 Task: Design a complex, multi-material steampunk-inspired time machine.
Action: Mouse moved to (212, 163)
Screenshot: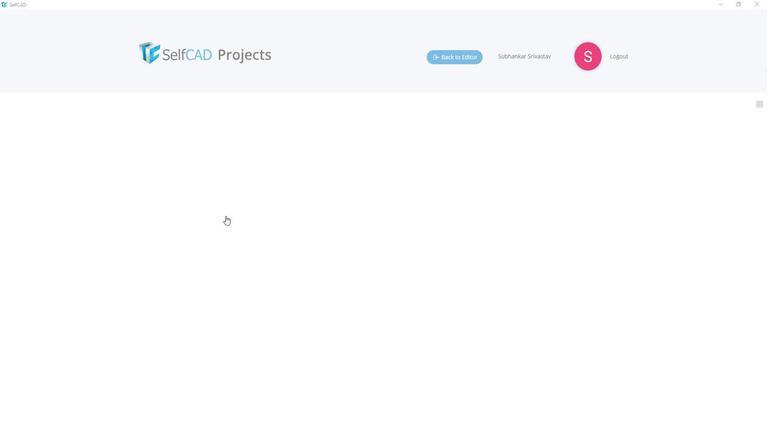 
Action: Mouse pressed left at (212, 163)
Screenshot: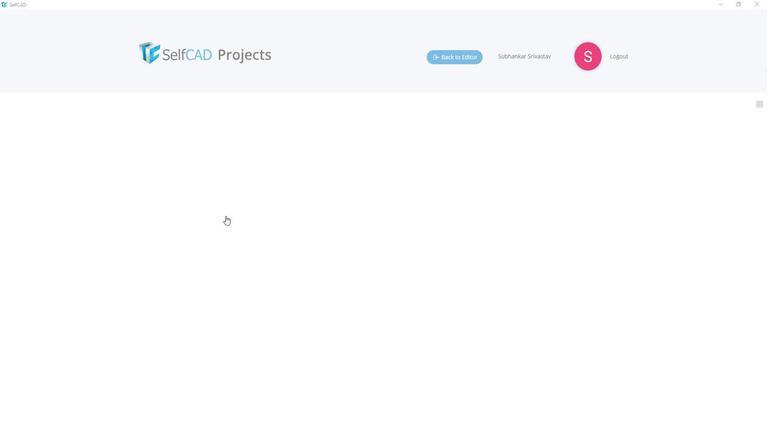 
Action: Mouse moved to (394, 181)
Screenshot: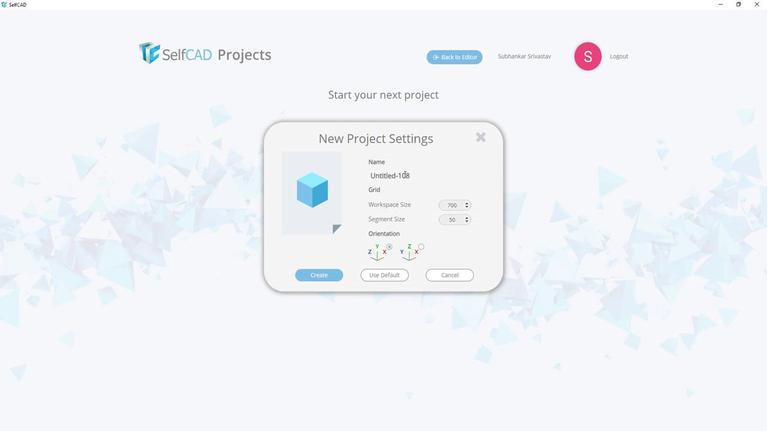 
Action: Mouse pressed left at (394, 181)
Screenshot: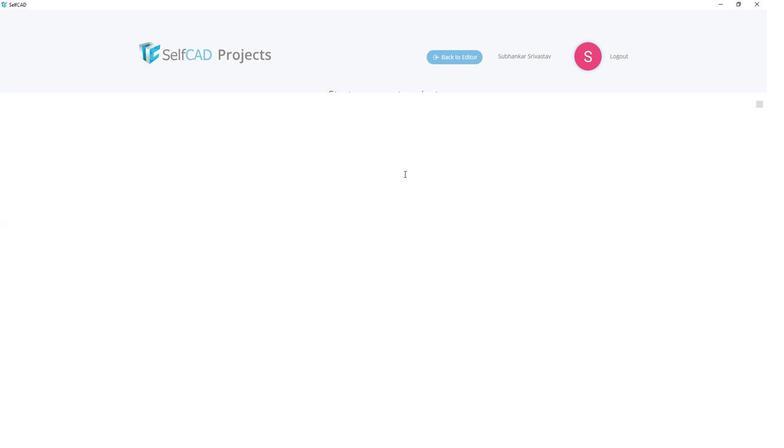 
Action: Key pressed <Key.shift>Steampunk<Key.space>-<Key.space><Key.shift>inspired<Key.space>time<Key.space><Key.shift>Machine
Screenshot: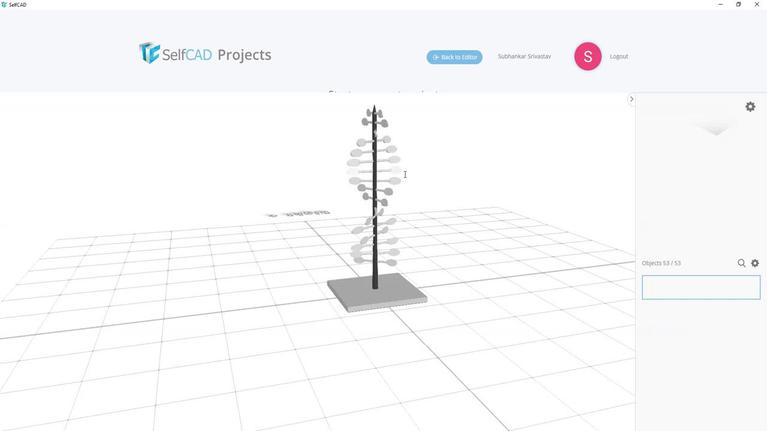 
Action: Mouse moved to (323, 274)
Screenshot: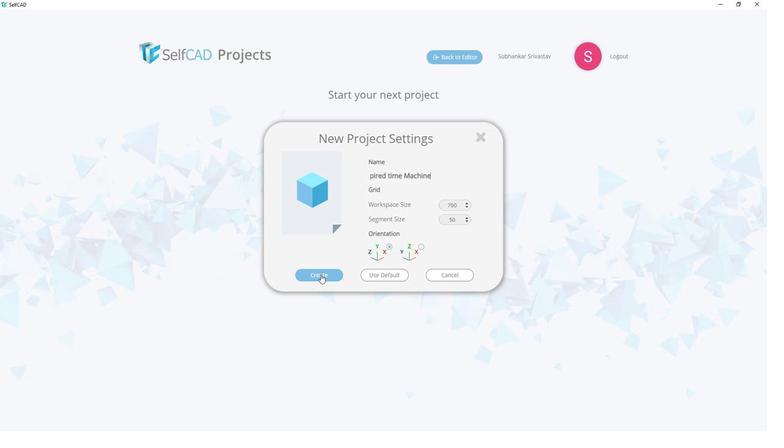 
Action: Mouse pressed left at (323, 274)
Screenshot: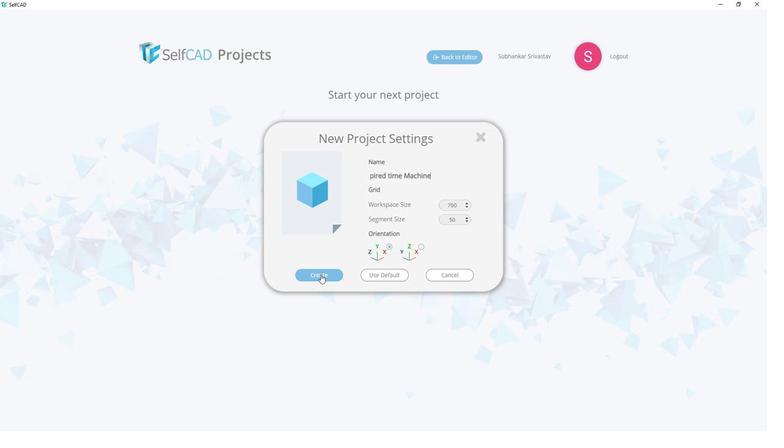 
Action: Mouse moved to (73, 117)
Screenshot: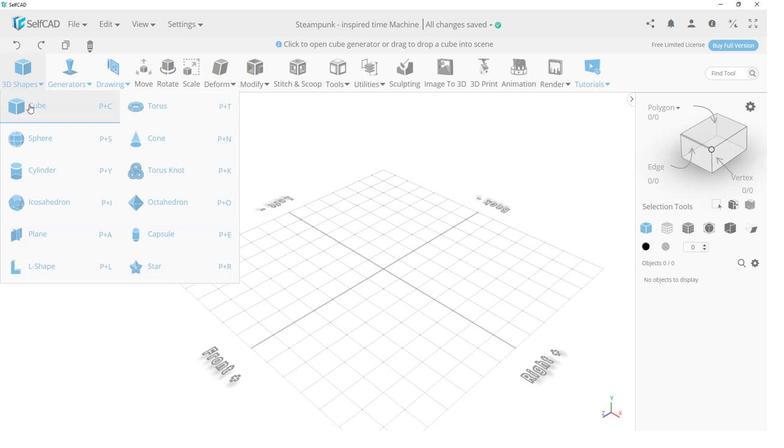 
Action: Mouse pressed left at (73, 117)
Screenshot: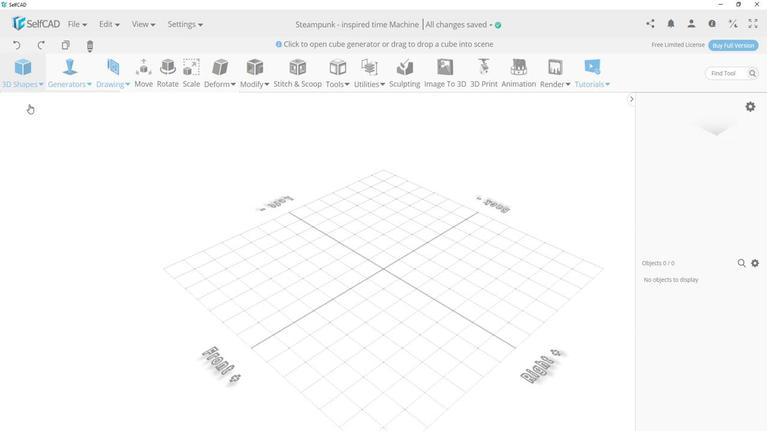 
Action: Mouse moved to (59, 188)
Screenshot: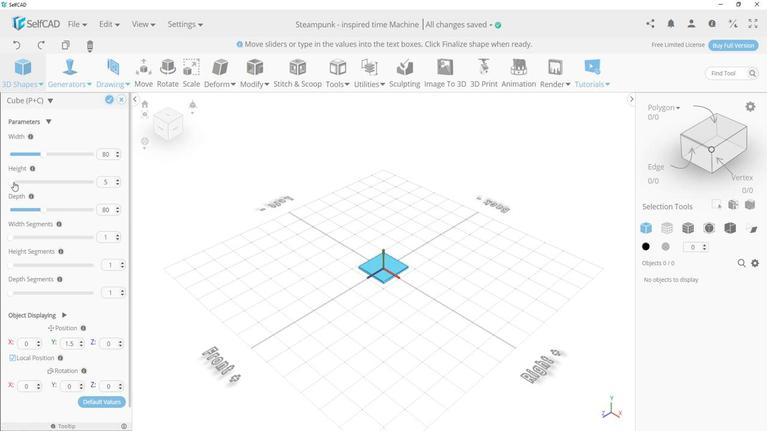 
Action: Mouse pressed left at (59, 188)
Screenshot: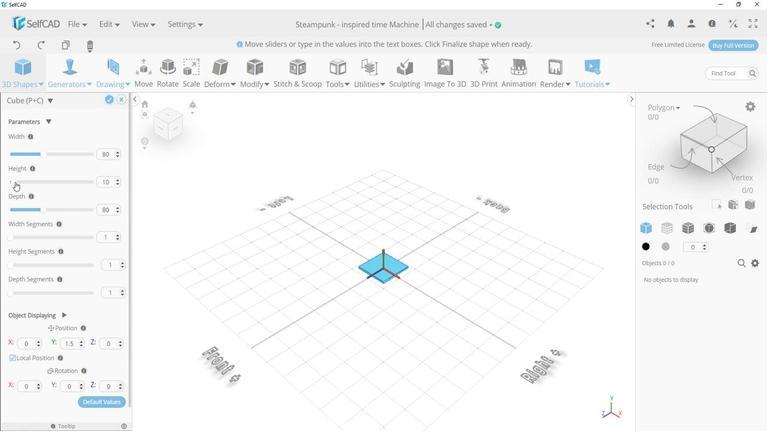 
Action: Mouse moved to (85, 162)
Screenshot: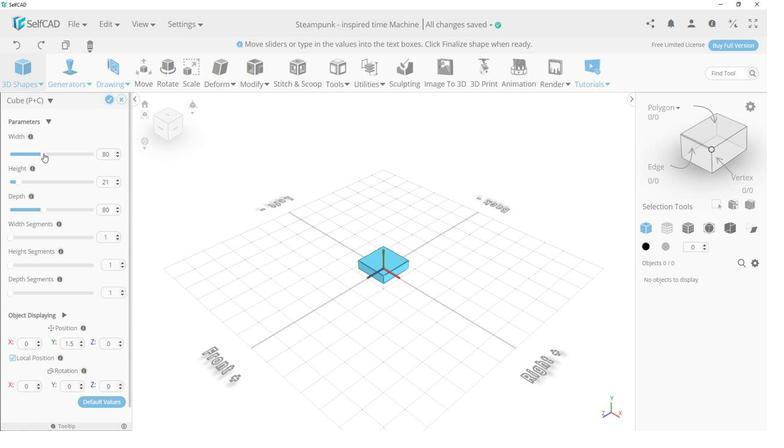 
Action: Mouse pressed left at (85, 162)
Screenshot: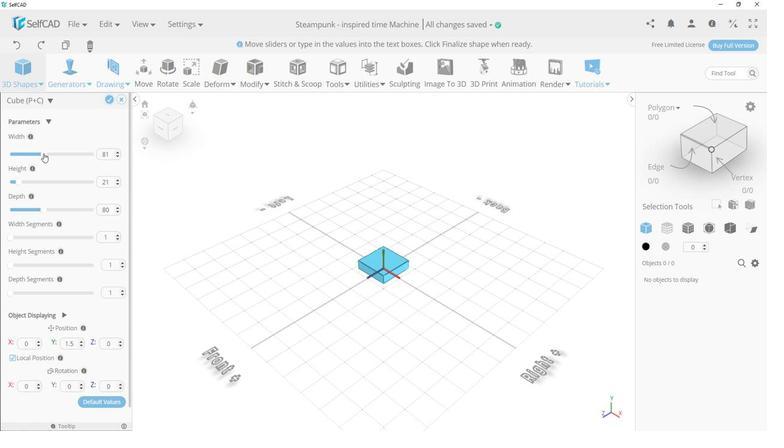 
Action: Mouse moved to (149, 166)
Screenshot: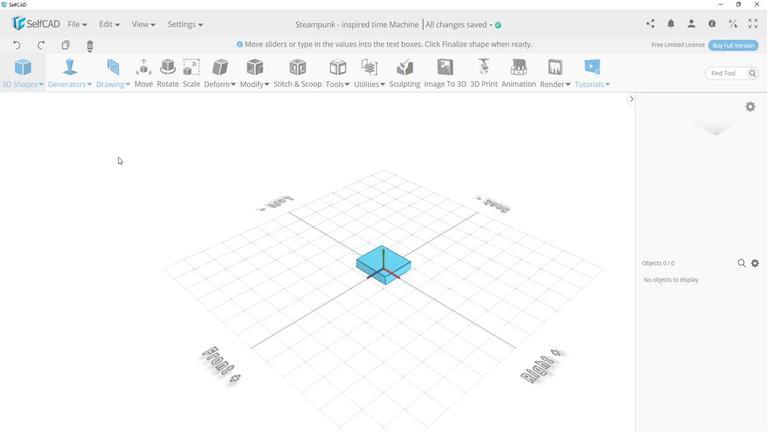 
Action: Mouse pressed left at (149, 166)
Screenshot: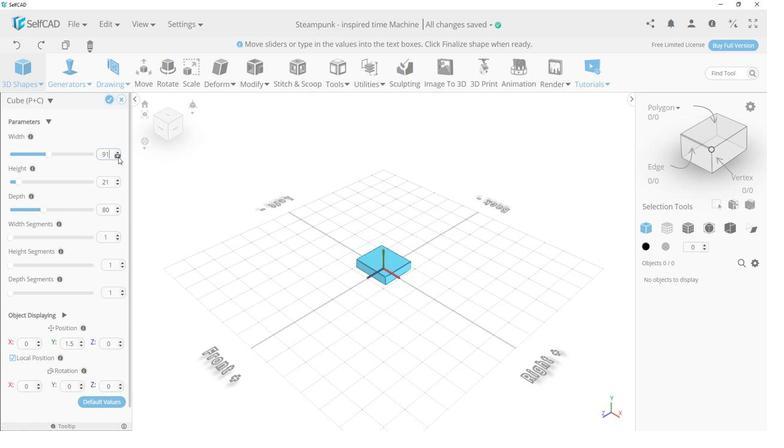 
Action: Mouse pressed left at (149, 166)
Screenshot: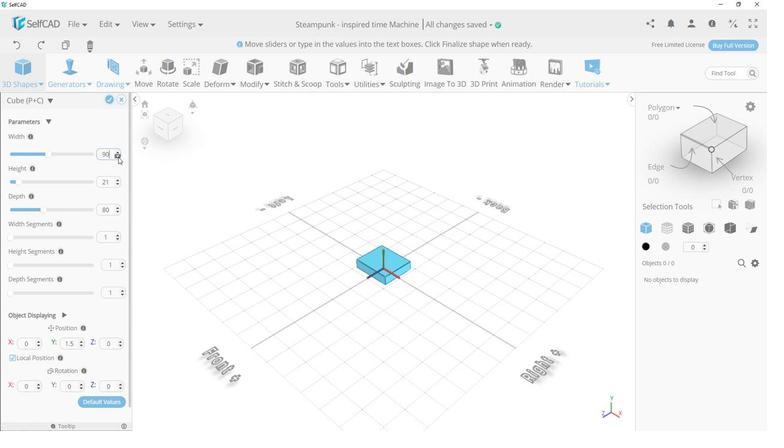 
Action: Mouse moved to (83, 214)
Screenshot: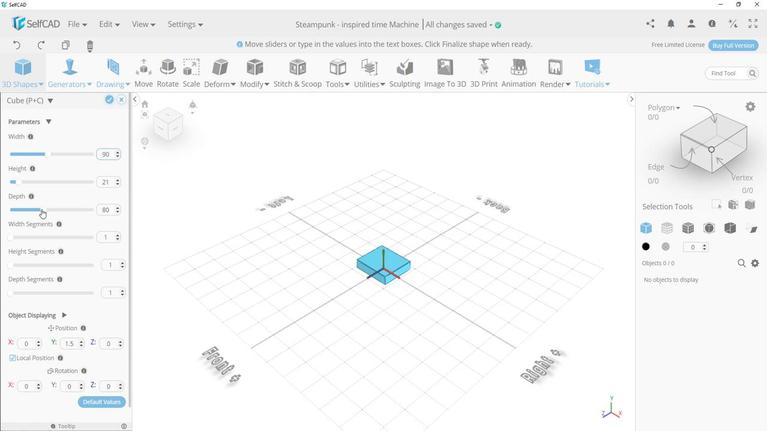 
Action: Mouse pressed left at (83, 214)
Screenshot: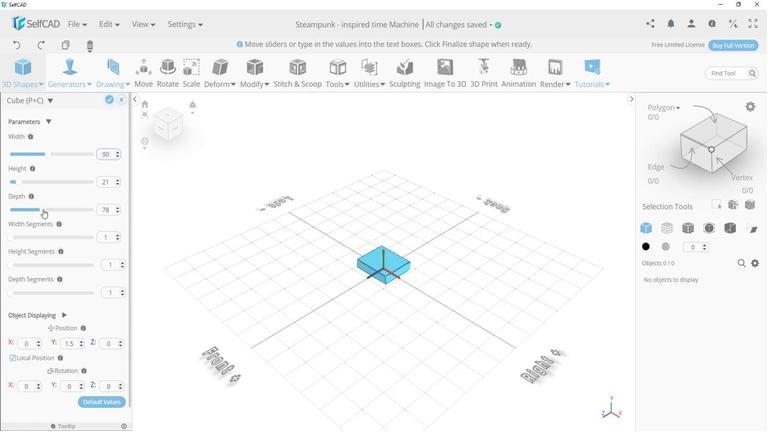 
Action: Mouse moved to (149, 213)
Screenshot: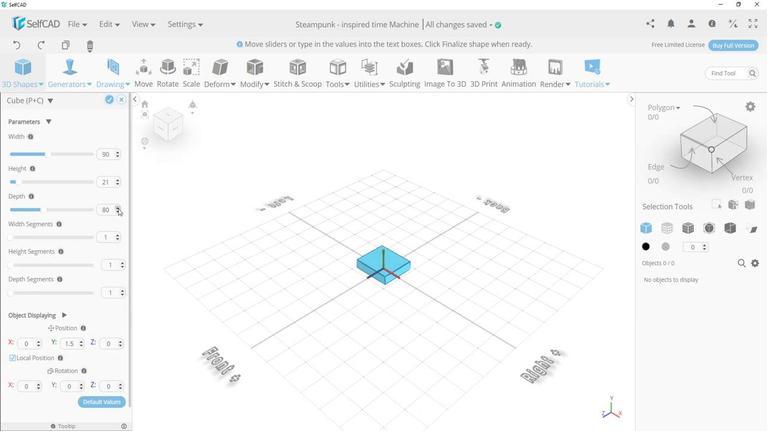 
Action: Mouse pressed left at (149, 213)
Screenshot: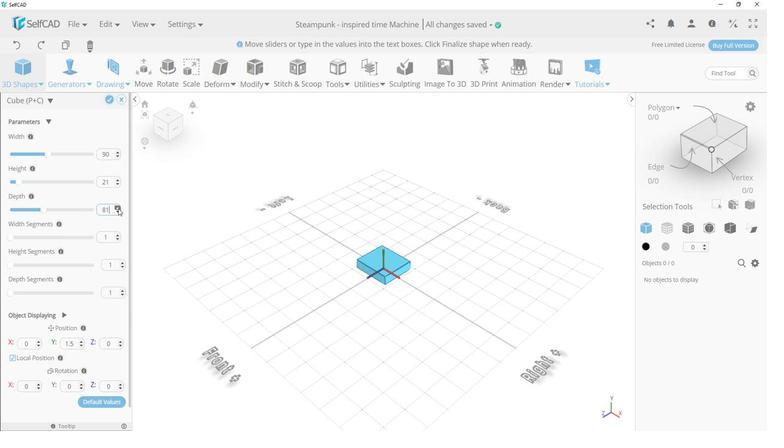 
Action: Mouse pressed left at (149, 213)
Screenshot: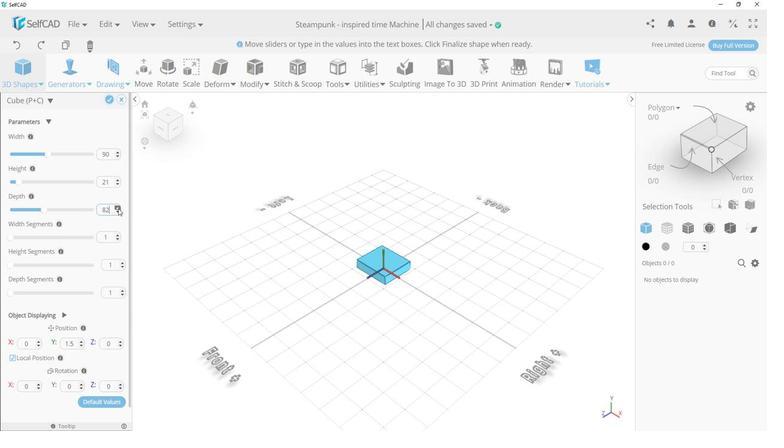 
Action: Mouse pressed left at (149, 213)
Screenshot: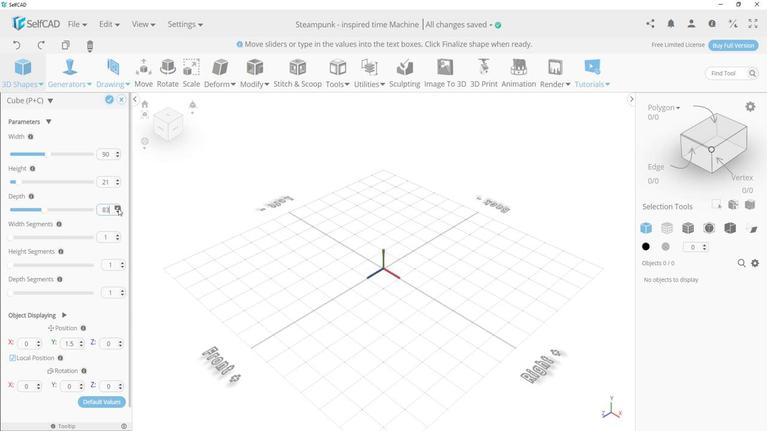 
Action: Mouse pressed left at (149, 213)
Screenshot: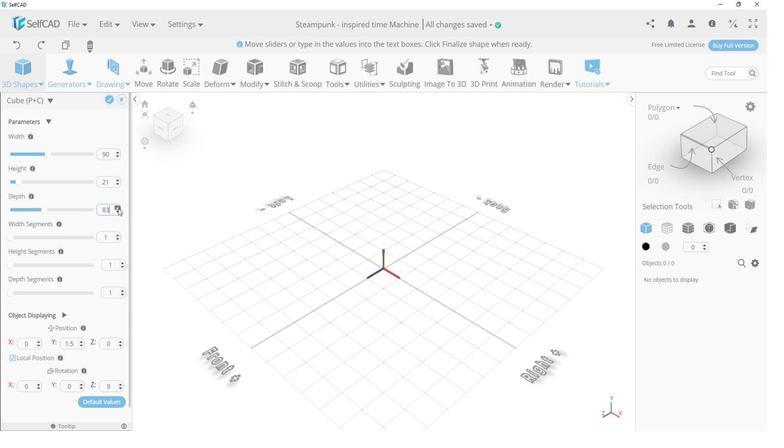
Action: Mouse pressed left at (149, 213)
Screenshot: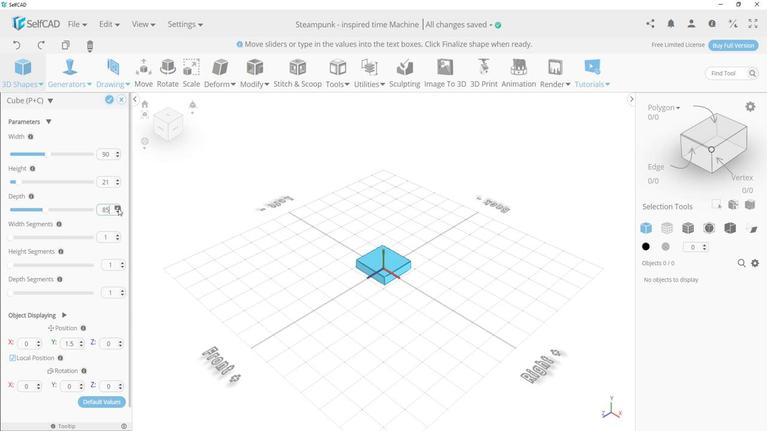 
Action: Mouse pressed left at (149, 213)
Screenshot: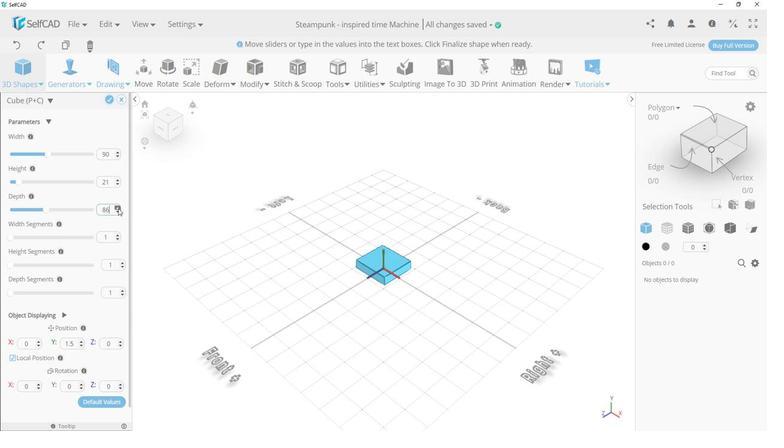
Action: Mouse pressed left at (149, 213)
Screenshot: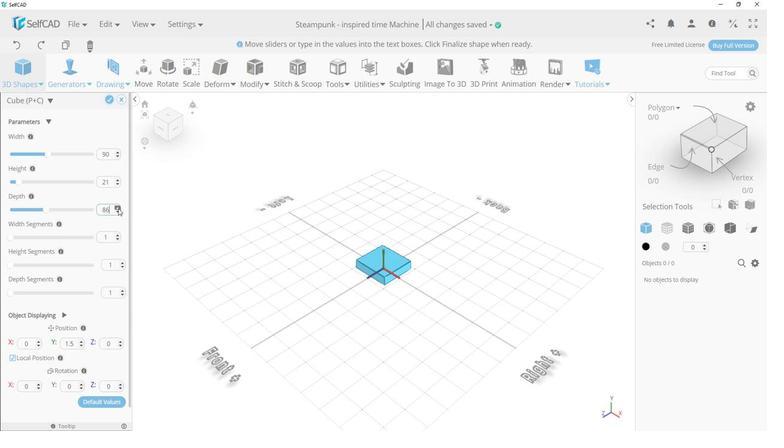 
Action: Mouse pressed left at (149, 213)
Screenshot: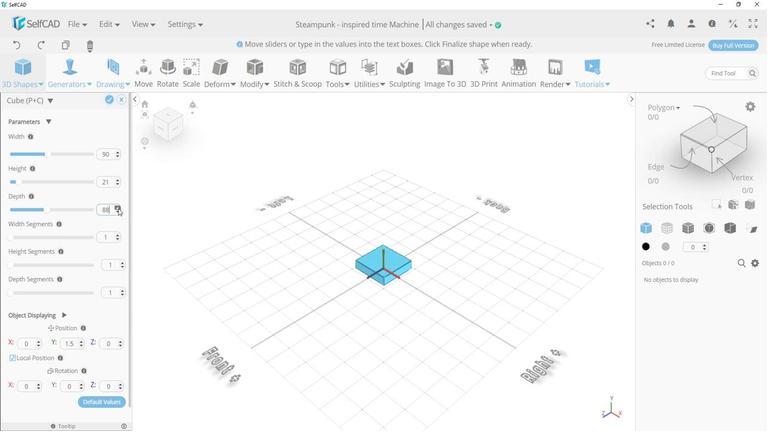 
Action: Mouse pressed left at (149, 213)
Screenshot: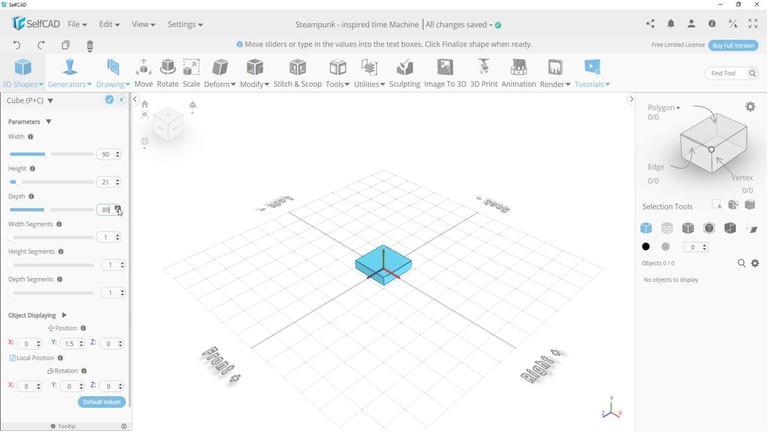 
Action: Mouse pressed left at (149, 213)
Screenshot: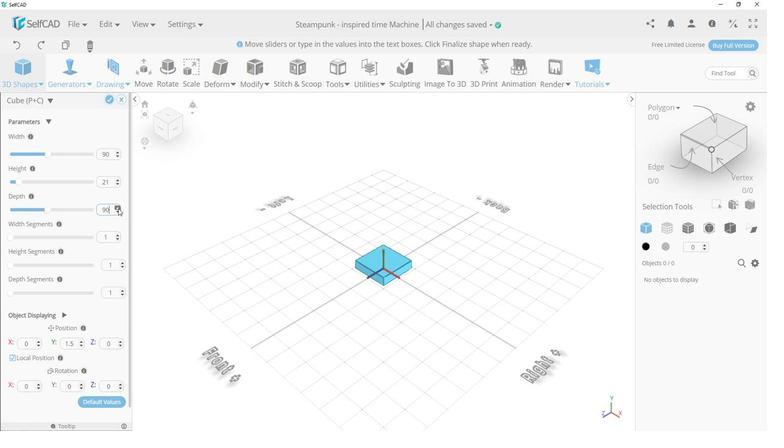 
Action: Mouse moved to (149, 239)
Screenshot: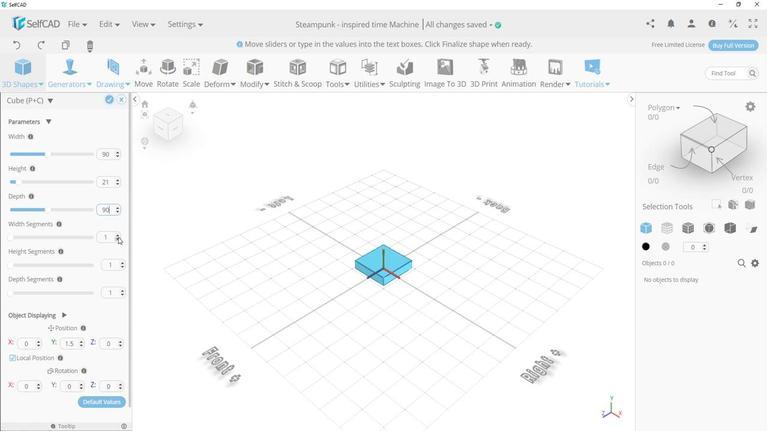 
Action: Mouse pressed left at (149, 239)
Screenshot: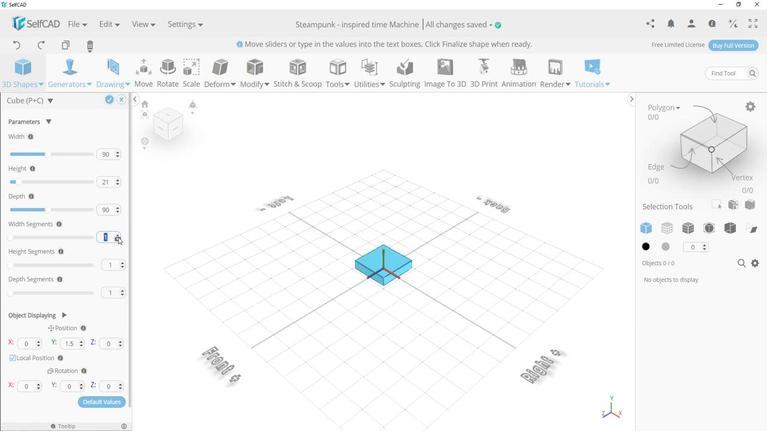 
Action: Mouse moved to (149, 238)
Screenshot: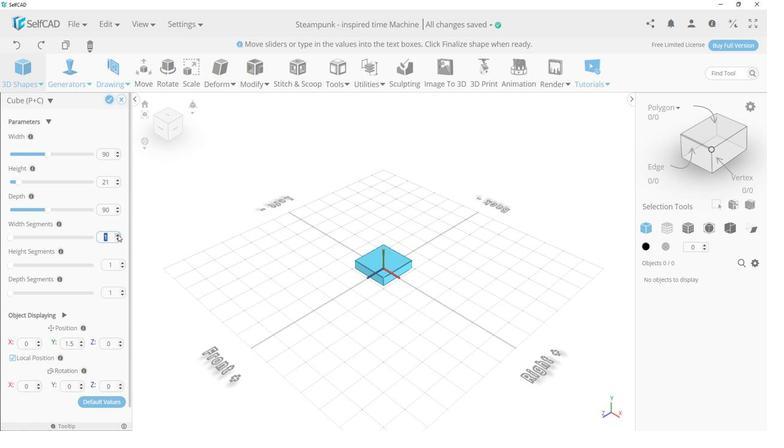 
Action: Mouse pressed left at (149, 238)
Screenshot: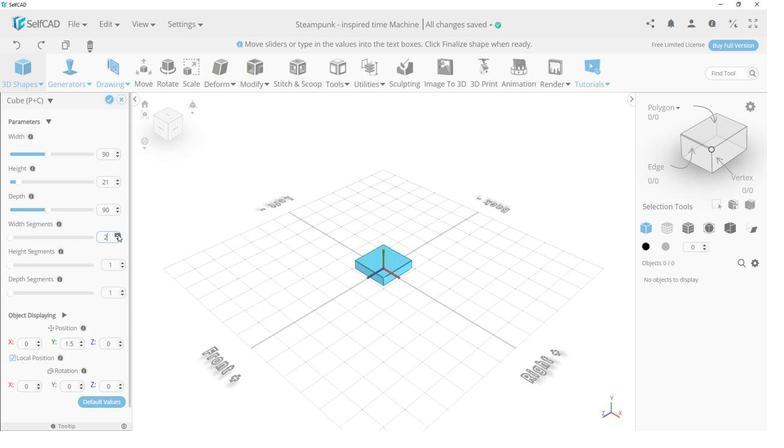 
Action: Mouse pressed left at (149, 238)
Screenshot: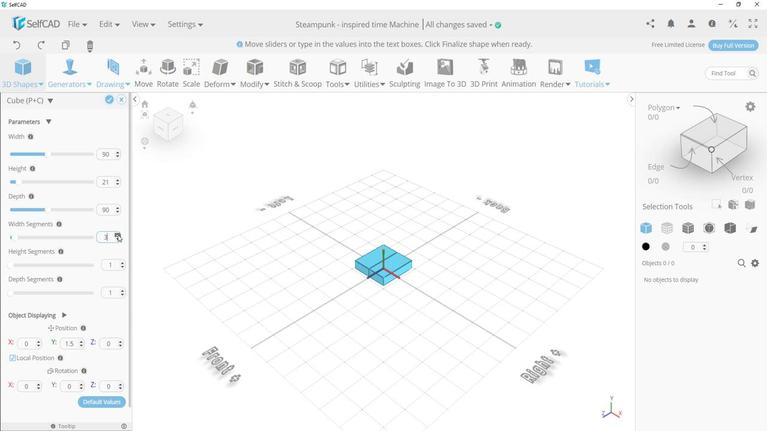 
Action: Mouse moved to (152, 263)
Screenshot: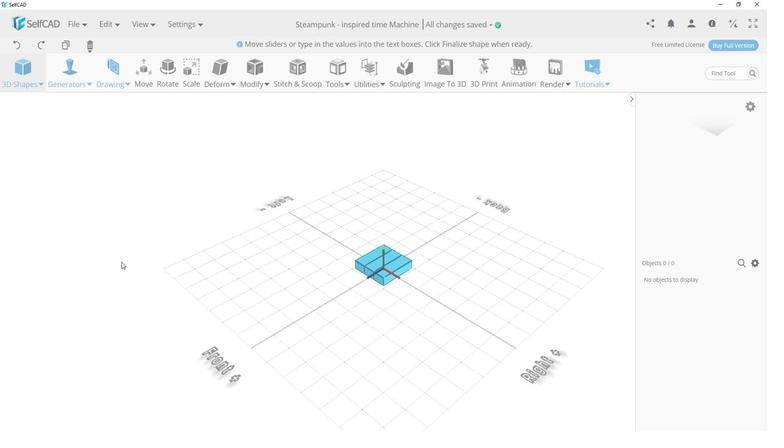 
Action: Mouse pressed left at (152, 263)
Screenshot: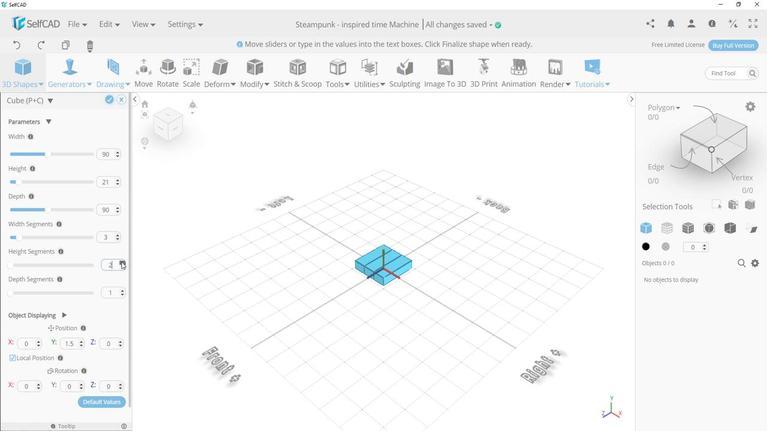
Action: Mouse pressed left at (152, 263)
Screenshot: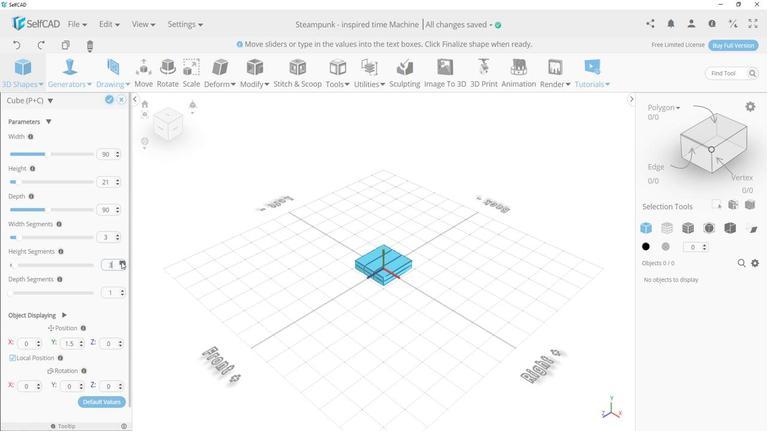 
Action: Mouse moved to (154, 266)
Screenshot: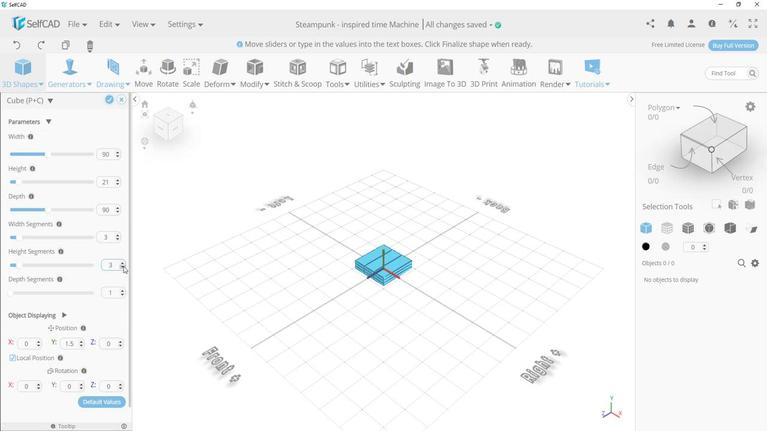 
Action: Mouse pressed left at (154, 266)
Screenshot: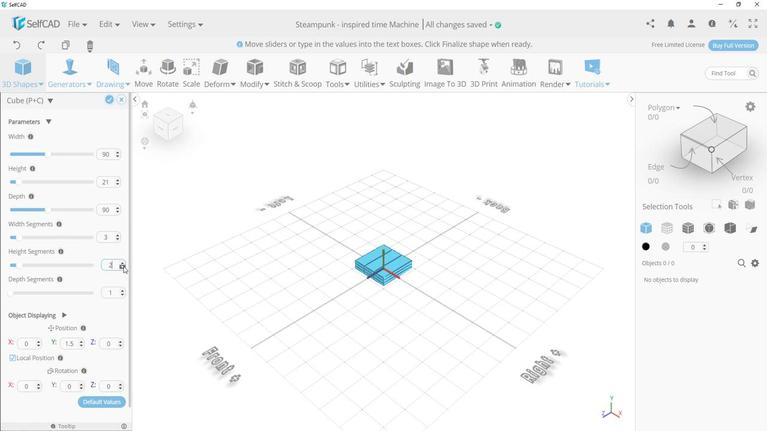 
Action: Mouse pressed left at (154, 266)
Screenshot: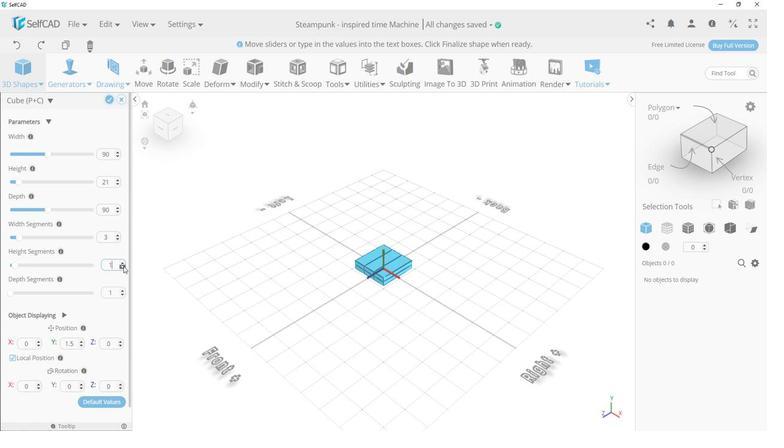 
Action: Mouse pressed left at (154, 266)
Screenshot: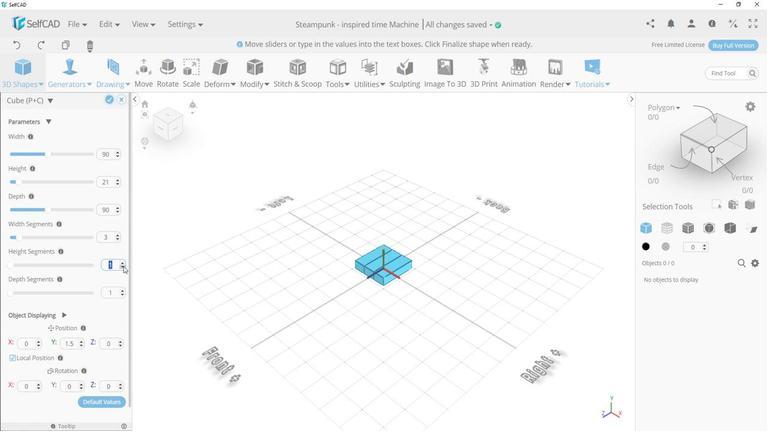 
Action: Mouse moved to (154, 290)
Screenshot: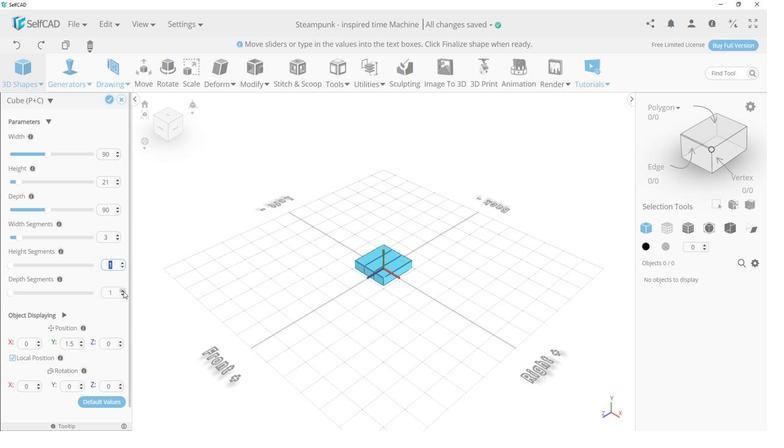 
Action: Mouse pressed left at (154, 290)
Screenshot: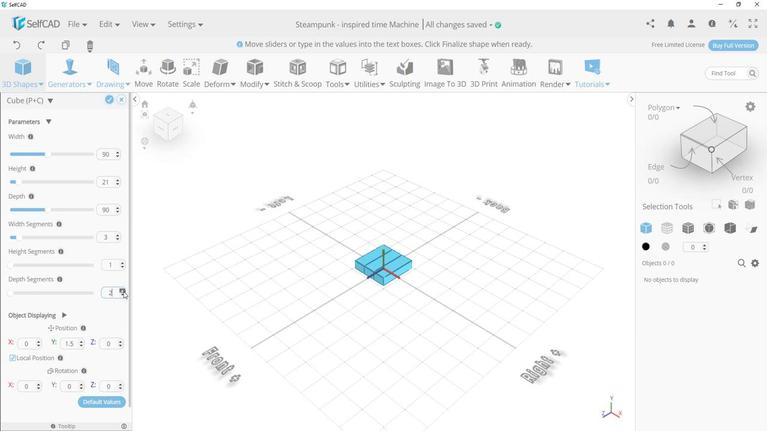 
Action: Mouse moved to (154, 290)
Screenshot: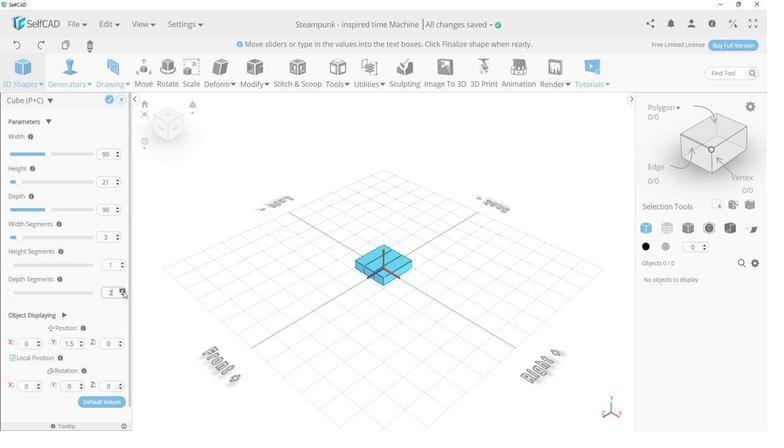 
Action: Mouse pressed left at (154, 290)
Screenshot: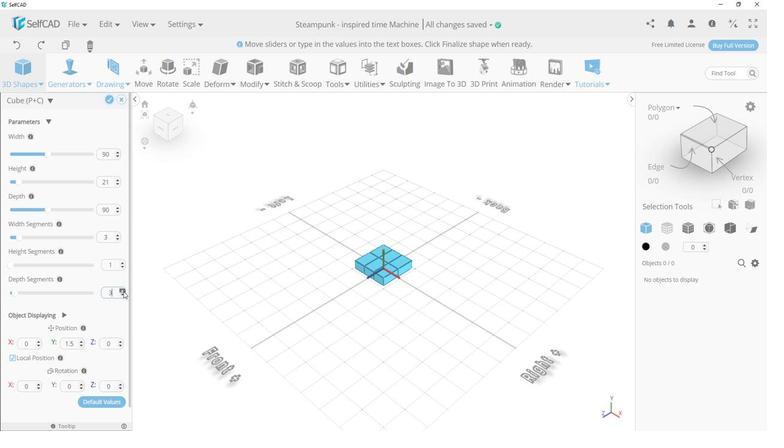 
Action: Mouse pressed left at (154, 290)
Screenshot: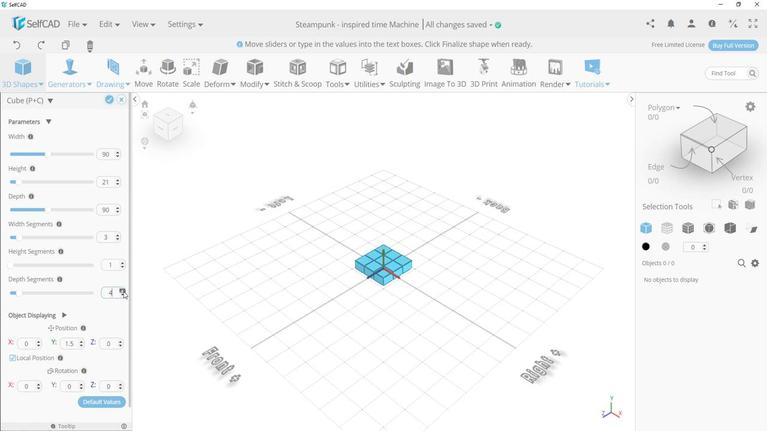 
Action: Mouse moved to (140, 111)
Screenshot: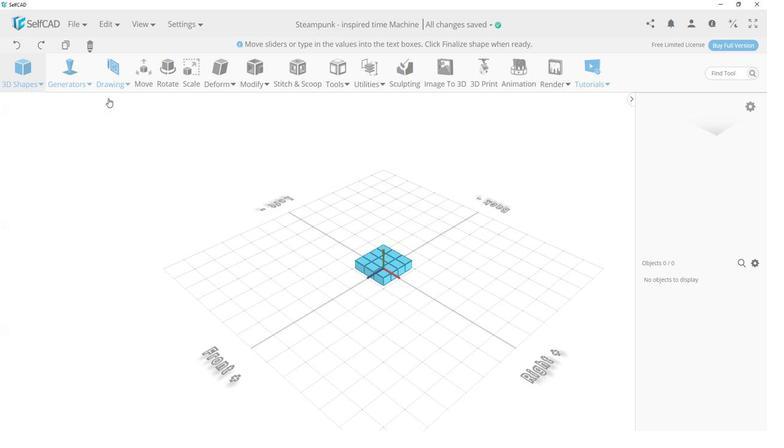 
Action: Mouse pressed left at (140, 111)
Screenshot: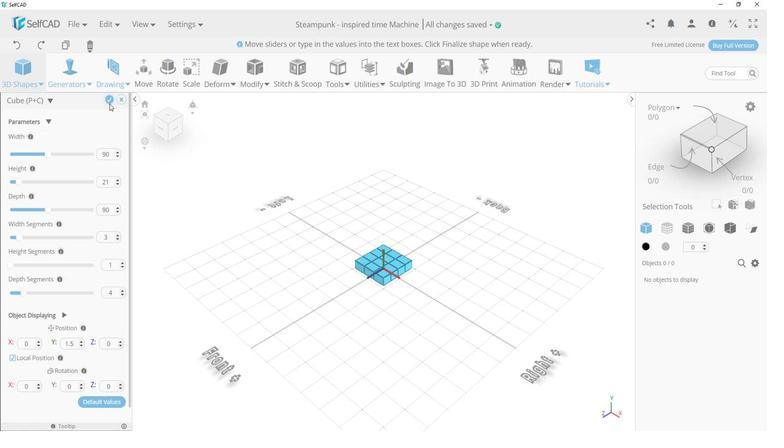 
Action: Mouse moved to (283, 274)
Screenshot: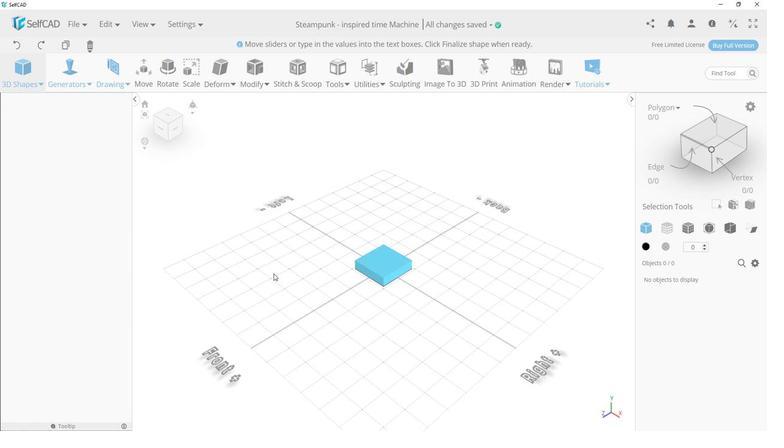 
Action: Mouse pressed left at (283, 274)
Screenshot: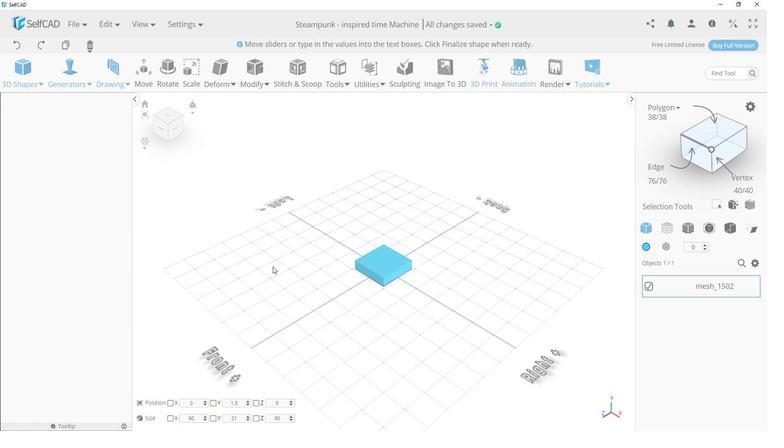 
Action: Mouse moved to (641, 232)
Screenshot: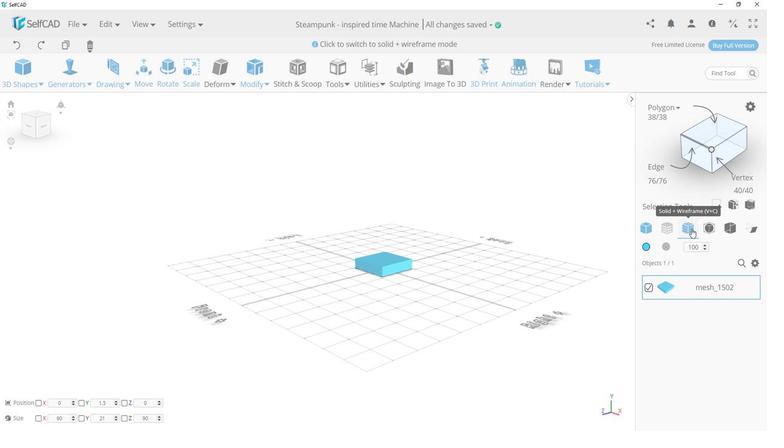 
Action: Mouse pressed left at (641, 232)
Screenshot: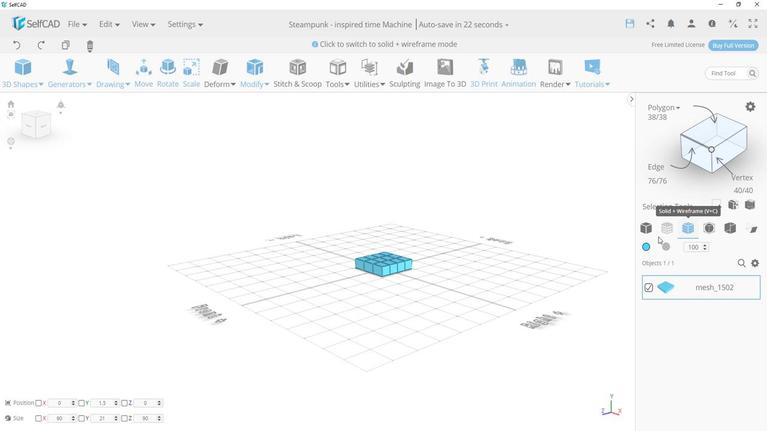 
Action: Mouse moved to (470, 257)
Screenshot: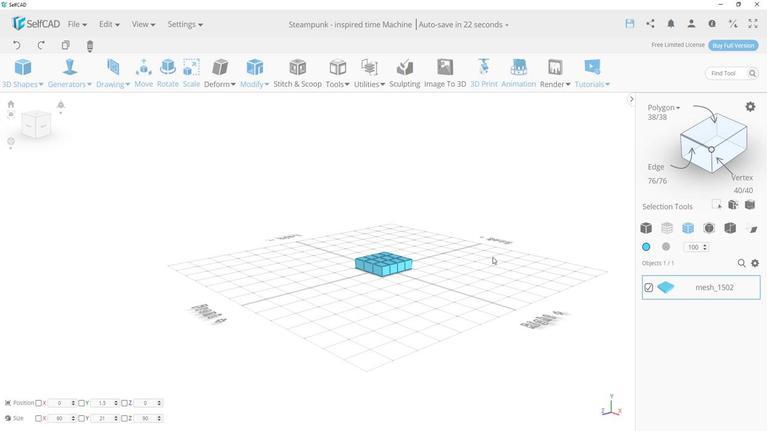 
Action: Mouse pressed left at (470, 257)
Screenshot: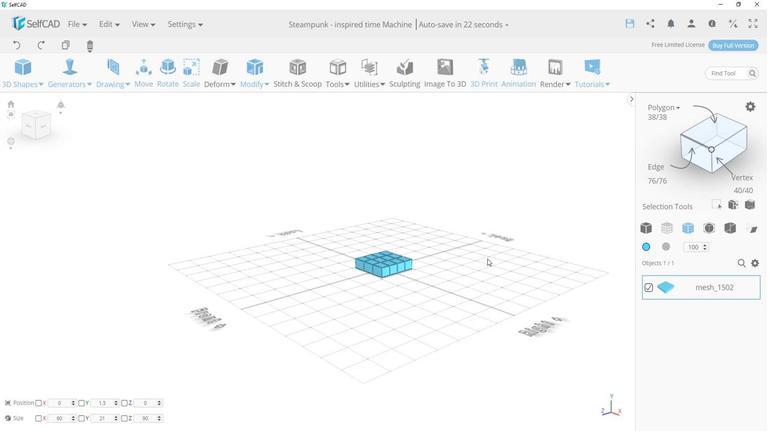 
Action: Mouse moved to (404, 265)
Screenshot: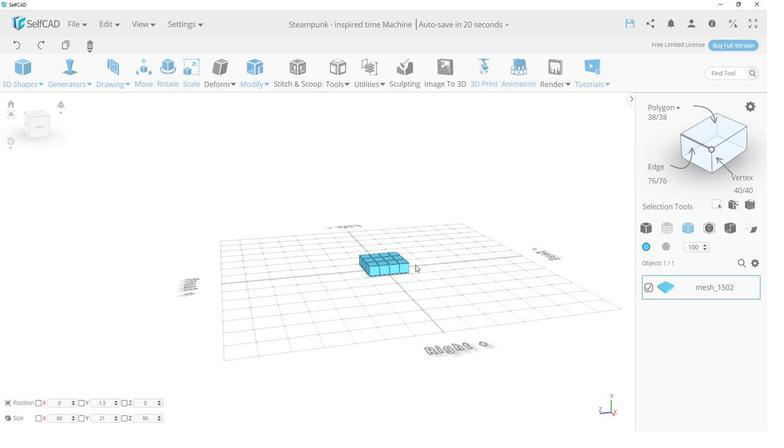 
Action: Mouse pressed left at (404, 265)
Screenshot: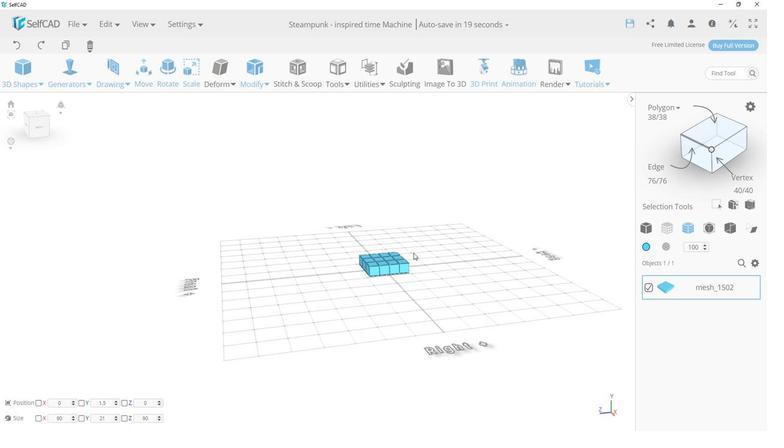 
Action: Mouse moved to (395, 252)
Screenshot: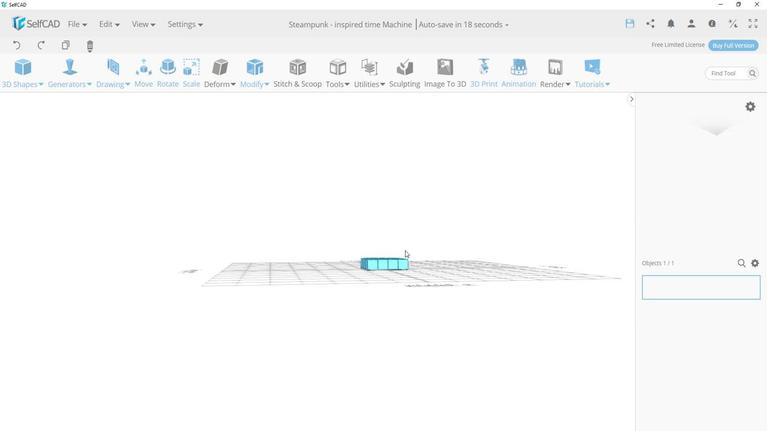 
Action: Mouse scrolled (395, 253) with delta (0, 0)
Screenshot: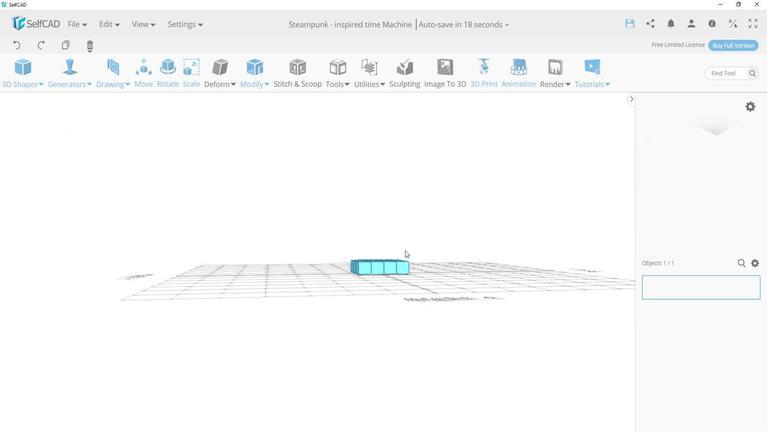 
Action: Mouse scrolled (395, 253) with delta (0, 0)
Screenshot: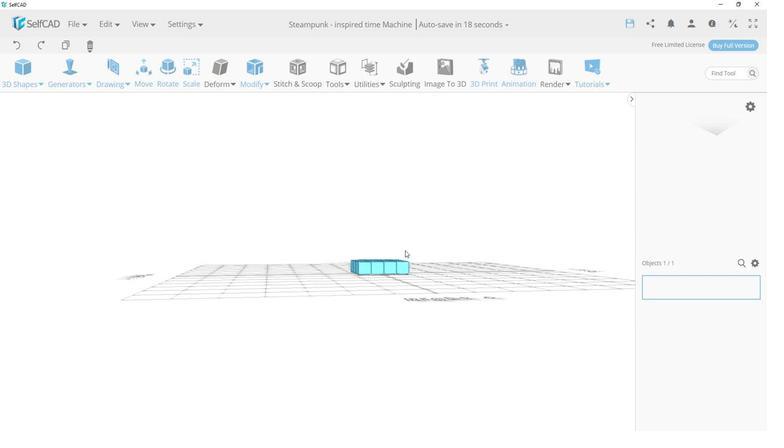 
Action: Mouse scrolled (395, 253) with delta (0, 0)
Screenshot: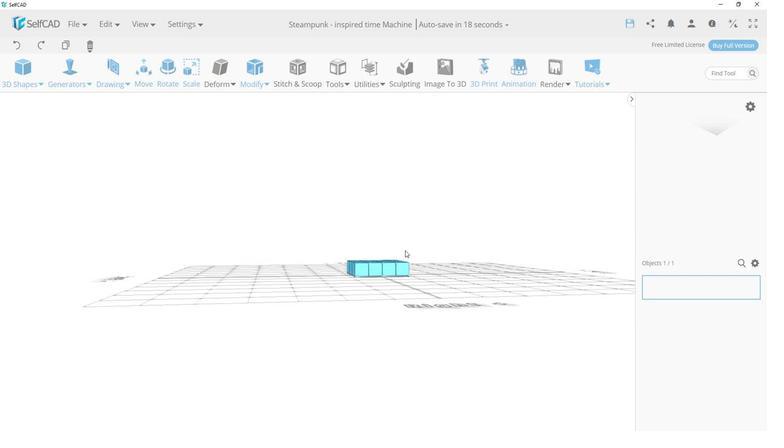 
Action: Mouse scrolled (395, 253) with delta (0, 0)
Screenshot: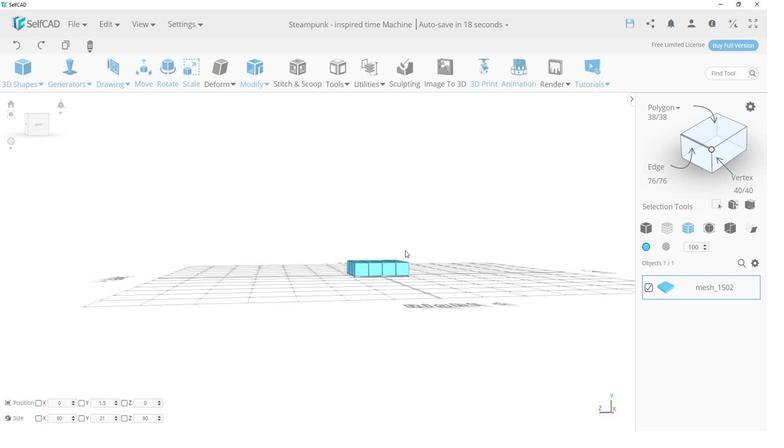 
Action: Mouse scrolled (395, 253) with delta (0, 0)
Screenshot: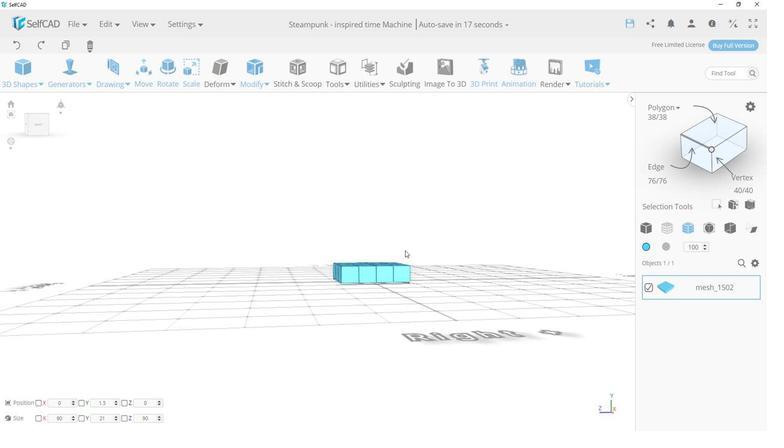 
Action: Mouse scrolled (395, 253) with delta (0, 0)
Screenshot: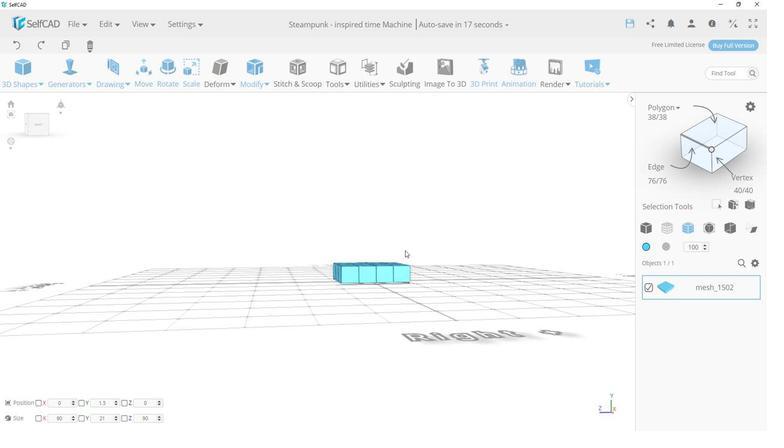 
Action: Mouse scrolled (395, 253) with delta (0, 0)
Screenshot: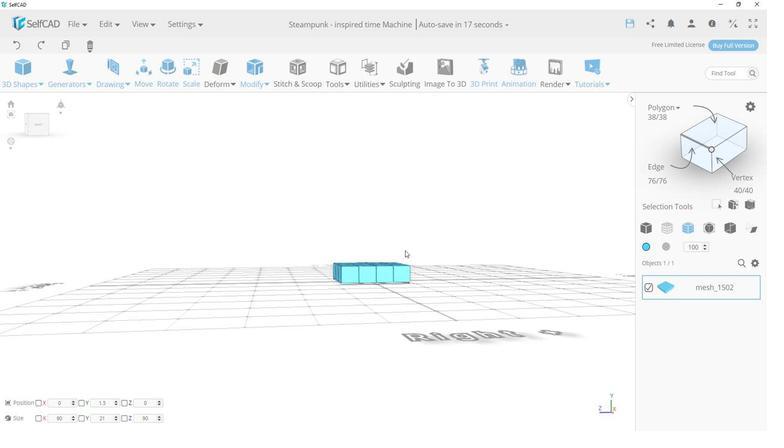 
Action: Mouse scrolled (395, 253) with delta (0, 0)
Screenshot: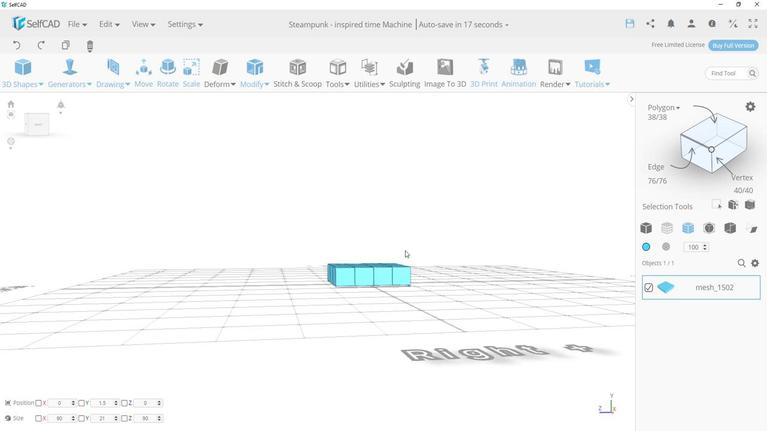 
Action: Mouse moved to (407, 261)
Screenshot: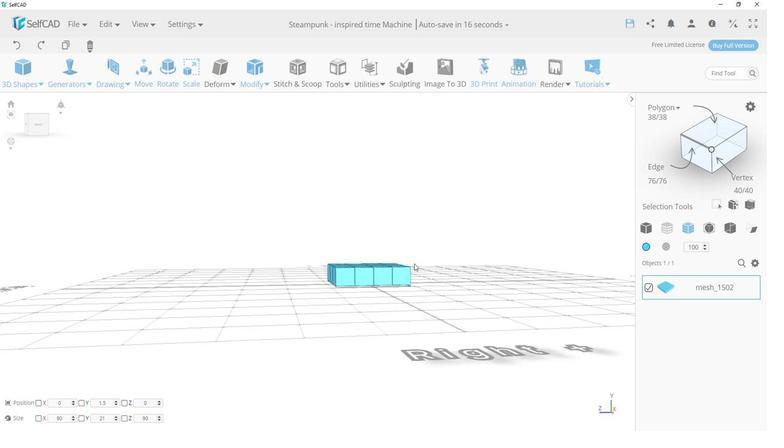 
Action: Mouse pressed left at (407, 261)
Screenshot: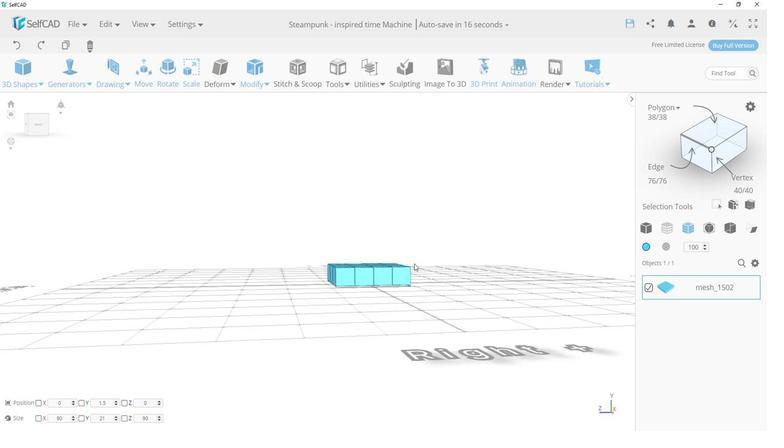 
Action: Mouse moved to (176, 94)
Screenshot: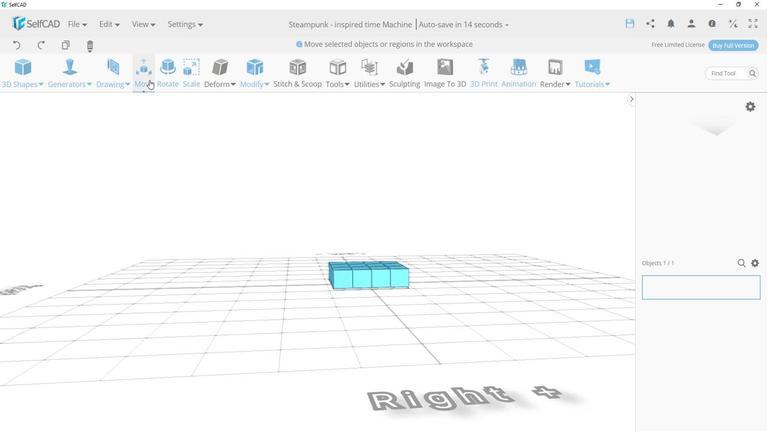 
Action: Mouse pressed left at (176, 94)
Screenshot: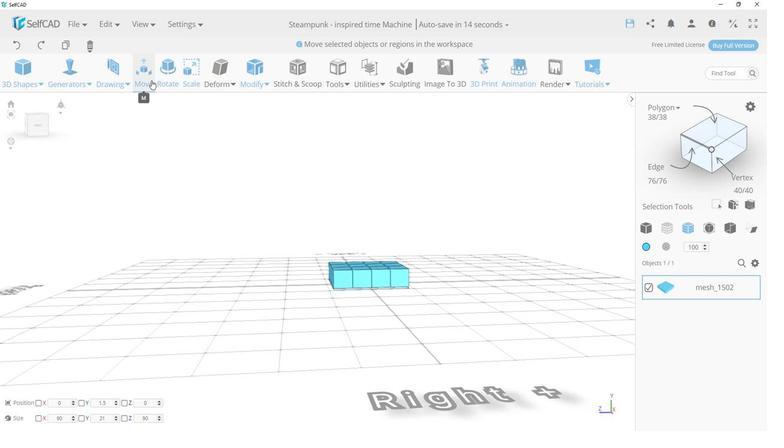 
Action: Mouse moved to (360, 237)
Screenshot: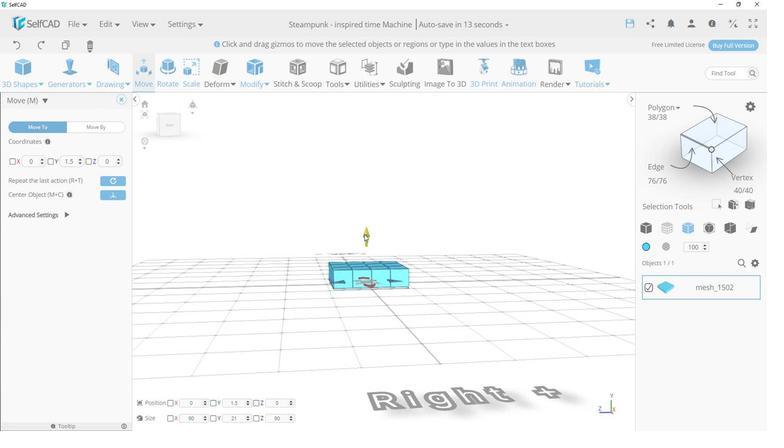 
Action: Mouse pressed left at (360, 237)
Screenshot: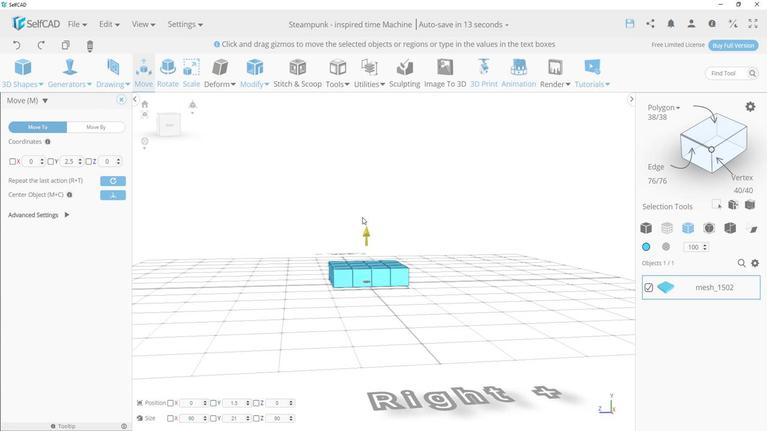 
Action: Mouse moved to (444, 224)
Screenshot: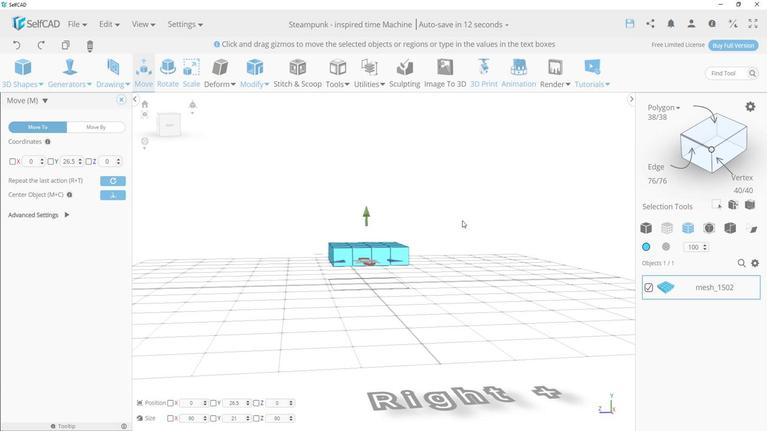 
Action: Mouse pressed left at (444, 224)
Screenshot: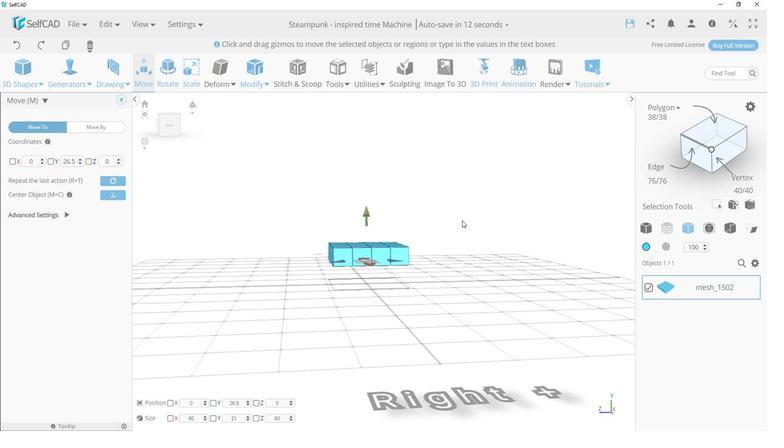
Action: Mouse moved to (426, 278)
Screenshot: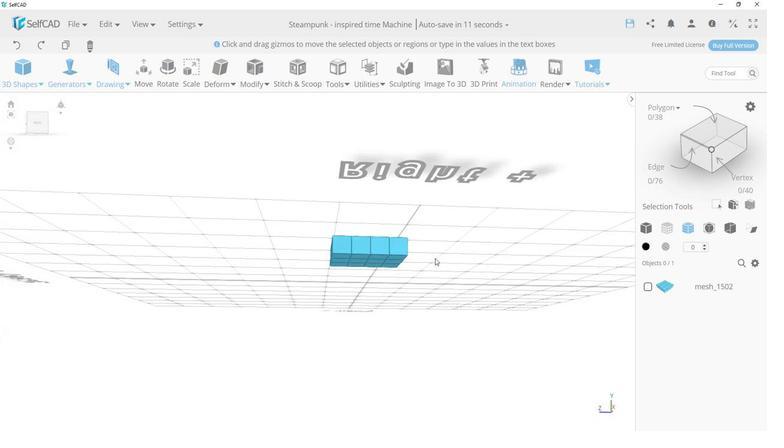 
Action: Mouse pressed left at (426, 278)
Screenshot: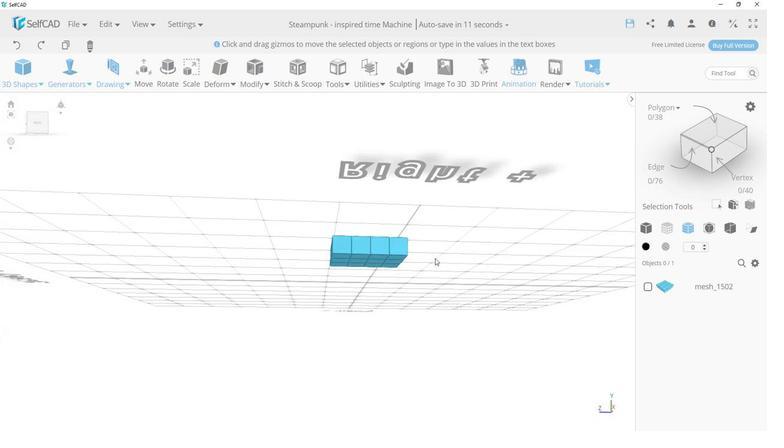 
Action: Mouse moved to (606, 287)
Screenshot: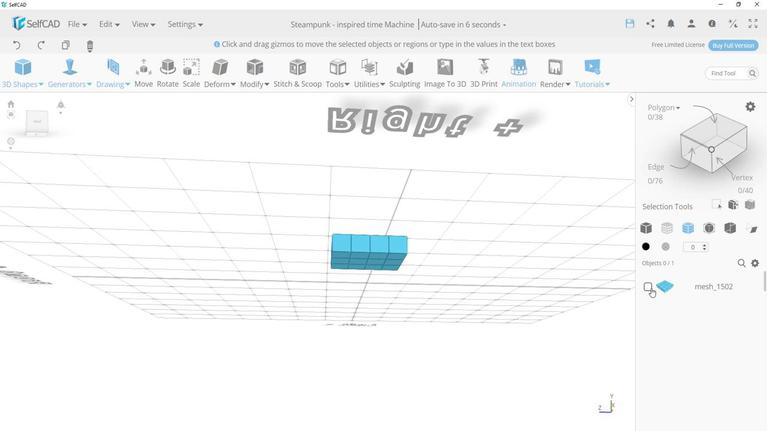 
Action: Mouse pressed left at (606, 287)
Screenshot: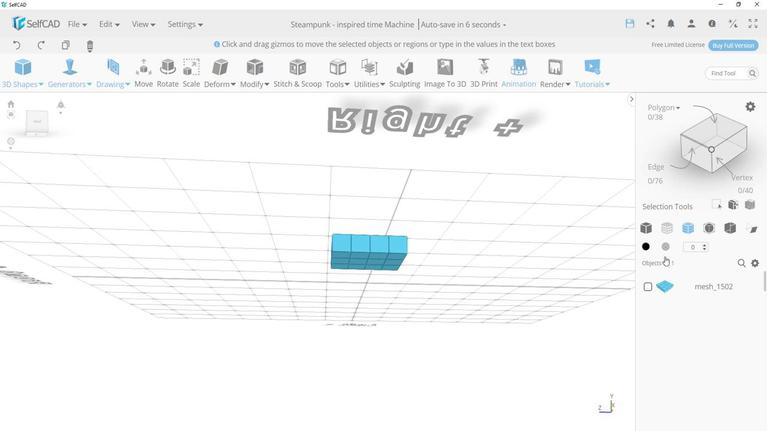 
Action: Mouse moved to (654, 148)
Screenshot: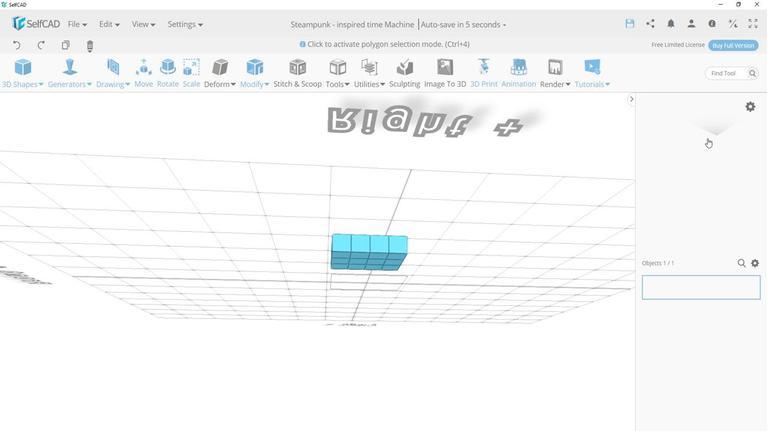 
Action: Mouse pressed left at (654, 148)
Screenshot: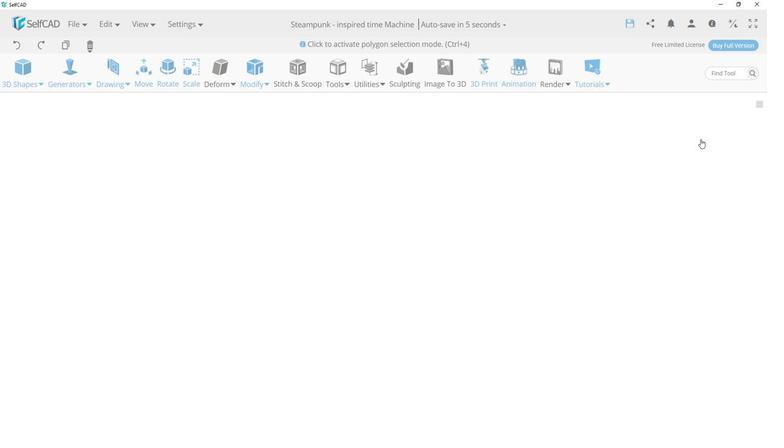 
Action: Mouse moved to (452, 253)
Screenshot: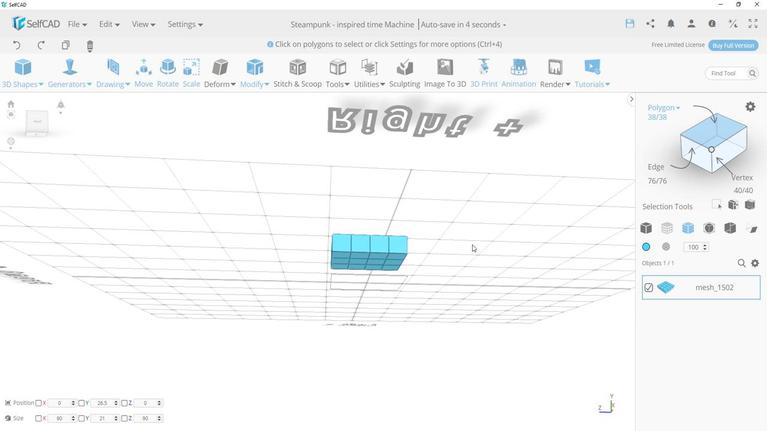 
Action: Mouse pressed left at (452, 253)
Screenshot: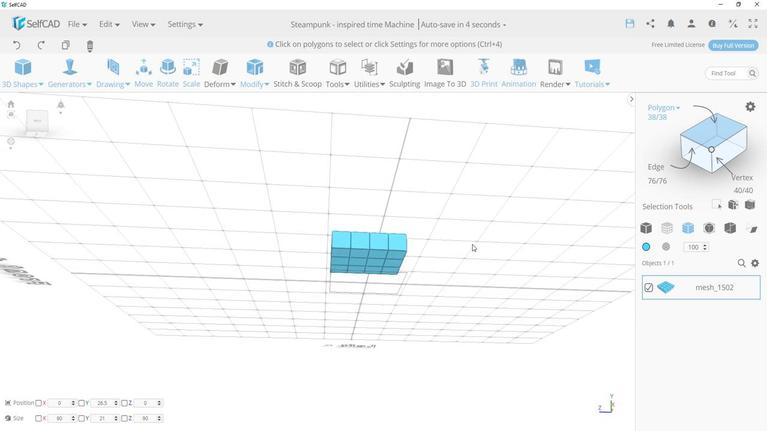 
Action: Mouse moved to (335, 252)
Screenshot: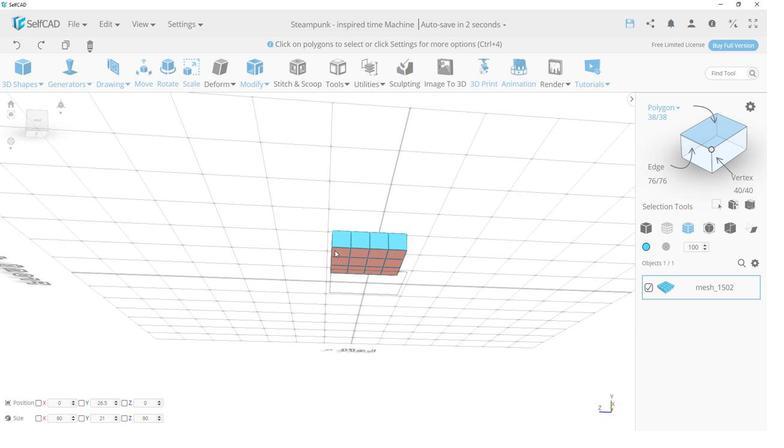 
Action: Mouse pressed left at (335, 252)
Screenshot: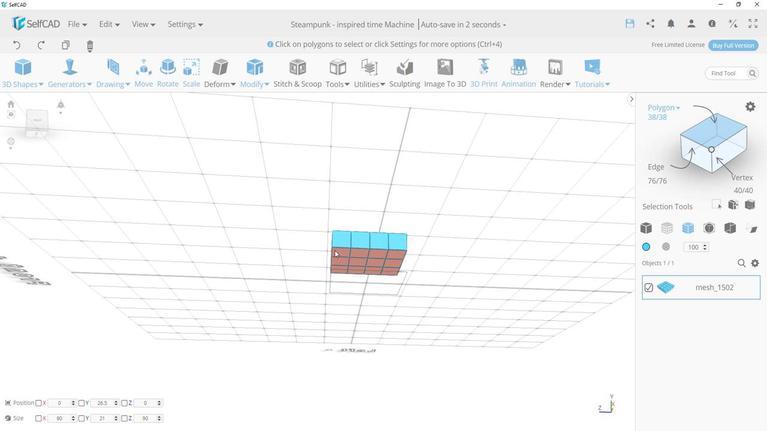 
Action: Mouse moved to (480, 203)
Screenshot: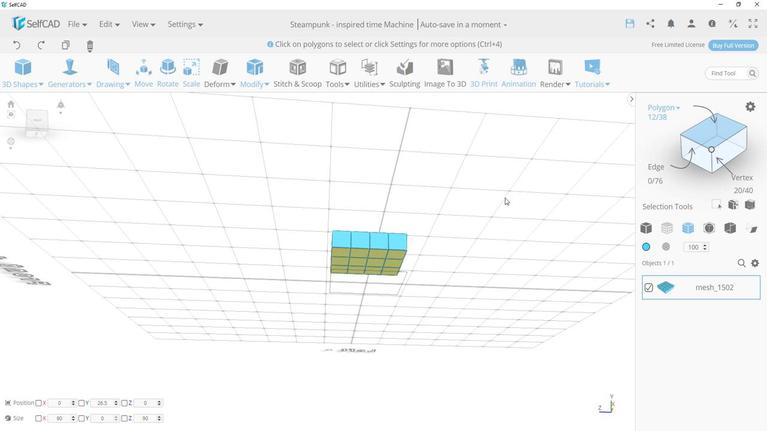 
Action: Mouse pressed left at (480, 203)
Screenshot: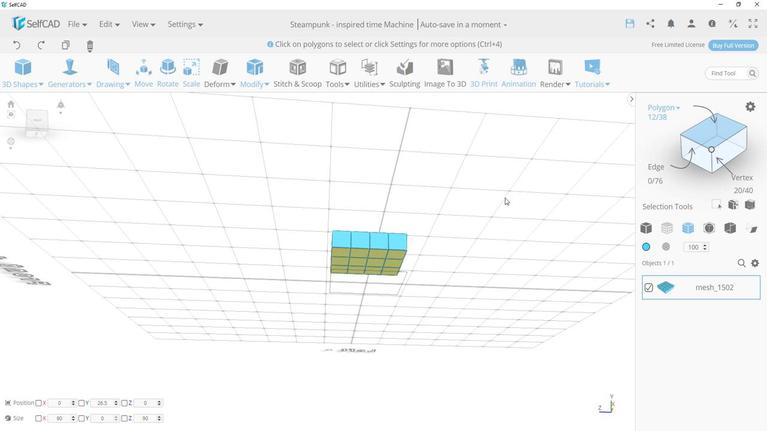 
Action: Mouse moved to (610, 130)
Screenshot: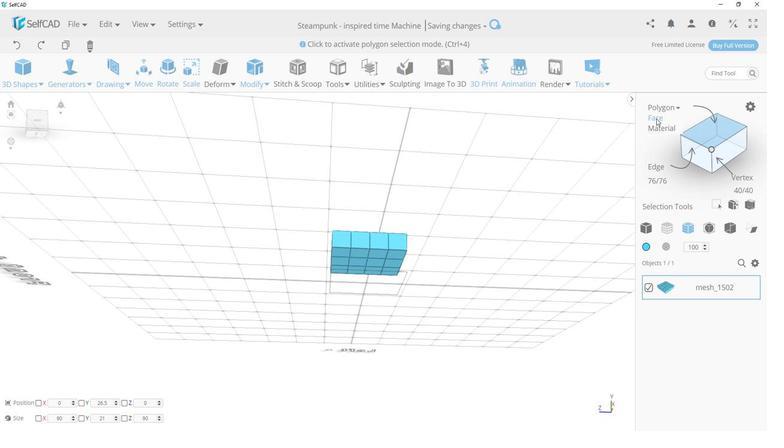 
Action: Mouse pressed left at (610, 130)
Screenshot: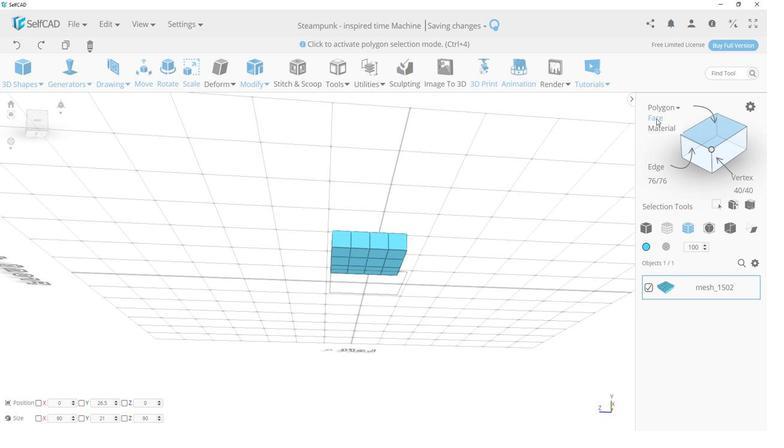 
Action: Mouse moved to (342, 253)
Screenshot: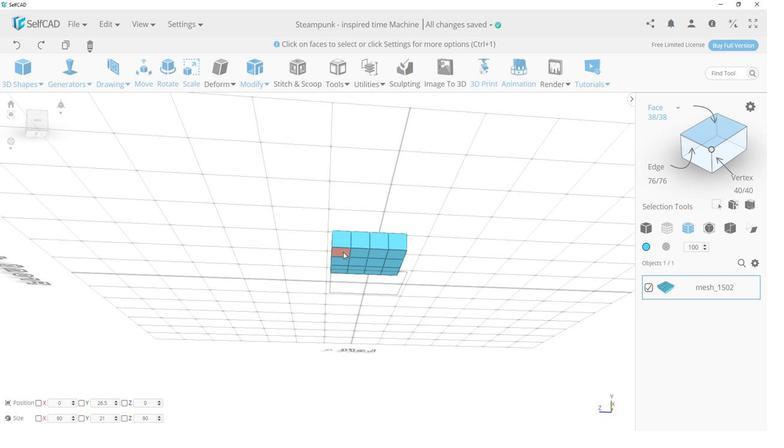
Action: Mouse pressed left at (342, 253)
Screenshot: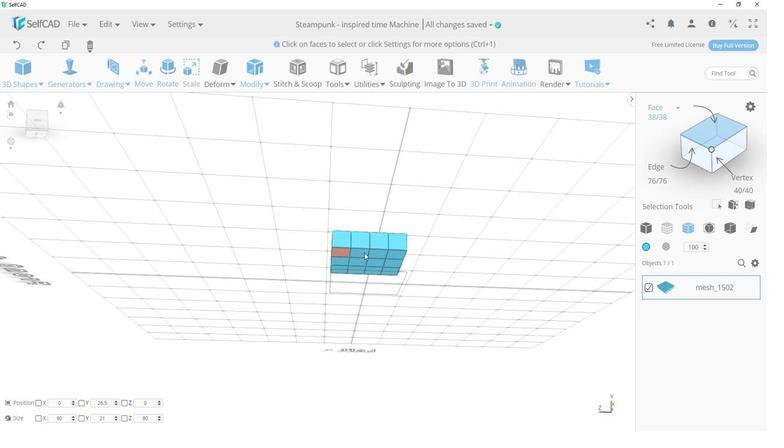 
Action: Mouse moved to (382, 257)
Screenshot: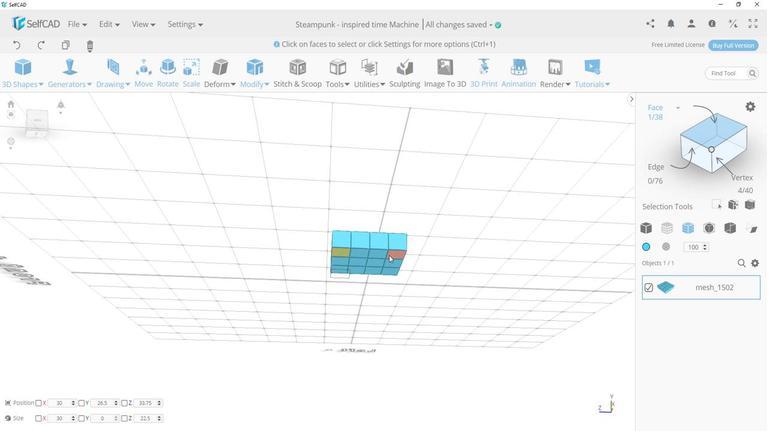 
Action: Mouse pressed left at (382, 257)
Screenshot: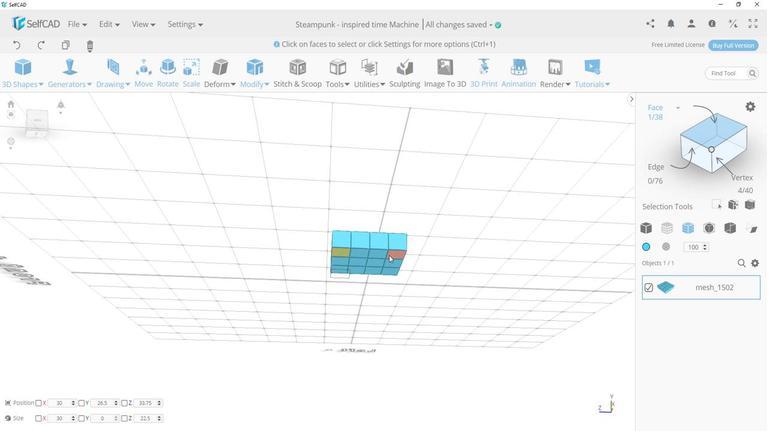 
Action: Mouse moved to (339, 269)
Screenshot: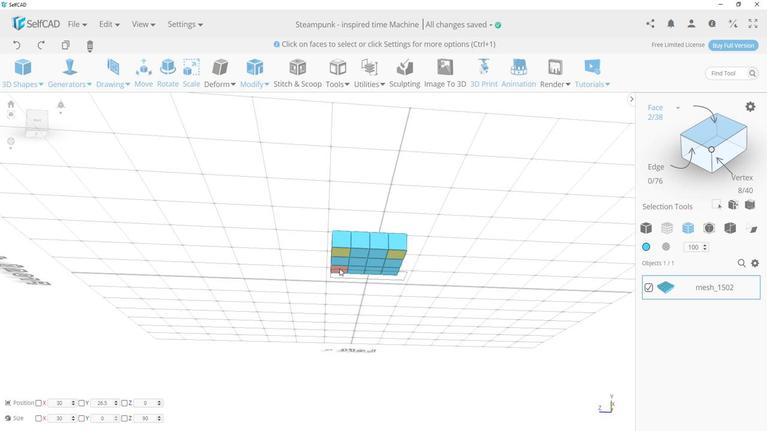 
Action: Mouse pressed left at (339, 269)
Screenshot: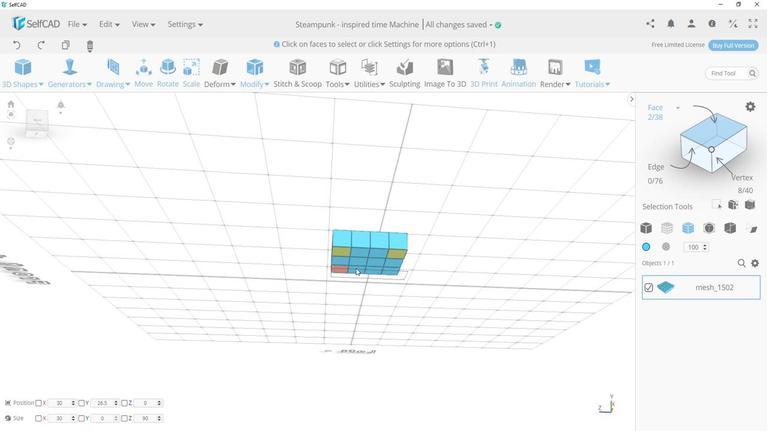 
Action: Mouse moved to (385, 272)
Screenshot: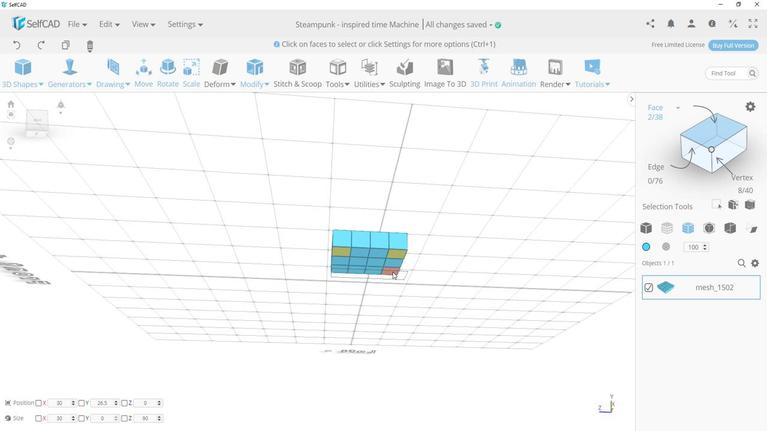 
Action: Mouse pressed left at (385, 272)
Screenshot: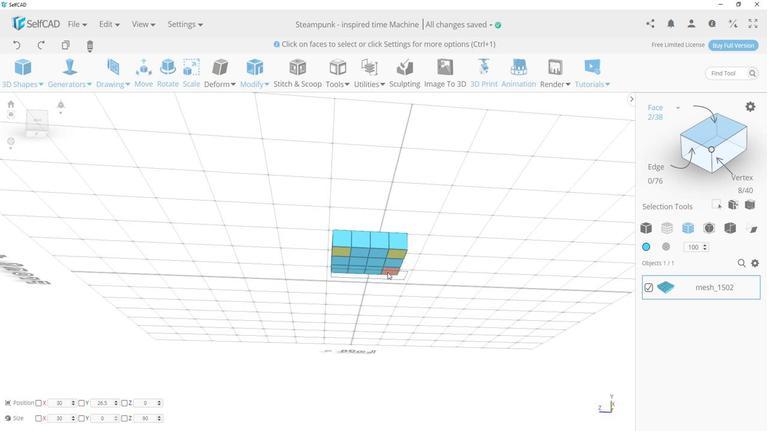 
Action: Mouse moved to (341, 272)
Screenshot: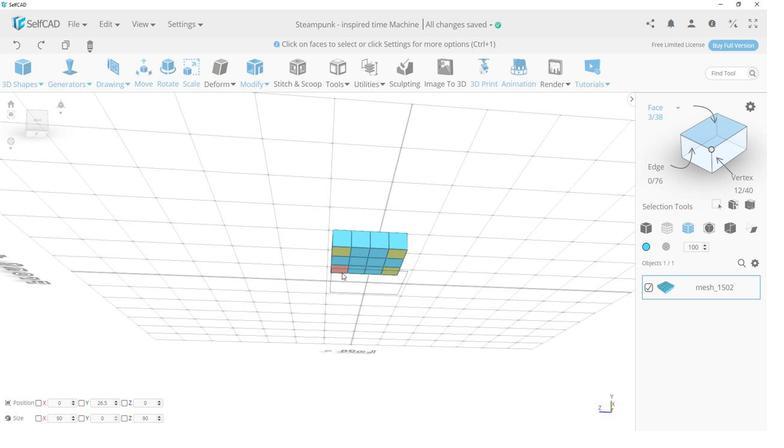
Action: Mouse pressed left at (341, 272)
Screenshot: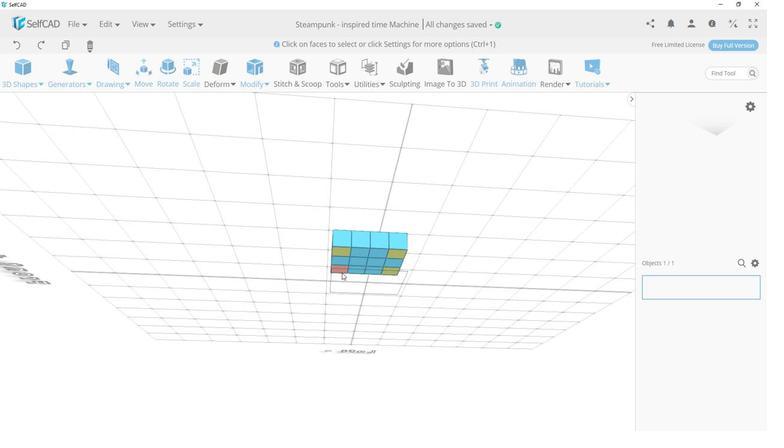 
Action: Mouse moved to (446, 249)
Screenshot: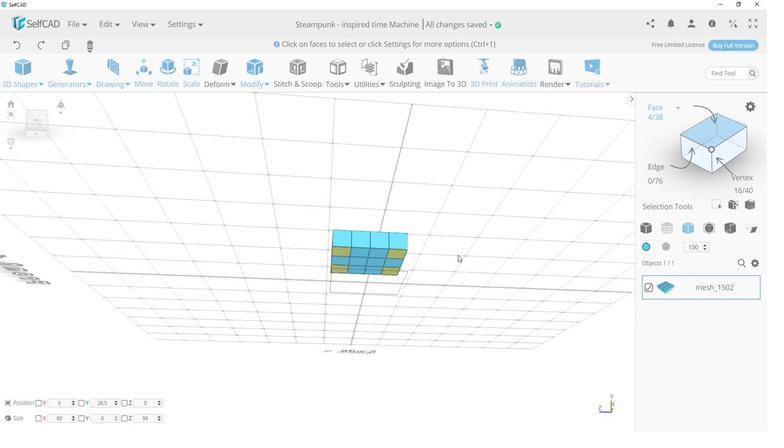 
Action: Mouse pressed left at (446, 249)
Screenshot: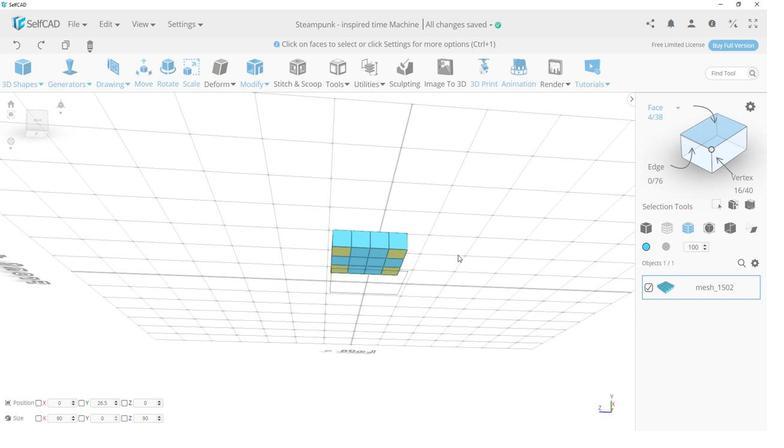 
Action: Mouse moved to (283, 116)
Screenshot: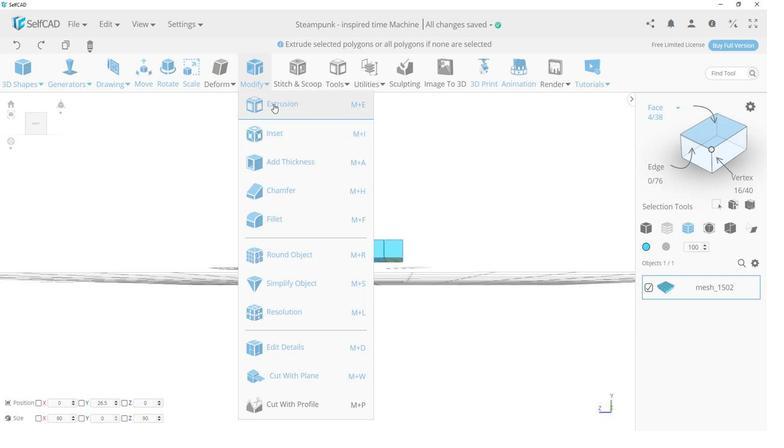 
Action: Mouse pressed left at (283, 116)
Screenshot: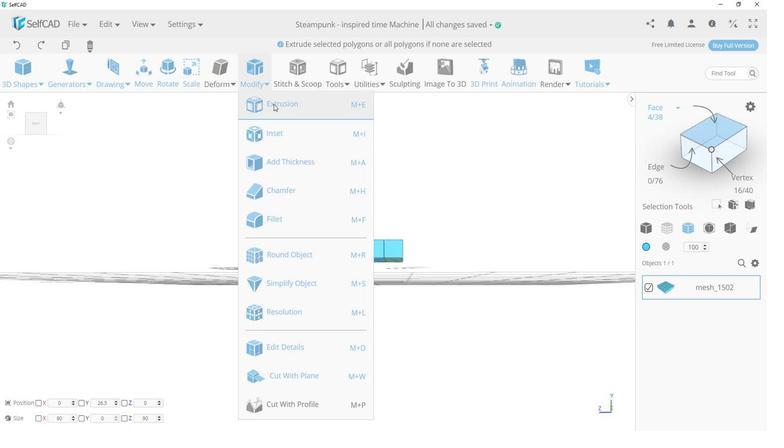 
Action: Mouse moved to (446, 196)
Screenshot: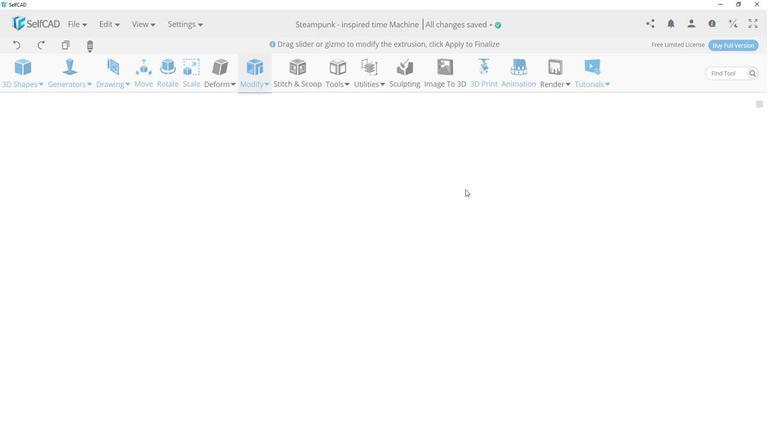 
Action: Mouse pressed left at (446, 196)
Screenshot: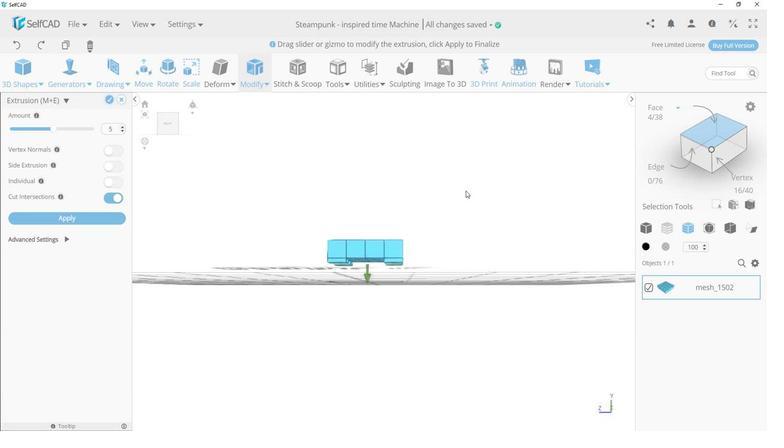 
Action: Mouse moved to (140, 115)
Screenshot: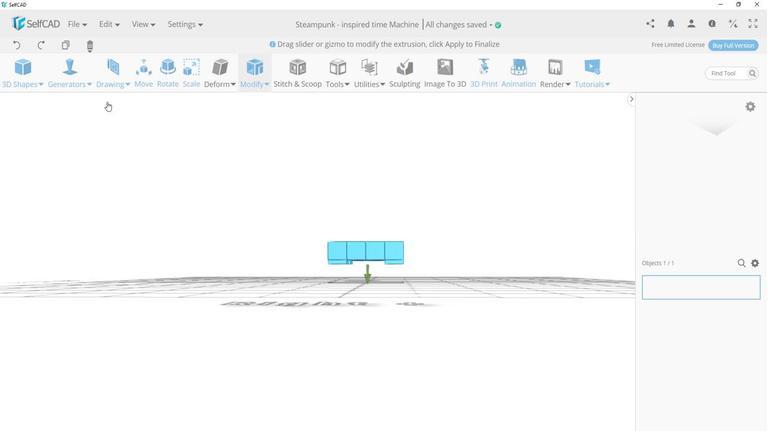 
Action: Mouse pressed left at (140, 115)
Screenshot: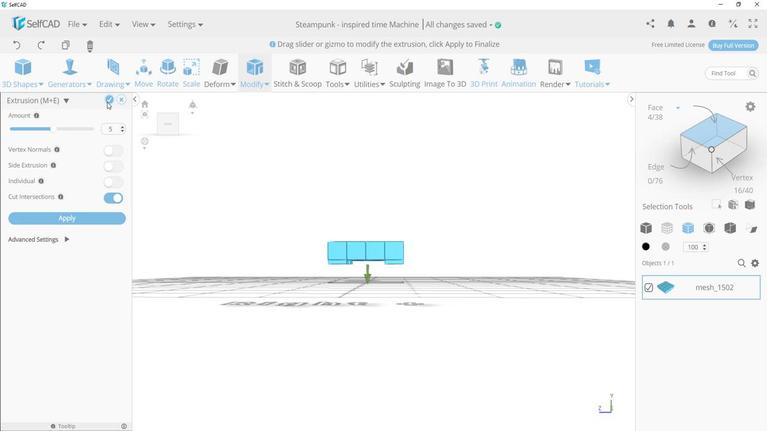 
Action: Mouse moved to (306, 236)
Screenshot: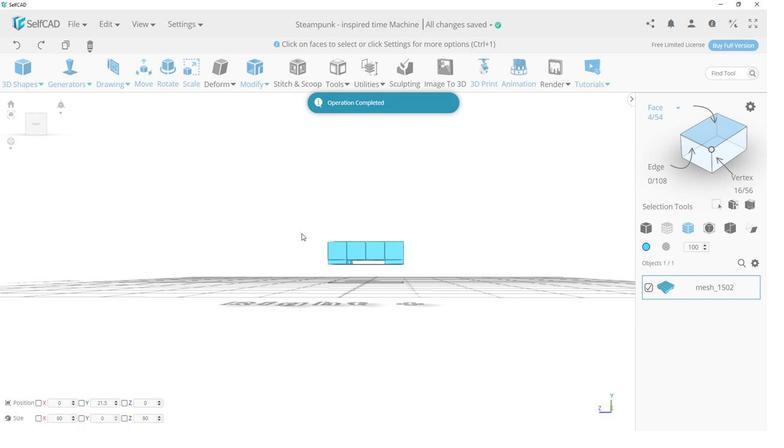 
Action: Mouse pressed left at (306, 236)
Screenshot: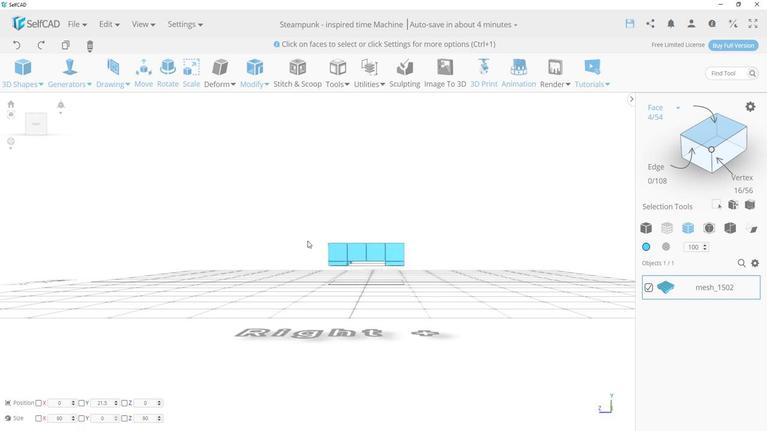 
Action: Mouse moved to (316, 248)
Screenshot: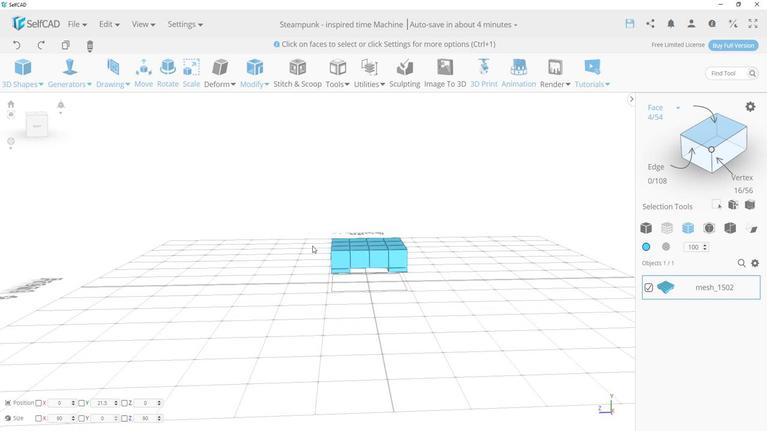 
Action: Mouse pressed left at (316, 248)
Screenshot: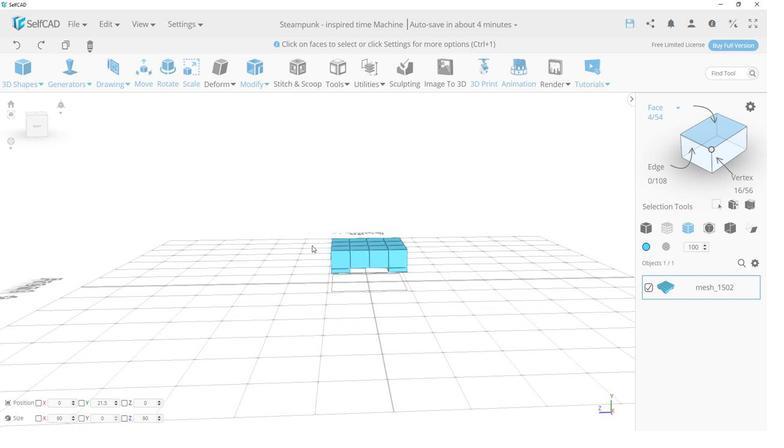 
Action: Mouse moved to (315, 247)
Screenshot: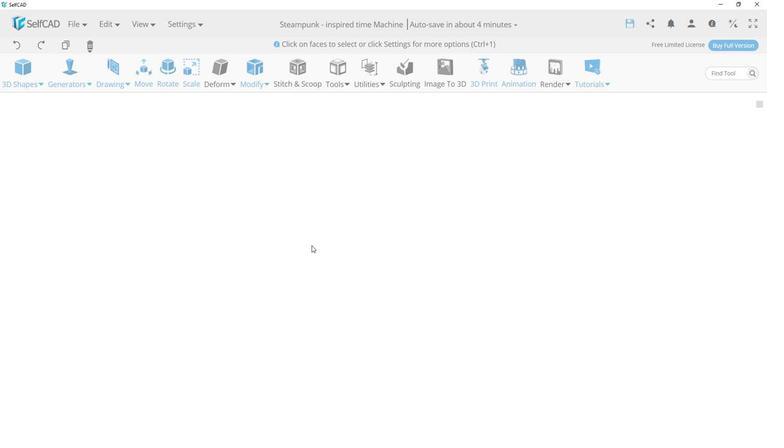 
Action: Mouse pressed left at (315, 247)
Screenshot: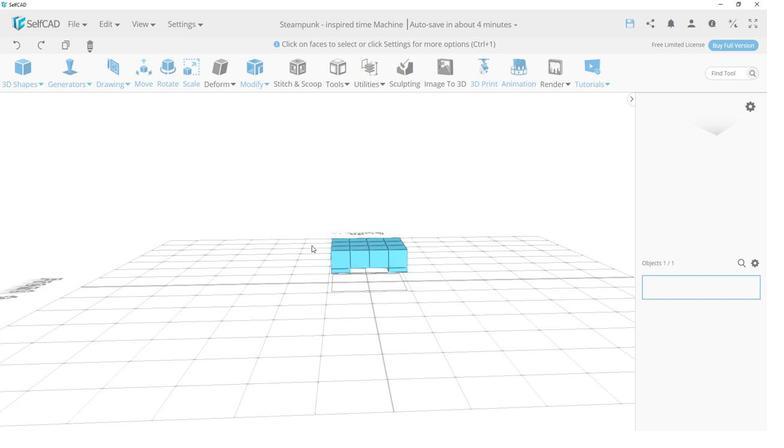 
Action: Mouse moved to (329, 258)
Screenshot: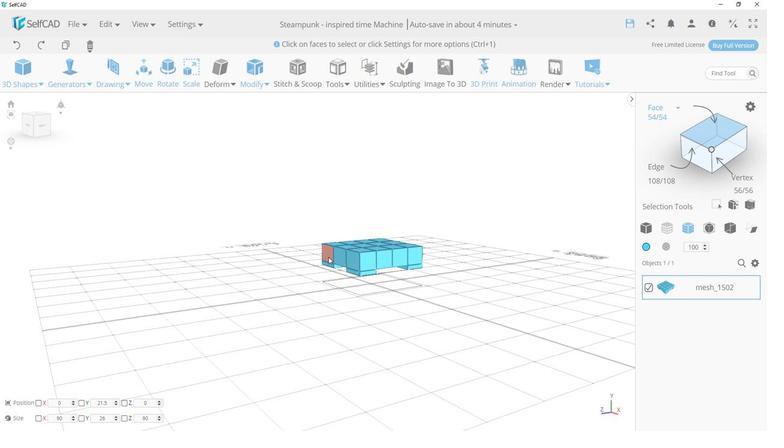 
Action: Mouse pressed left at (329, 258)
Screenshot: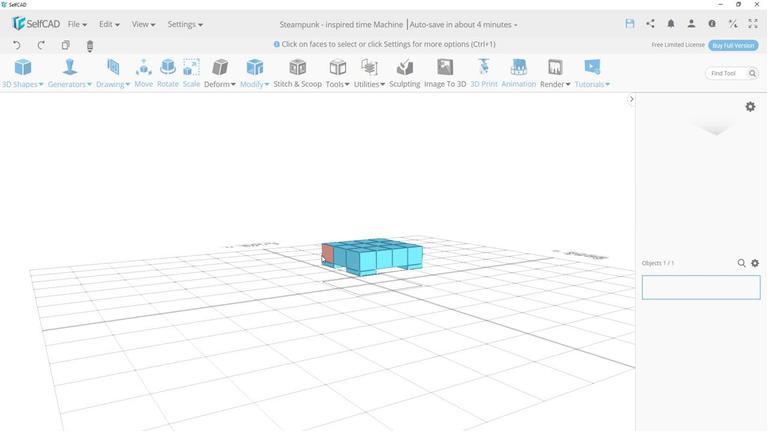 
Action: Mouse moved to (305, 250)
Screenshot: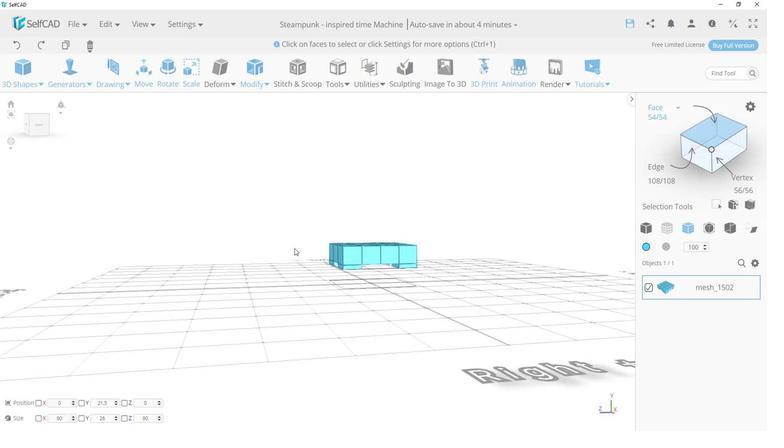 
Action: Mouse pressed left at (305, 250)
Screenshot: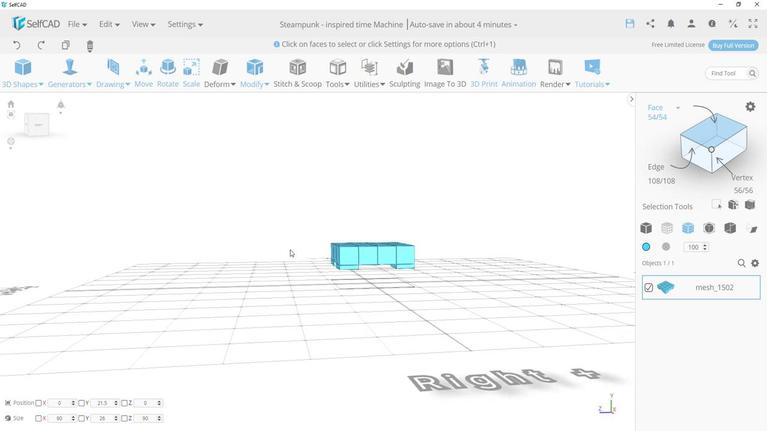 
Action: Mouse moved to (464, 213)
Screenshot: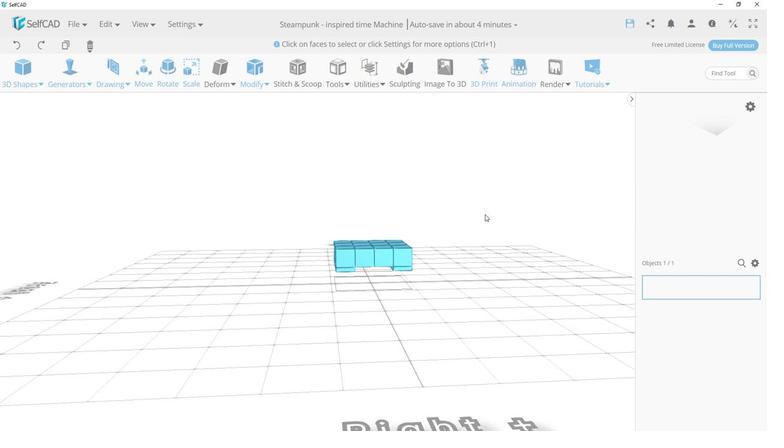 
Action: Mouse pressed left at (464, 213)
Screenshot: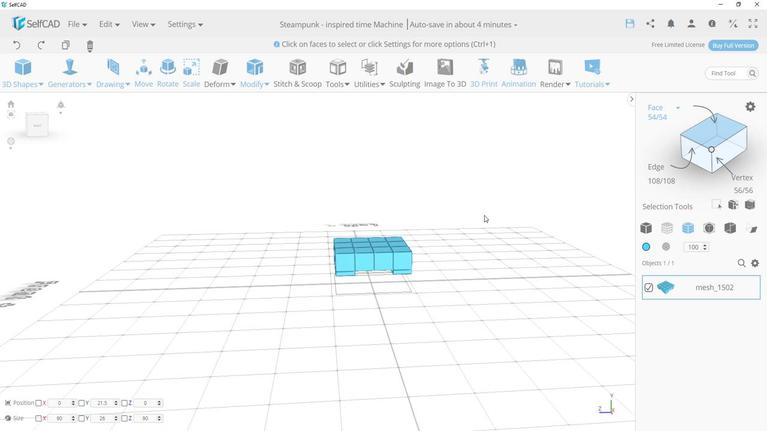 
Action: Mouse moved to (620, 129)
Screenshot: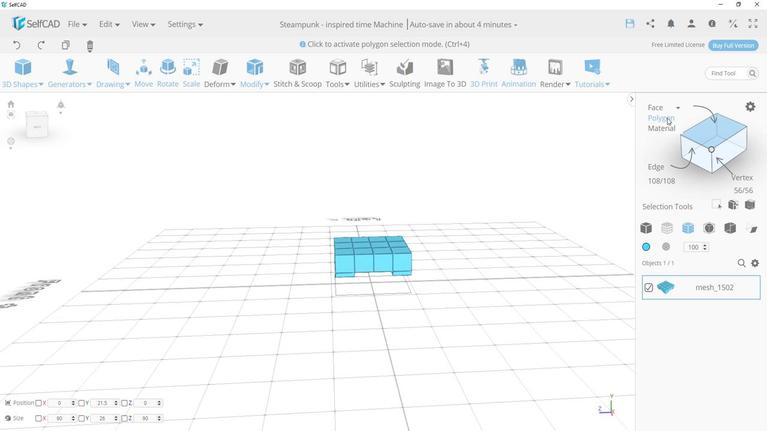 
Action: Mouse pressed left at (620, 129)
Screenshot: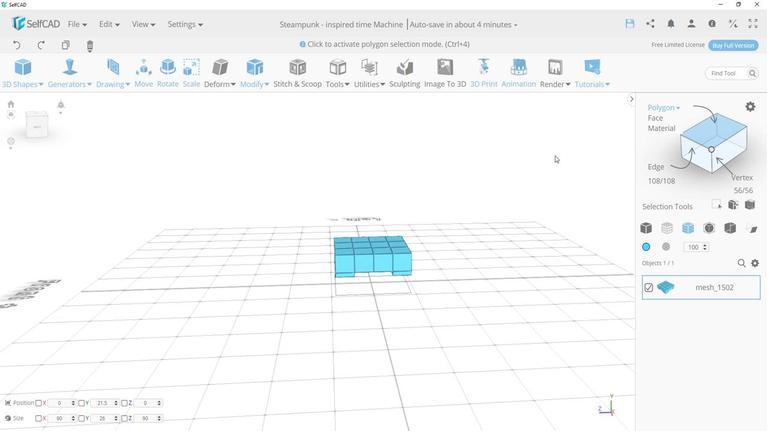 
Action: Mouse moved to (376, 244)
Screenshot: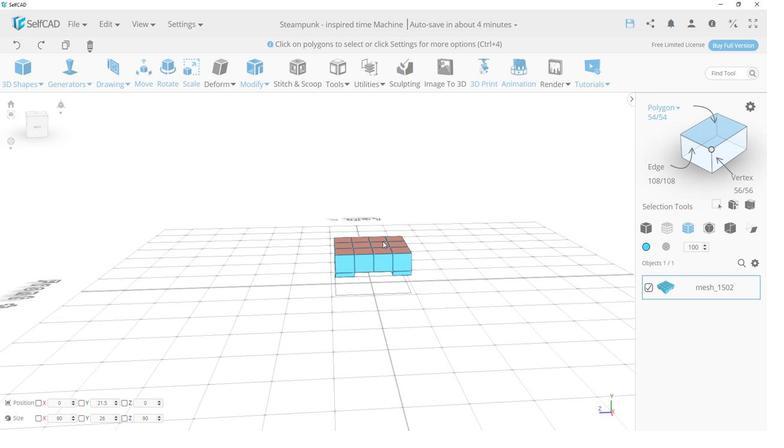 
Action: Mouse pressed left at (376, 244)
Screenshot: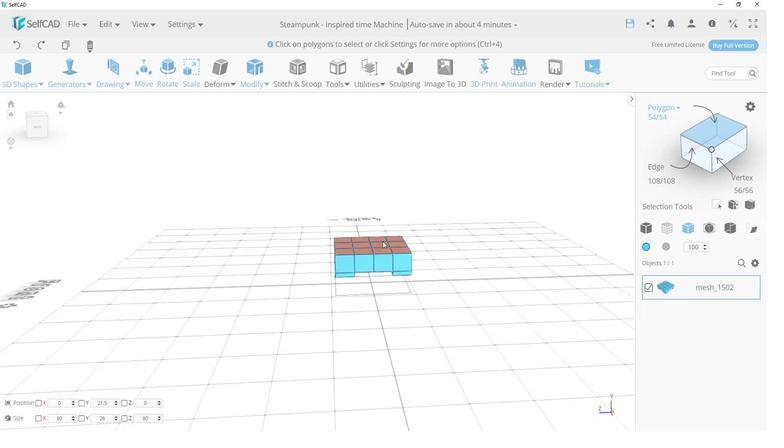 
Action: Mouse moved to (295, 123)
Screenshot: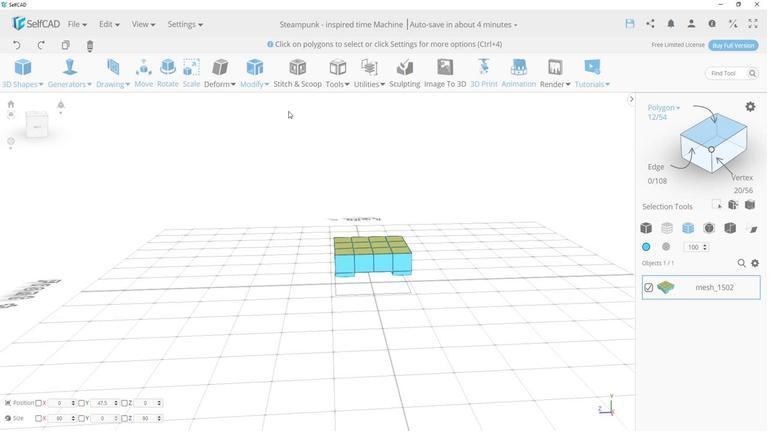 
Action: Mouse pressed left at (295, 123)
Screenshot: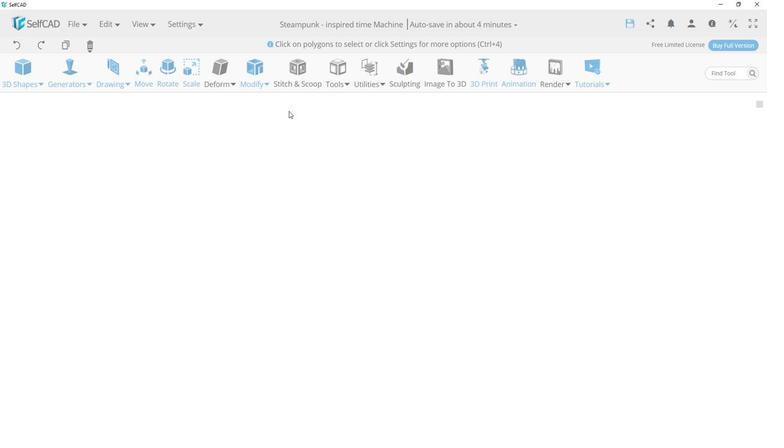 
Action: Mouse moved to (283, 119)
Screenshot: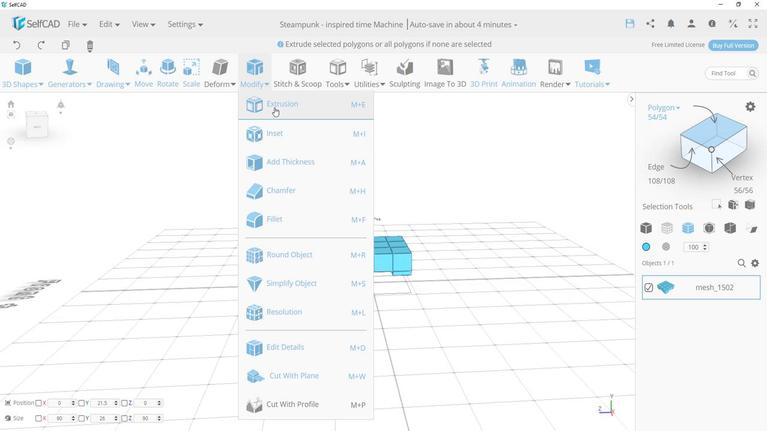 
Action: Mouse pressed left at (283, 119)
Screenshot: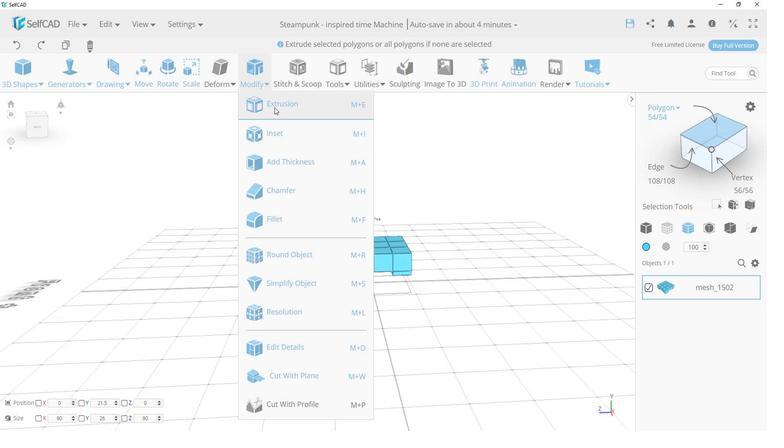 
Action: Mouse moved to (408, 172)
Screenshot: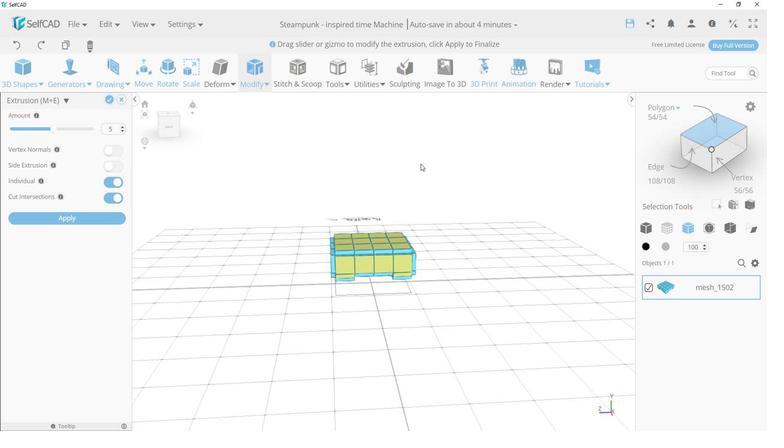 
Action: Mouse pressed left at (408, 172)
Screenshot: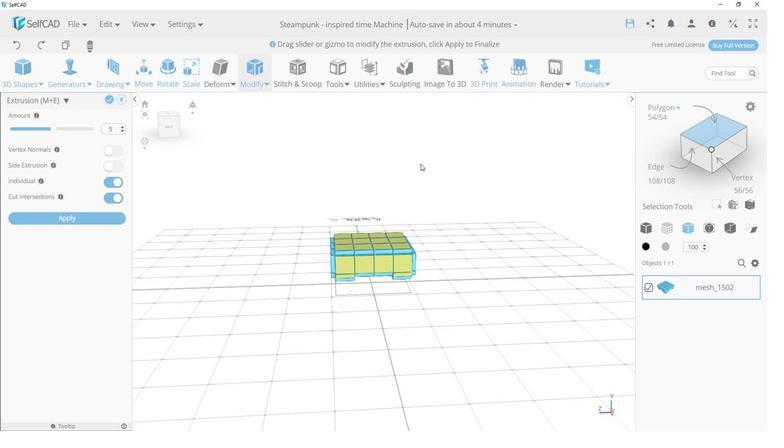
Action: Mouse moved to (413, 178)
Screenshot: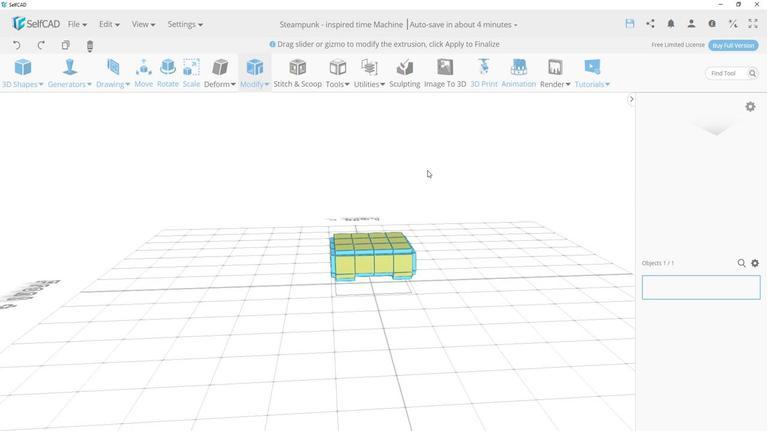 
Action: Mouse pressed left at (413, 178)
Screenshot: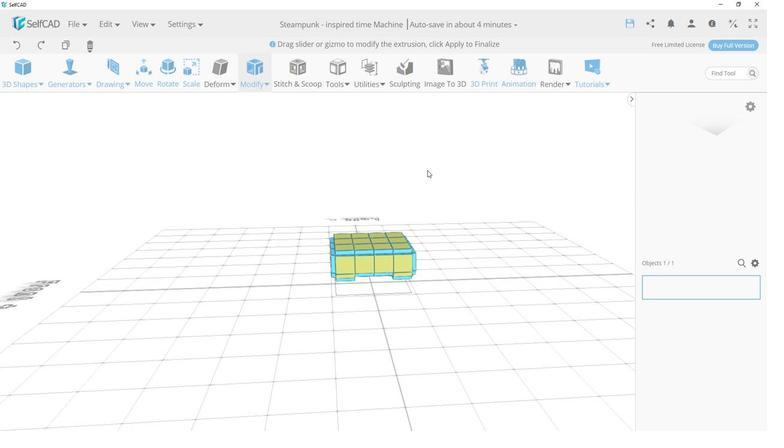 
Action: Mouse moved to (152, 112)
Screenshot: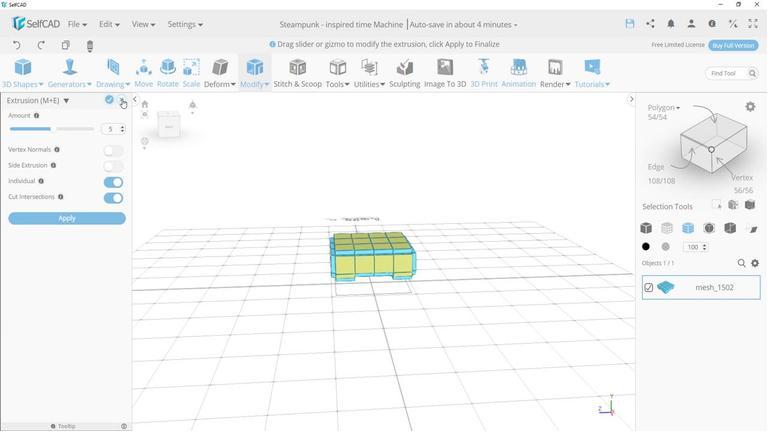 
Action: Mouse pressed left at (152, 112)
Screenshot: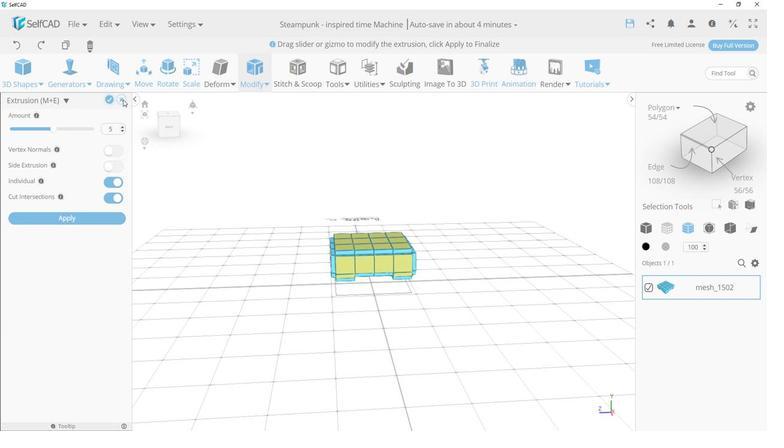 
Action: Mouse moved to (376, 244)
Screenshot: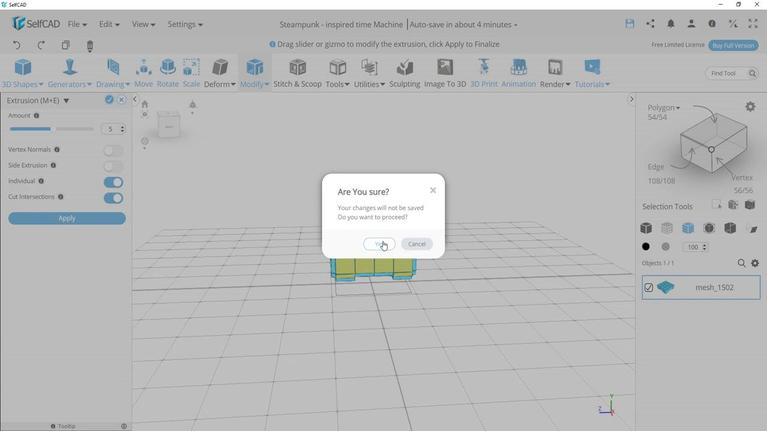 
Action: Mouse pressed left at (376, 244)
Screenshot: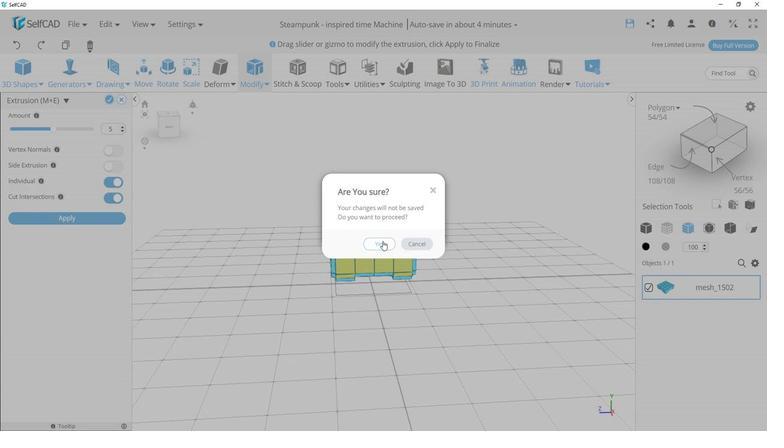 
Action: Mouse moved to (663, 144)
Screenshot: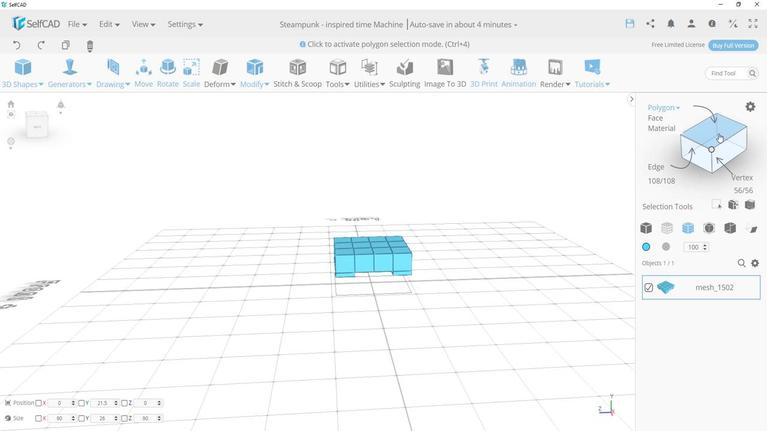 
Action: Mouse pressed left at (663, 144)
Screenshot: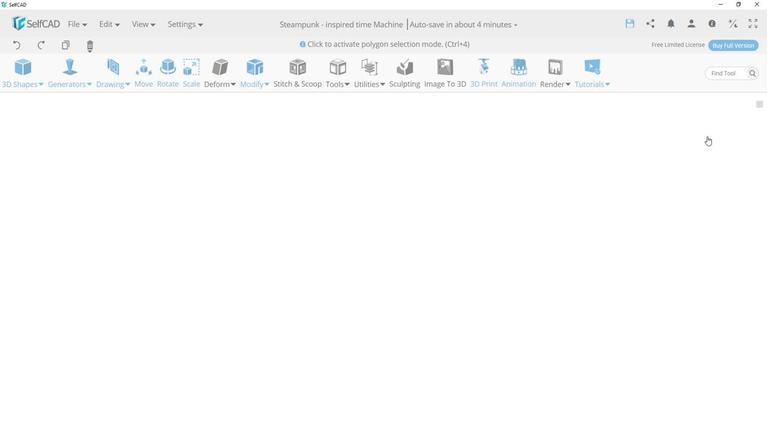 
Action: Mouse moved to (347, 245)
Screenshot: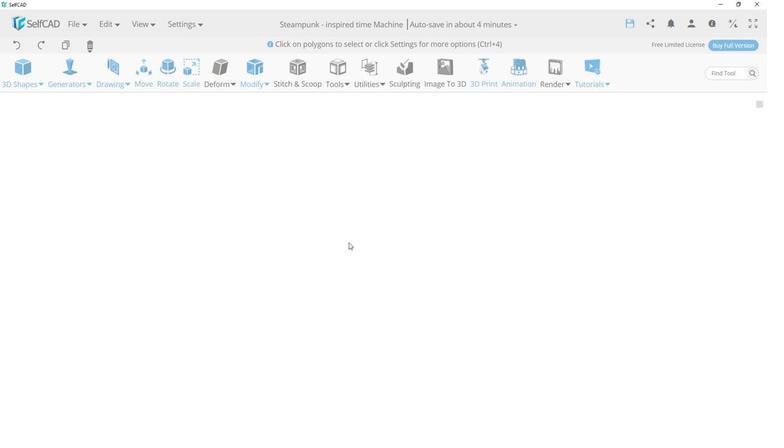 
Action: Mouse pressed left at (347, 245)
Screenshot: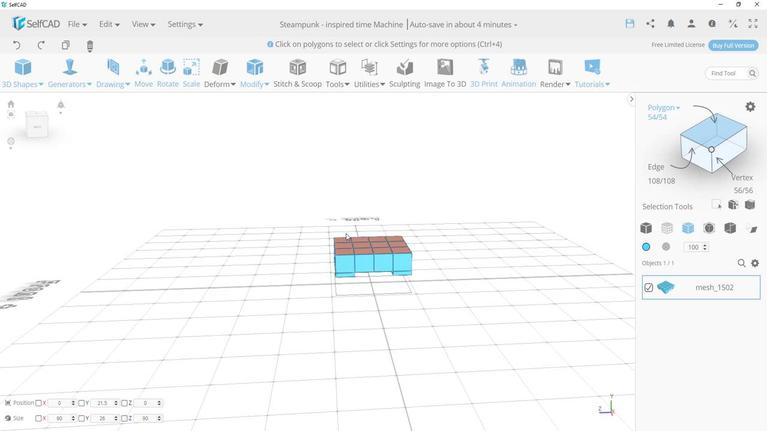 
Action: Mouse moved to (269, 118)
Screenshot: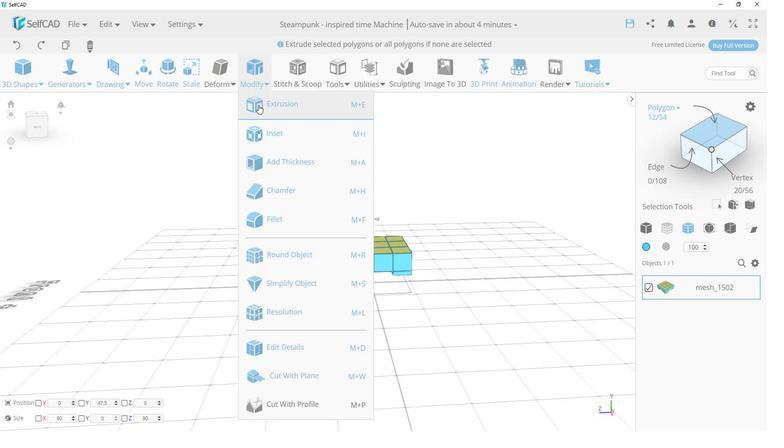 
Action: Mouse pressed left at (269, 118)
Screenshot: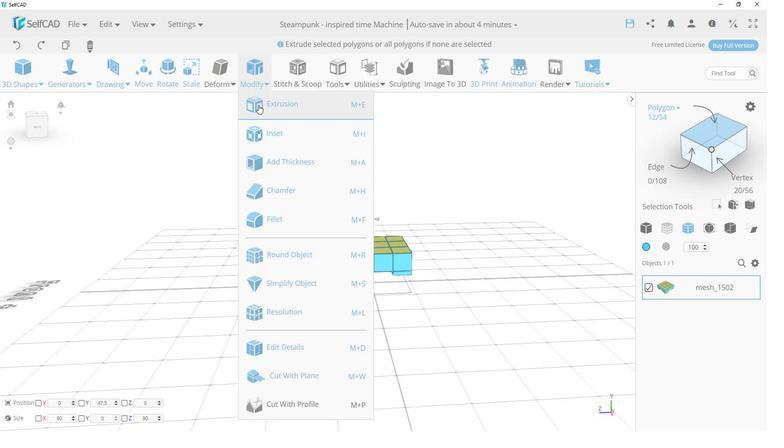 
Action: Mouse moved to (94, 140)
Screenshot: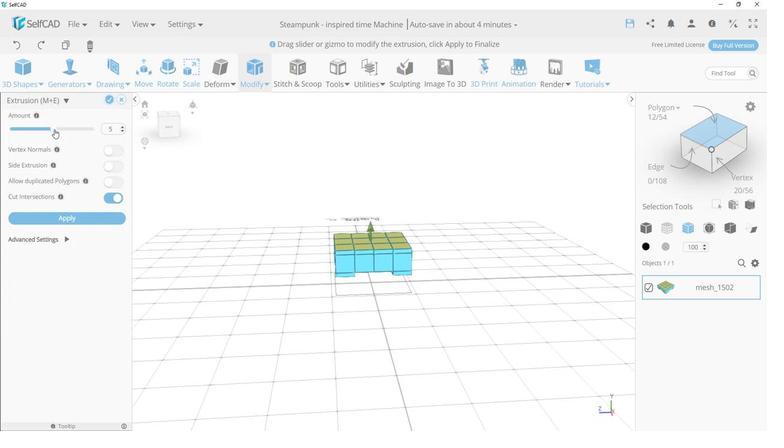 
Action: Mouse pressed left at (94, 140)
Screenshot: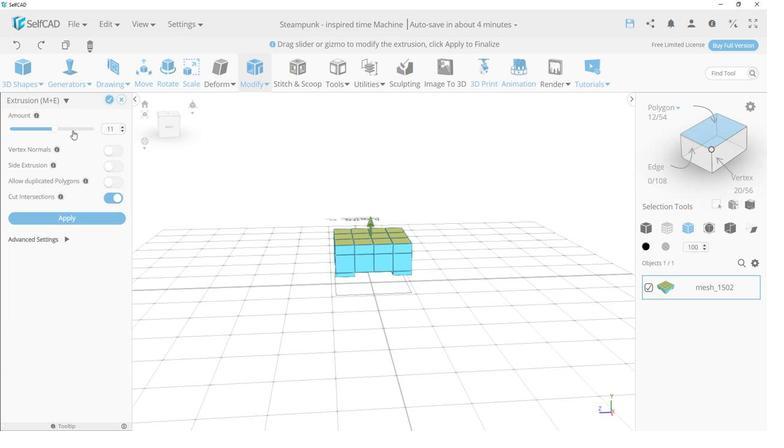 
Action: Mouse moved to (189, 137)
Screenshot: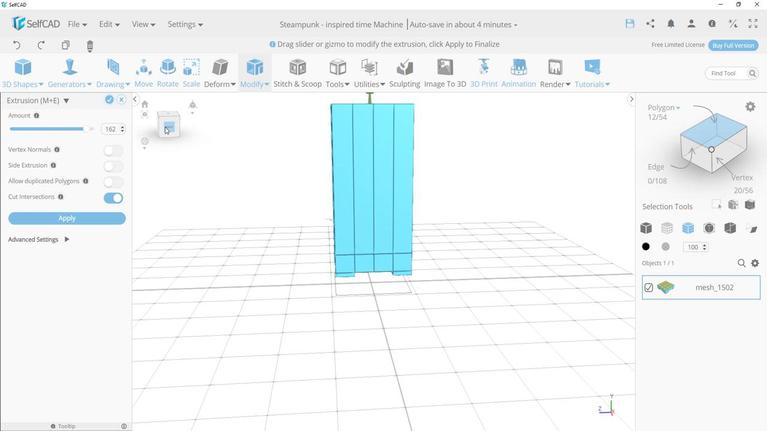 
Action: Mouse pressed left at (189, 137)
Screenshot: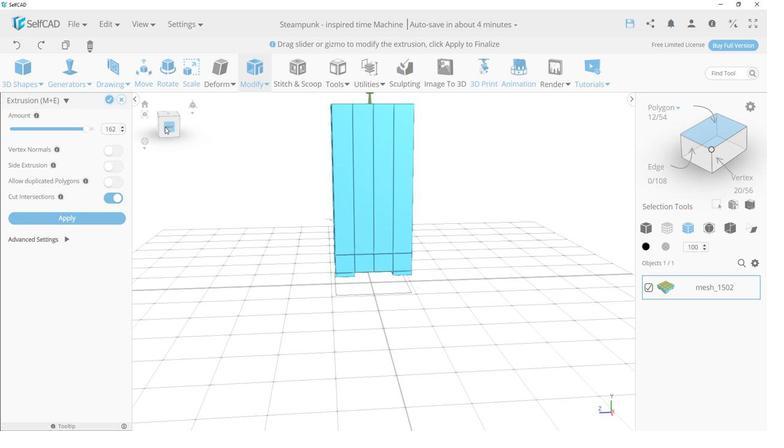 
Action: Mouse moved to (143, 112)
Screenshot: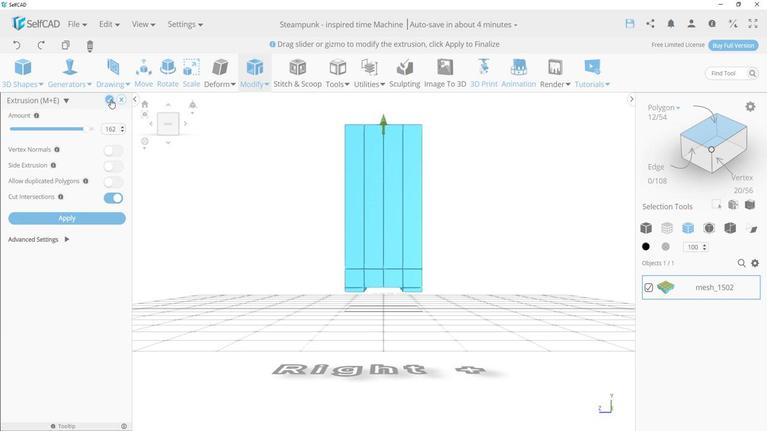 
Action: Mouse pressed left at (143, 112)
Screenshot: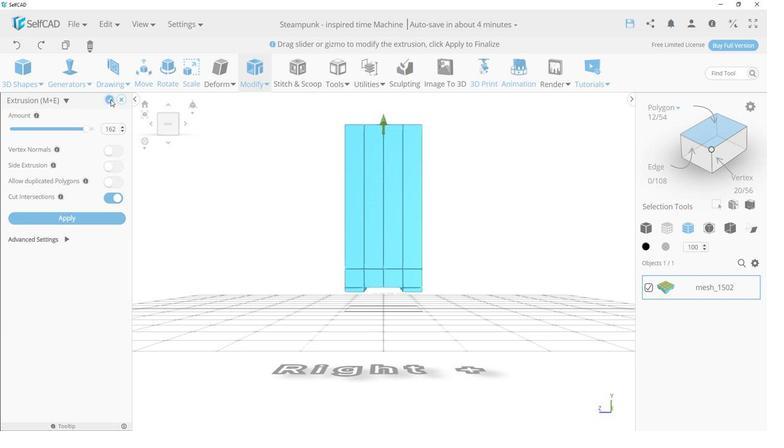 
Action: Mouse moved to (298, 192)
Screenshot: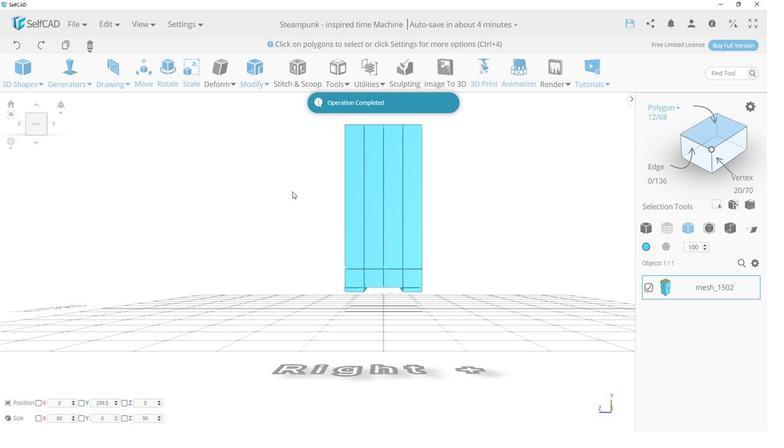 
Action: Mouse pressed left at (298, 192)
Screenshot: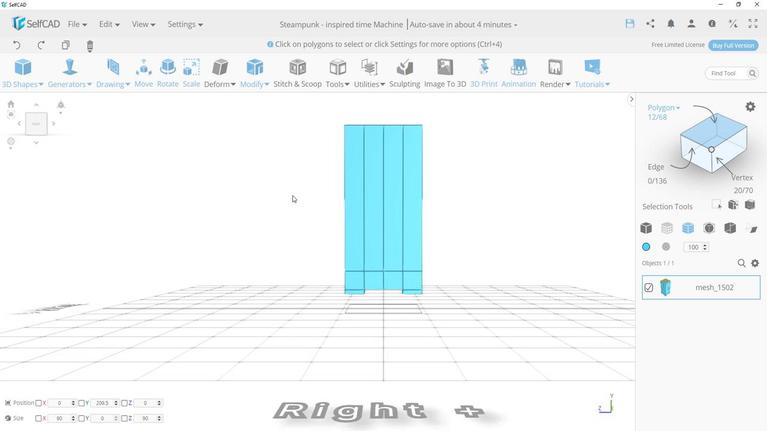 
Action: Mouse moved to (275, 117)
Screenshot: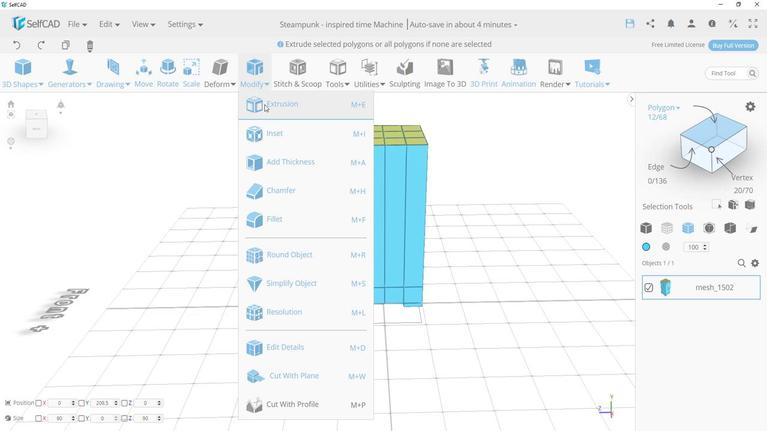 
Action: Mouse pressed left at (275, 117)
Screenshot: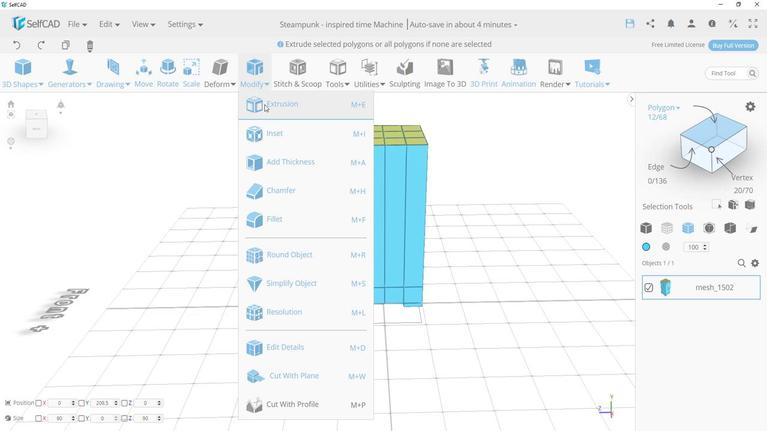 
Action: Mouse moved to (123, 139)
Screenshot: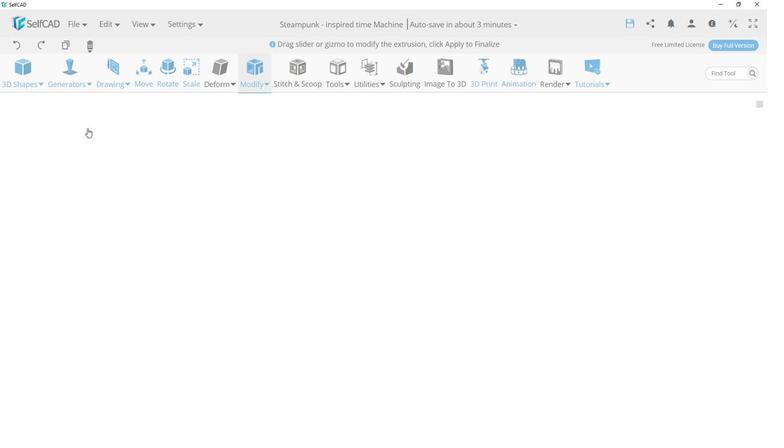 
Action: Mouse pressed left at (123, 139)
Screenshot: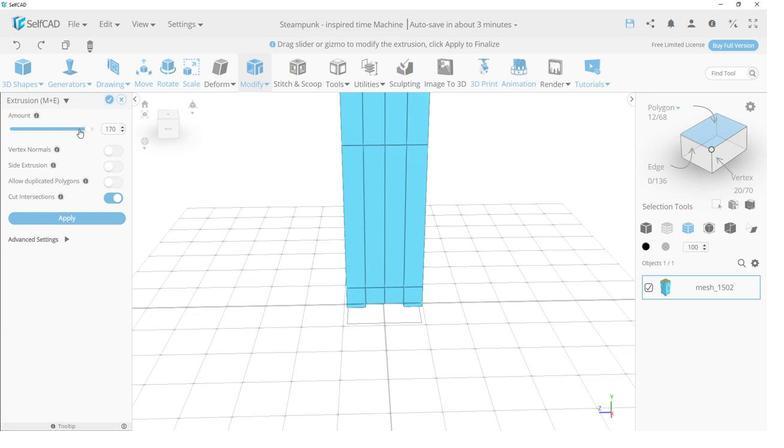 
Action: Mouse moved to (152, 140)
Screenshot: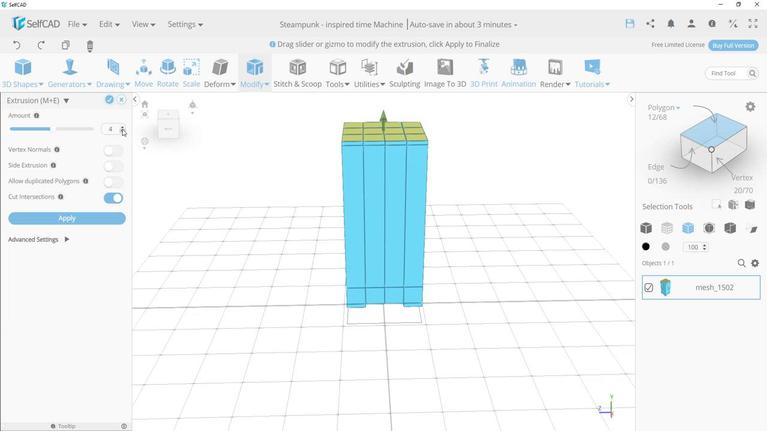 
Action: Mouse pressed left at (152, 140)
Screenshot: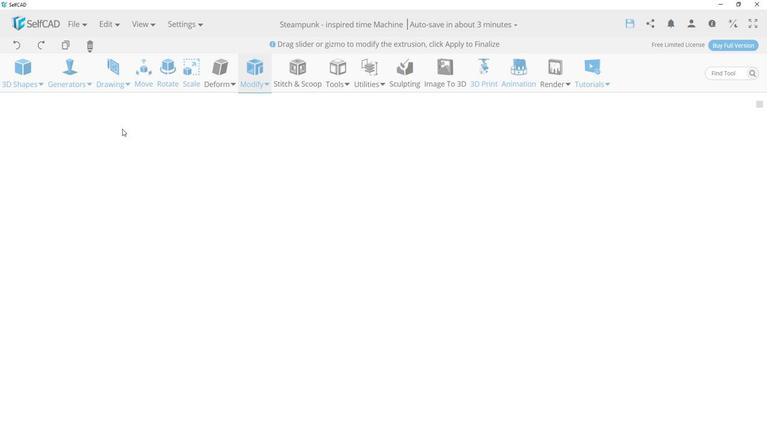 
Action: Mouse moved to (152, 137)
Screenshot: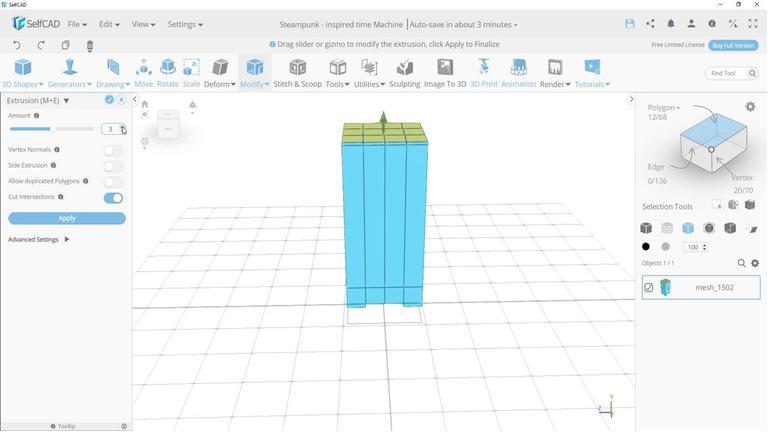 
Action: Mouse pressed left at (152, 137)
Screenshot: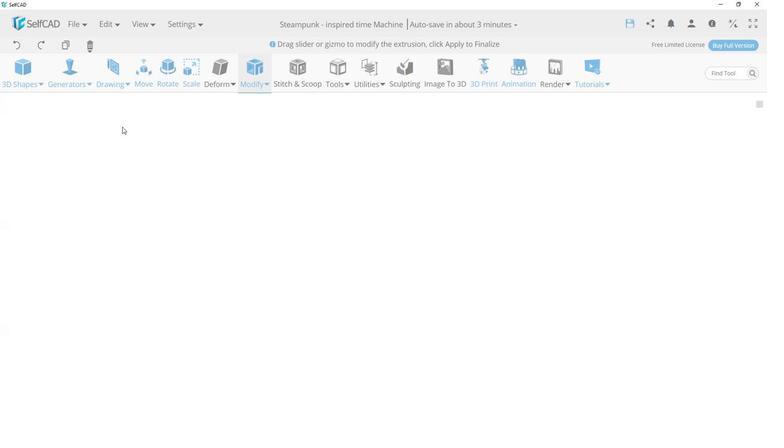 
Action: Mouse moved to (203, 172)
Screenshot: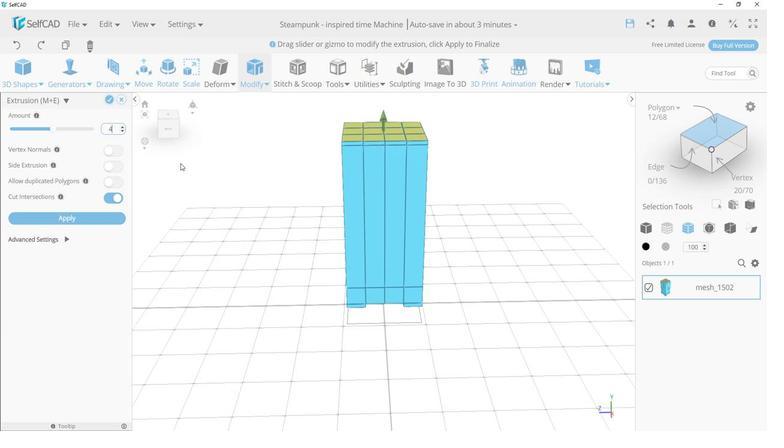 
Action: Mouse pressed left at (203, 172)
Screenshot: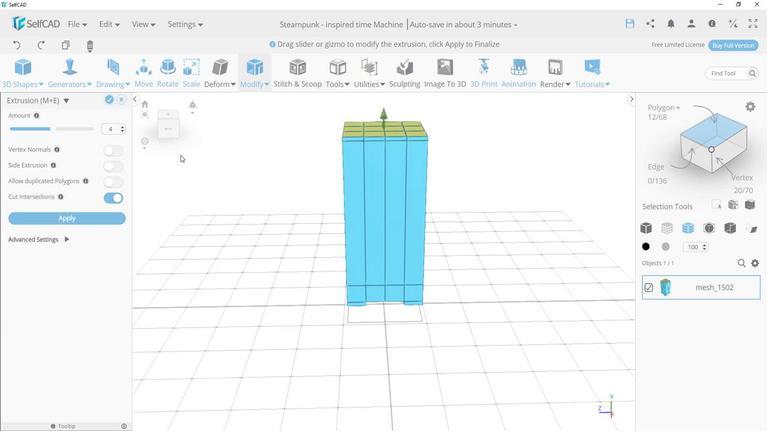 
Action: Mouse moved to (140, 113)
Screenshot: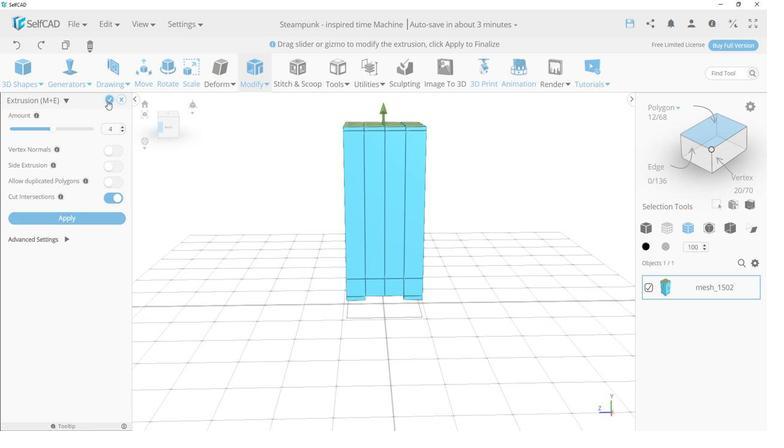 
Action: Mouse pressed left at (140, 113)
Screenshot: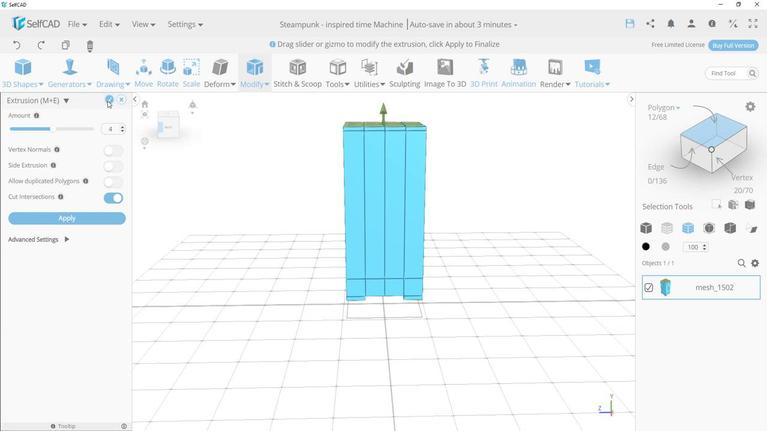 
Action: Mouse moved to (66, 404)
Screenshot: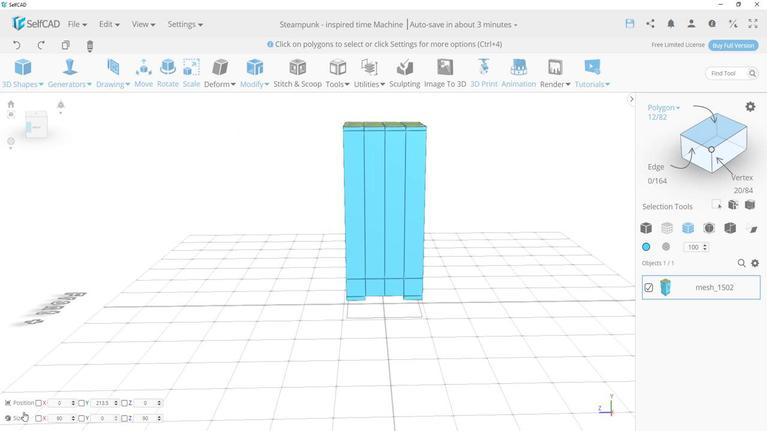 
Action: Mouse pressed left at (66, 404)
Screenshot: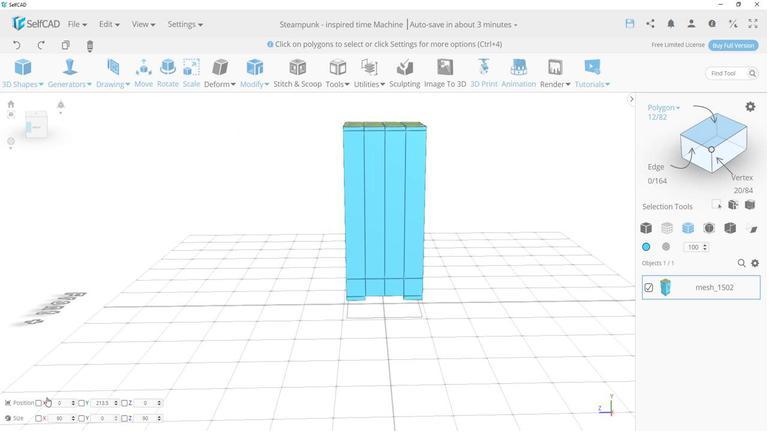 
Action: Mouse moved to (237, 271)
Screenshot: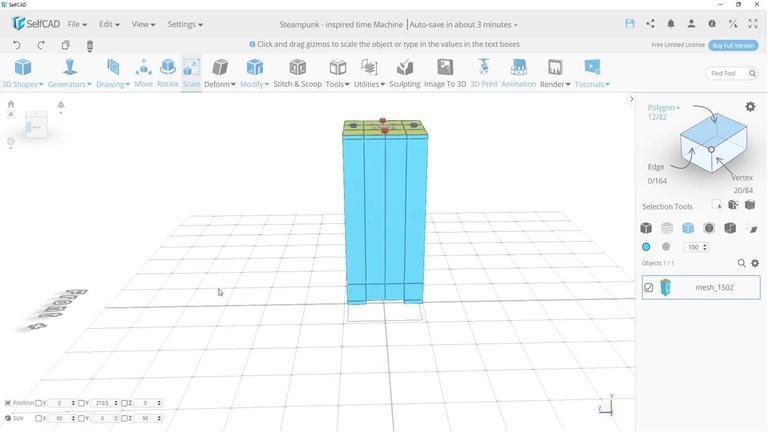 
Action: Mouse pressed left at (237, 271)
Screenshot: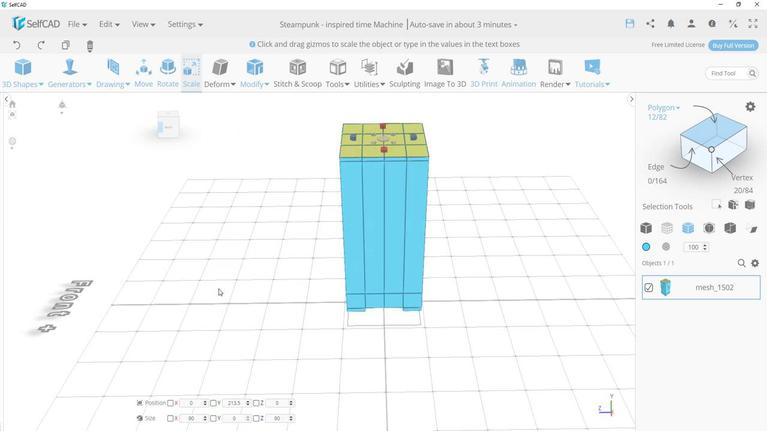 
Action: Mouse moved to (373, 149)
Screenshot: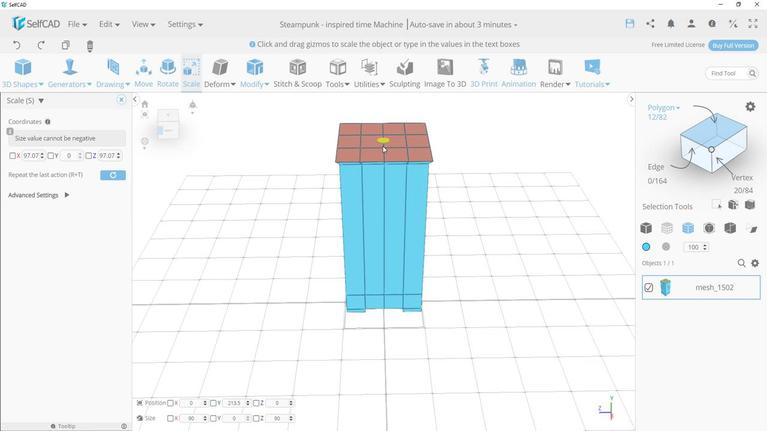 
Action: Mouse pressed left at (373, 149)
Screenshot: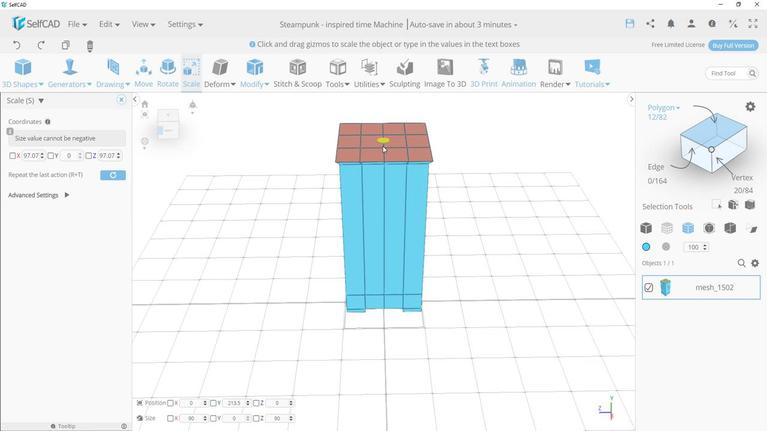 
Action: Mouse moved to (326, 225)
Screenshot: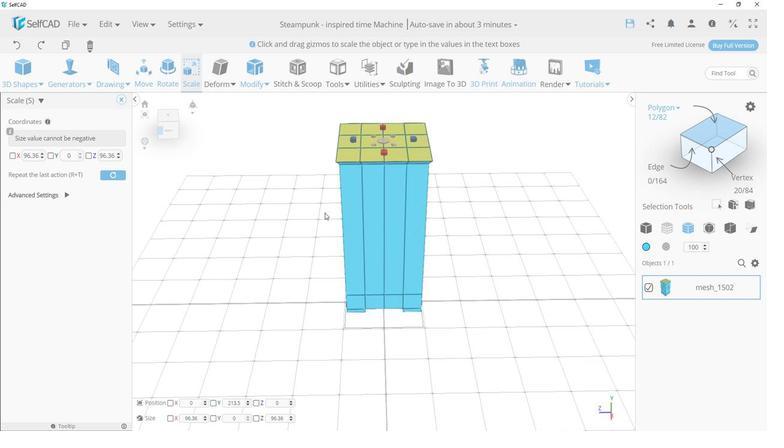 
Action: Mouse pressed left at (326, 225)
Screenshot: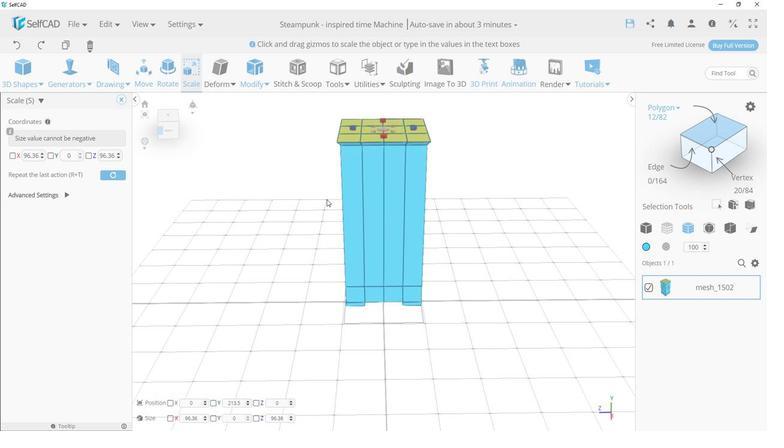 
Action: Mouse moved to (176, 89)
Screenshot: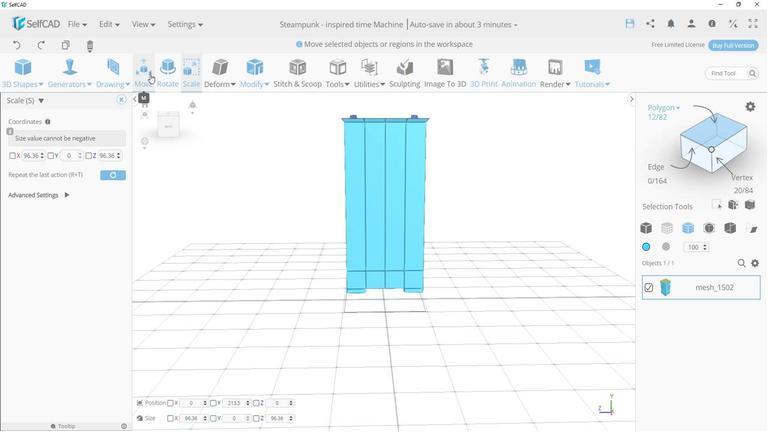 
Action: Mouse pressed left at (176, 89)
Screenshot: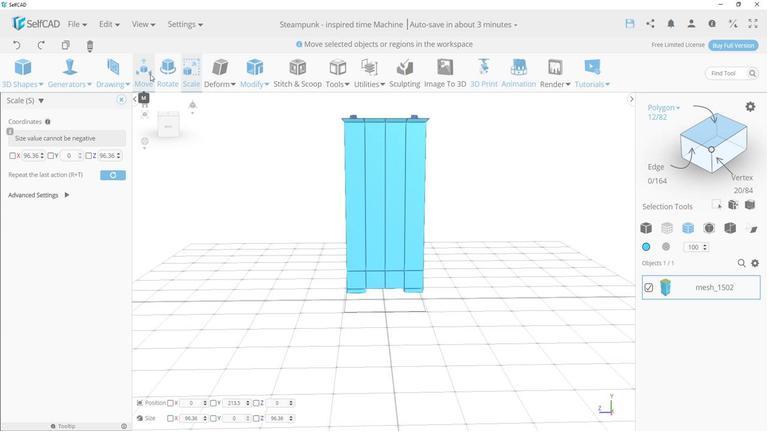 
Action: Mouse moved to (195, 137)
Screenshot: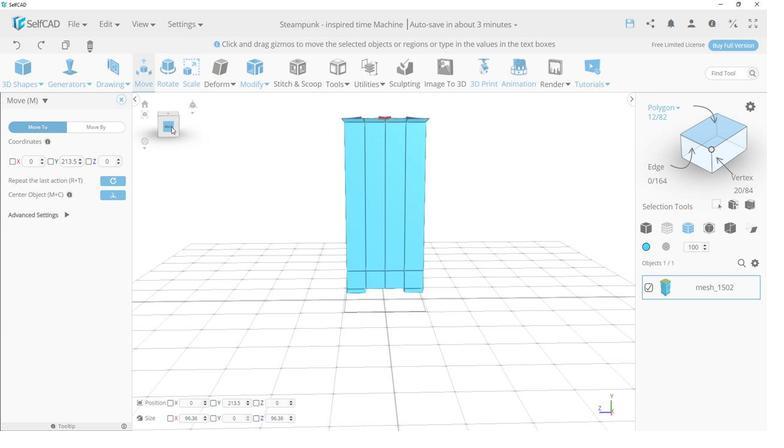 
Action: Mouse pressed left at (195, 137)
Screenshot: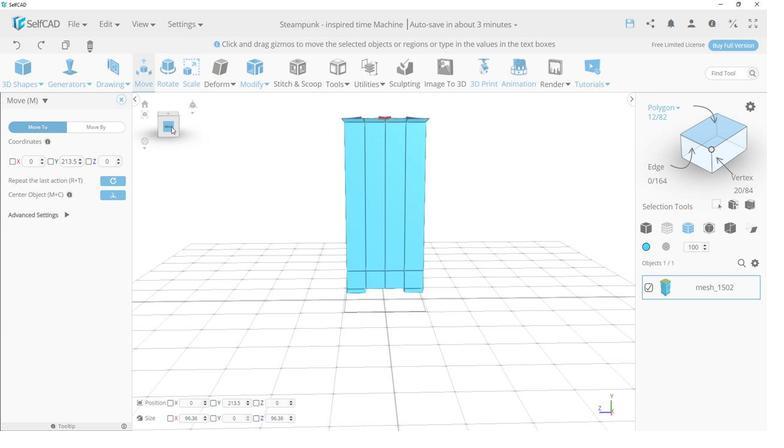 
Action: Mouse moved to (377, 223)
Screenshot: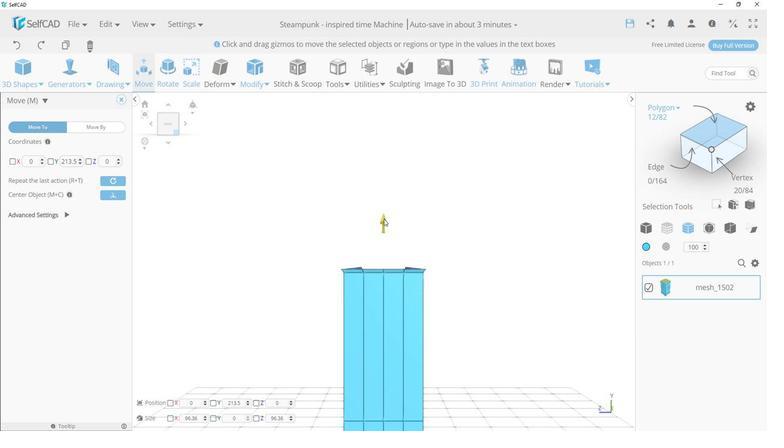 
Action: Mouse pressed left at (377, 223)
Screenshot: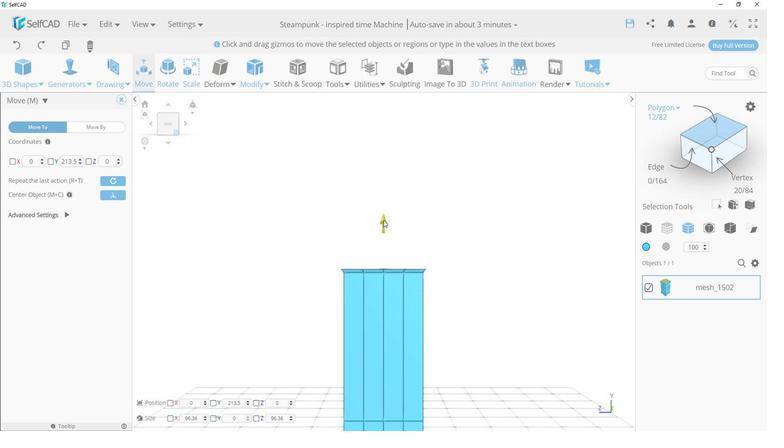 
Action: Mouse moved to (401, 207)
Screenshot: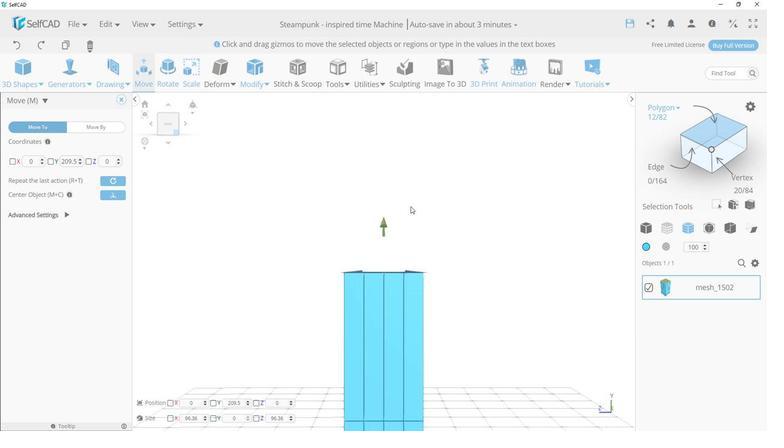 
Action: Mouse pressed left at (401, 207)
Screenshot: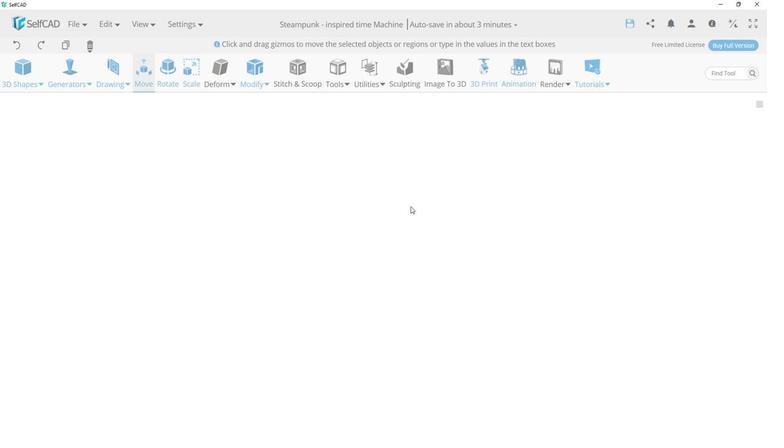 
Action: Mouse moved to (400, 211)
Screenshot: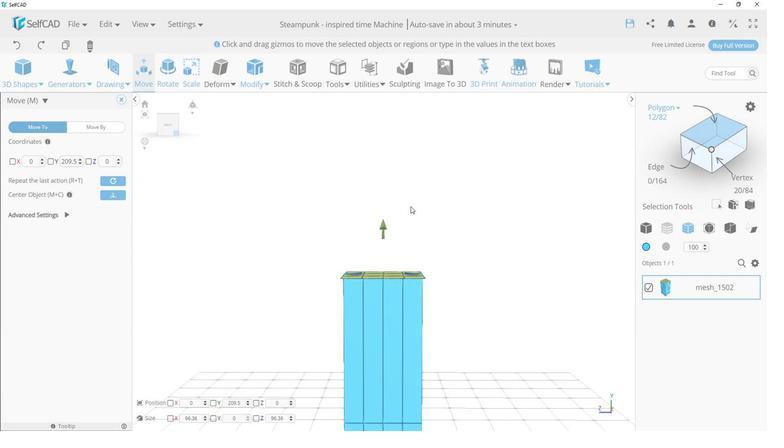 
Action: Mouse pressed left at (400, 211)
Screenshot: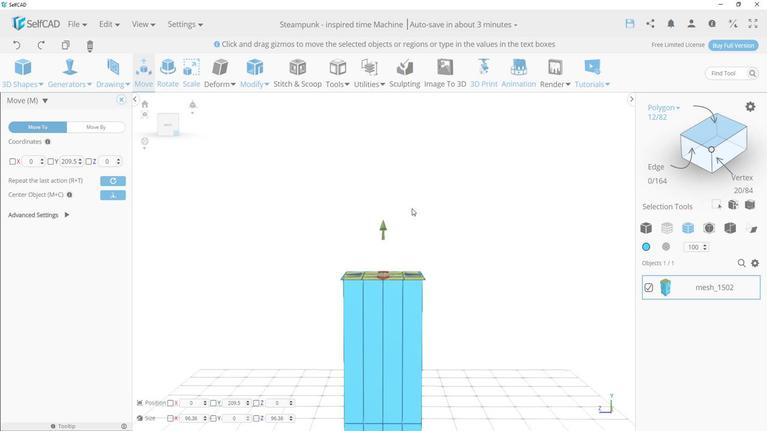 
Action: Mouse moved to (397, 223)
Screenshot: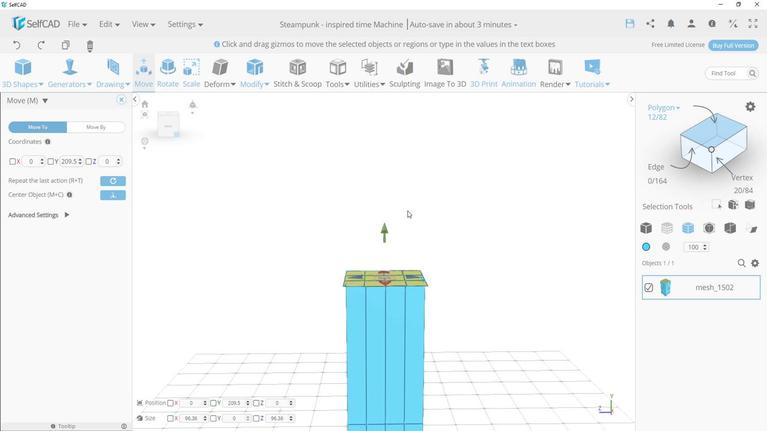 
Action: Mouse pressed left at (397, 223)
Screenshot: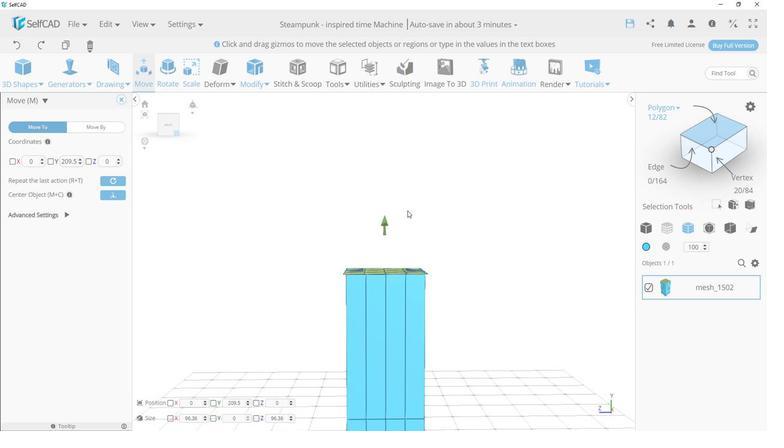 
Action: Mouse moved to (282, 116)
Screenshot: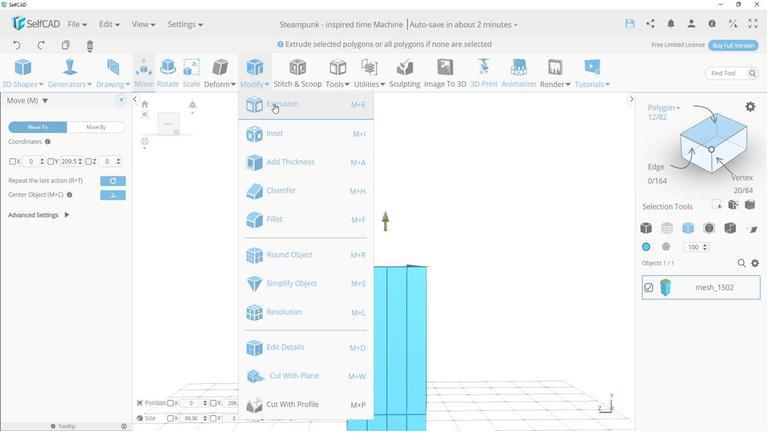 
Action: Mouse pressed left at (282, 116)
Screenshot: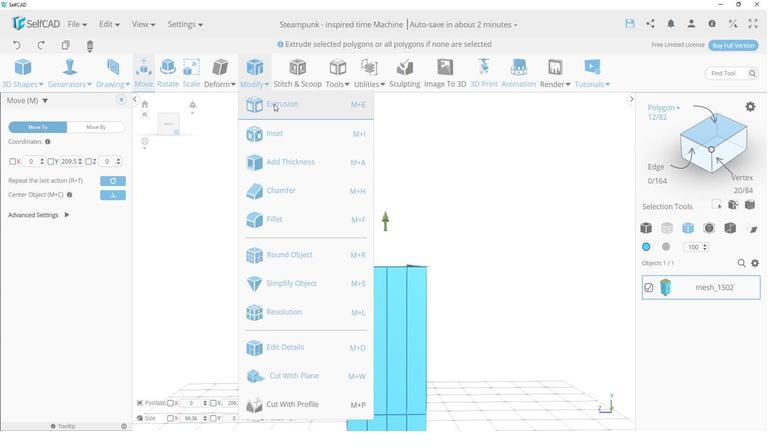 
Action: Mouse moved to (247, 145)
Screenshot: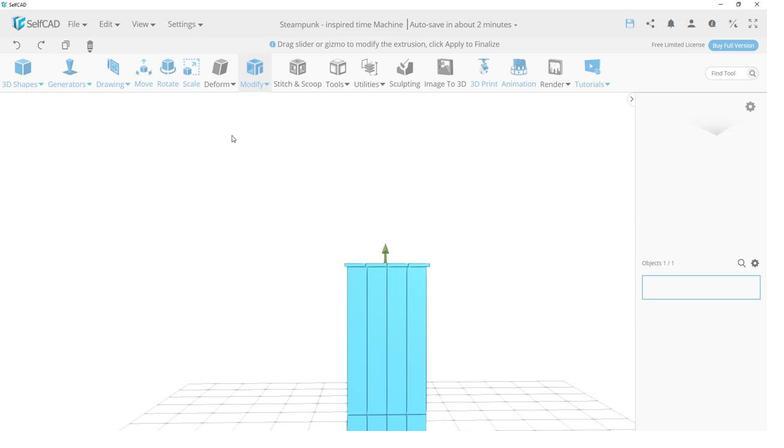 
Action: Mouse pressed left at (247, 145)
Screenshot: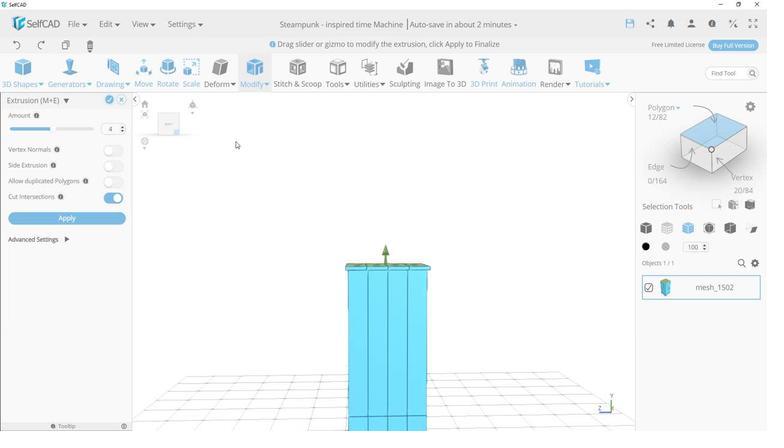 
Action: Mouse moved to (154, 136)
Screenshot: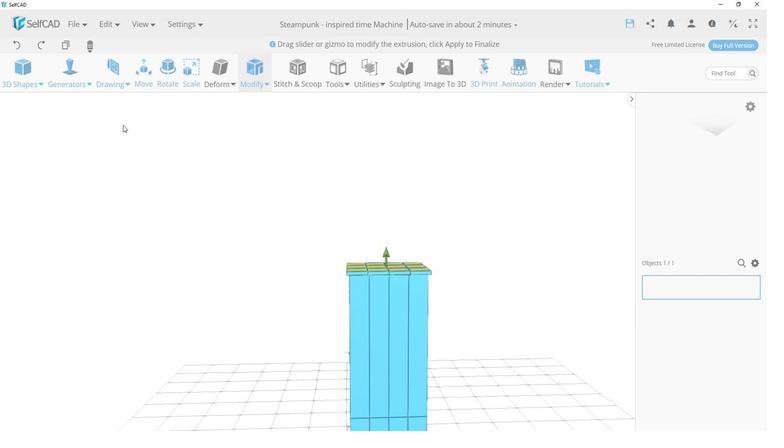 
Action: Mouse pressed left at (154, 136)
Screenshot: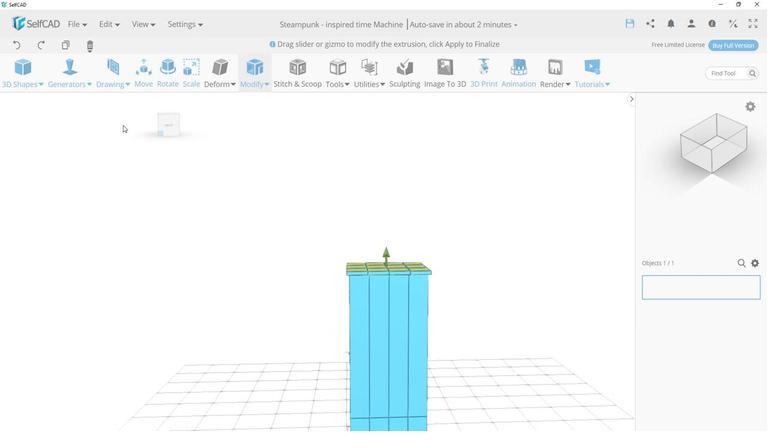 
Action: Mouse moved to (143, 112)
Screenshot: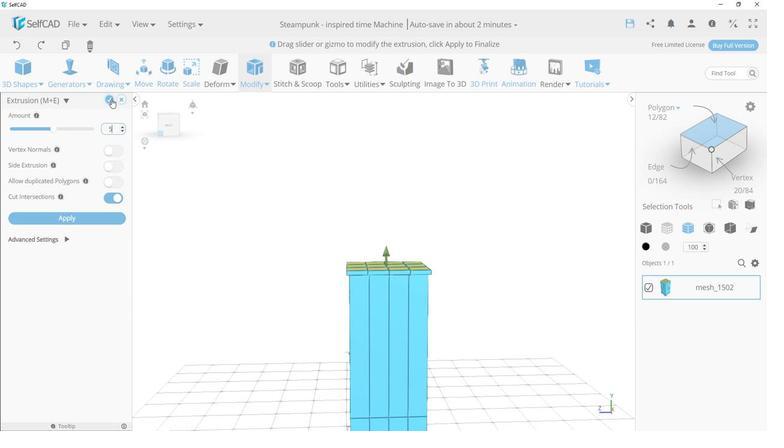 
Action: Mouse pressed left at (143, 112)
Screenshot: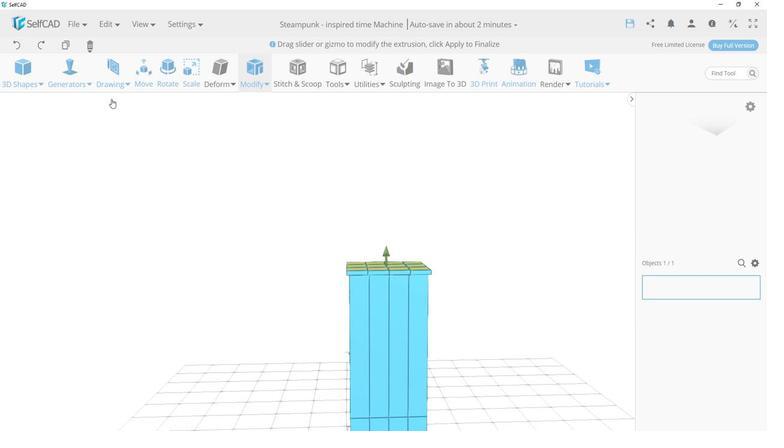 
Action: Mouse moved to (247, 205)
Screenshot: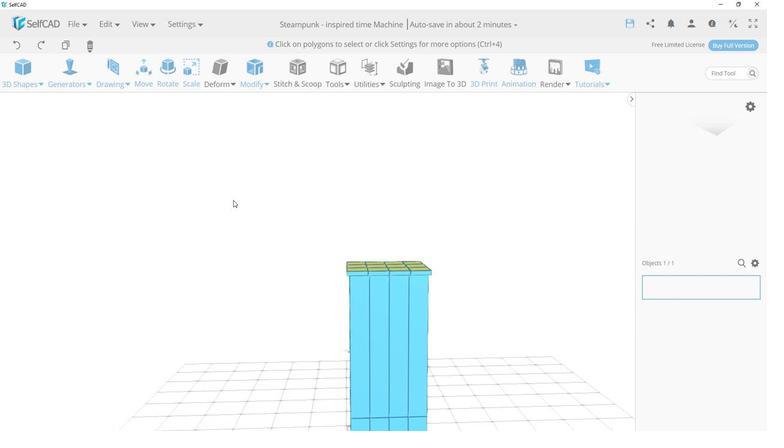 
Action: Mouse pressed left at (247, 205)
Screenshot: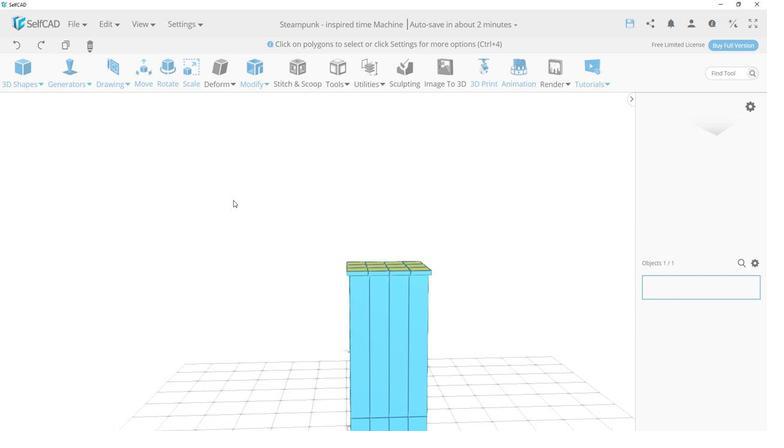 
Action: Mouse moved to (283, 143)
Screenshot: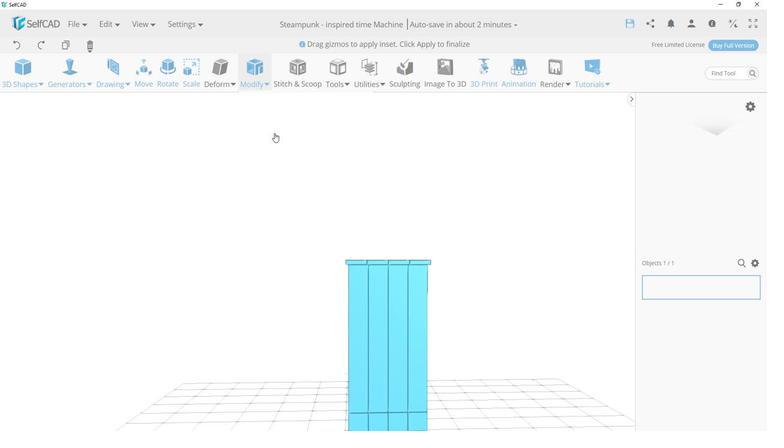
Action: Mouse pressed left at (283, 143)
Screenshot: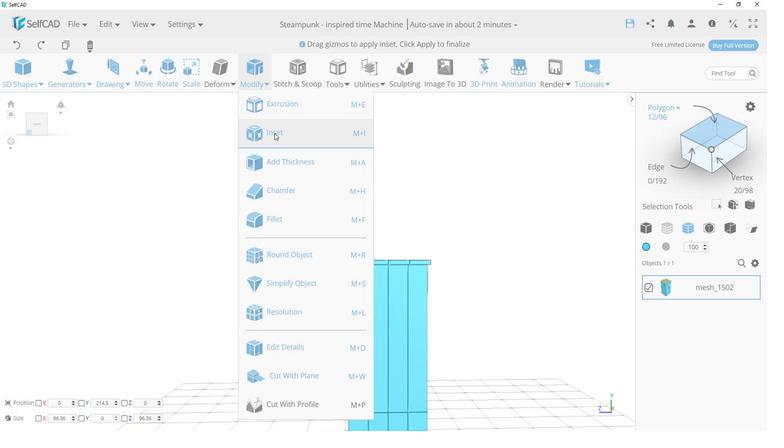
Action: Mouse moved to (152, 142)
Screenshot: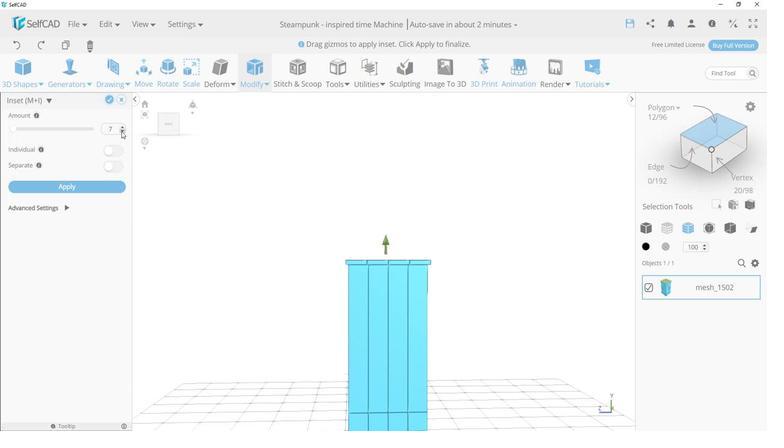 
Action: Mouse pressed left at (152, 142)
Screenshot: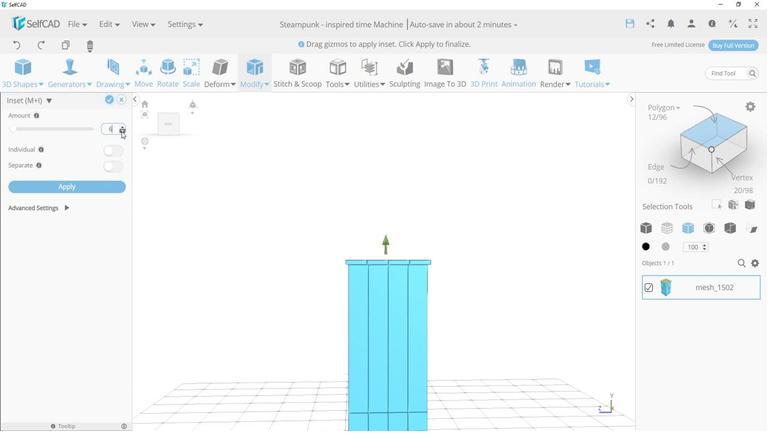 
Action: Mouse pressed left at (152, 142)
Screenshot: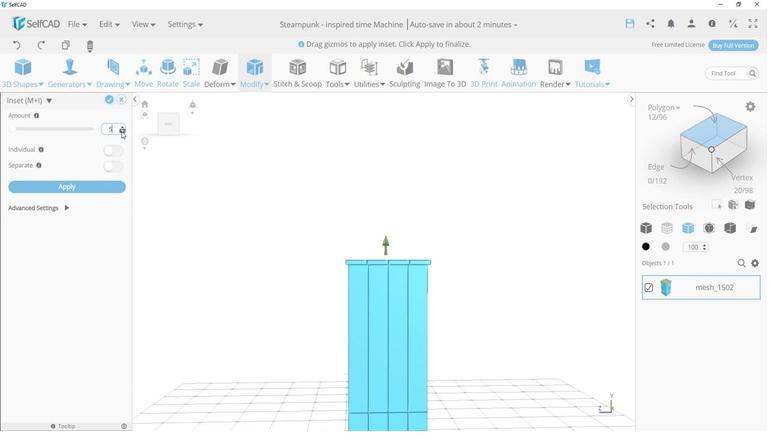 
Action: Mouse pressed left at (152, 142)
Screenshot: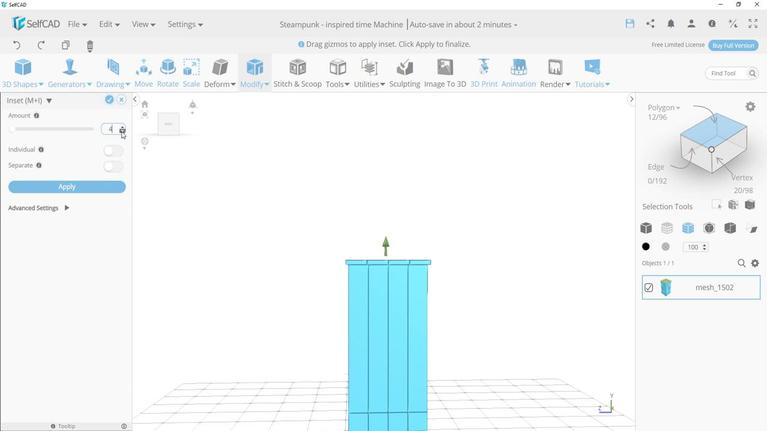 
Action: Mouse pressed left at (152, 142)
Screenshot: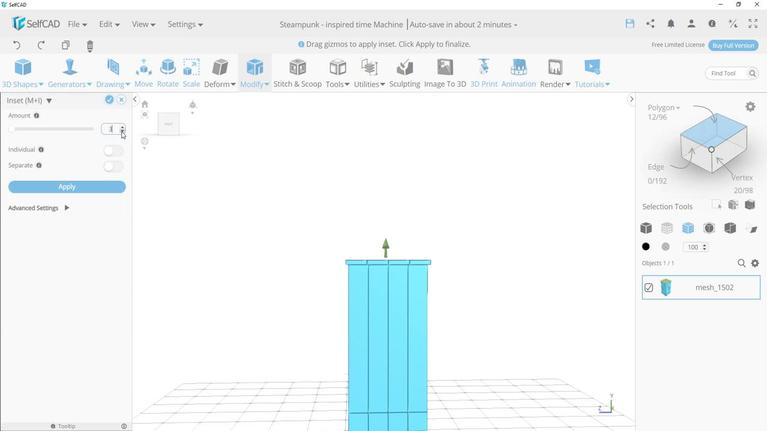 
Action: Mouse pressed left at (152, 142)
Screenshot: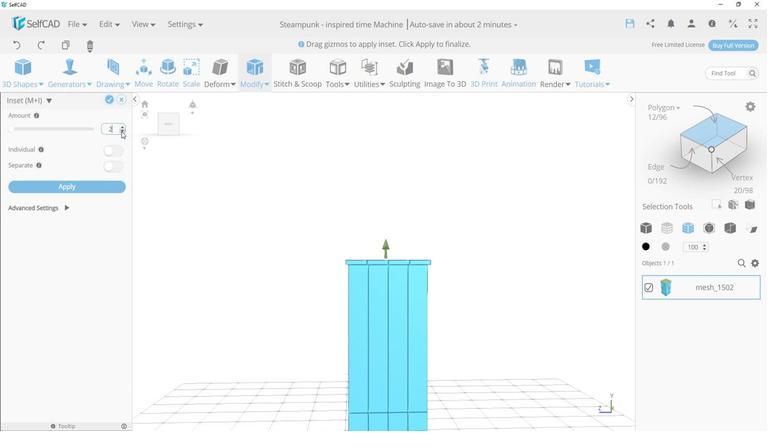 
Action: Mouse pressed left at (152, 142)
Screenshot: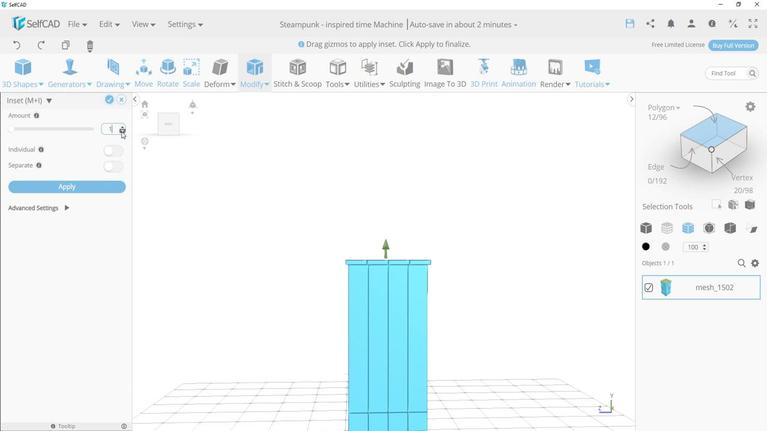 
Action: Mouse pressed left at (152, 142)
Screenshot: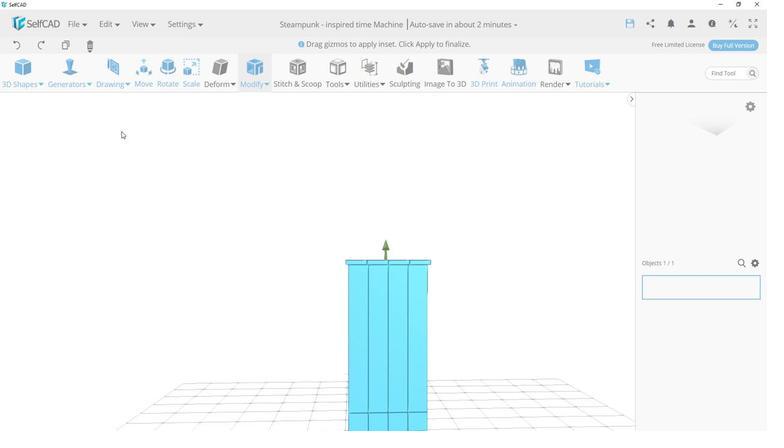 
Action: Mouse pressed left at (152, 142)
Screenshot: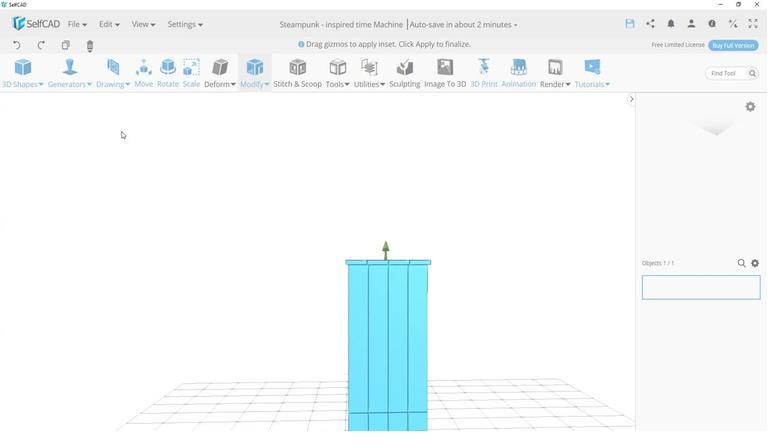 
Action: Mouse moved to (152, 137)
Screenshot: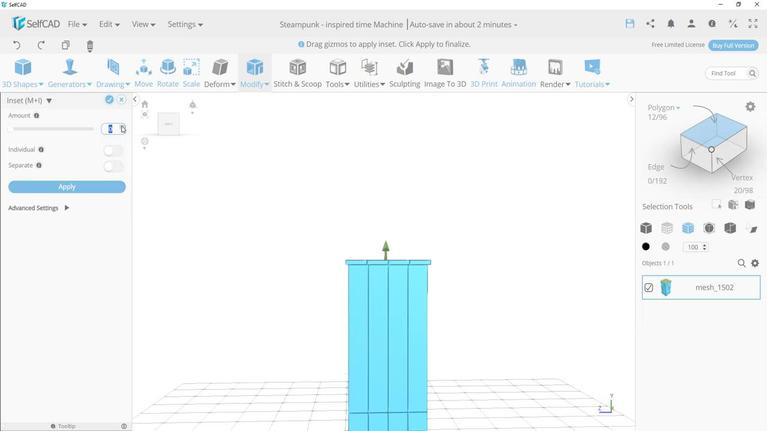 
Action: Mouse pressed left at (152, 137)
Screenshot: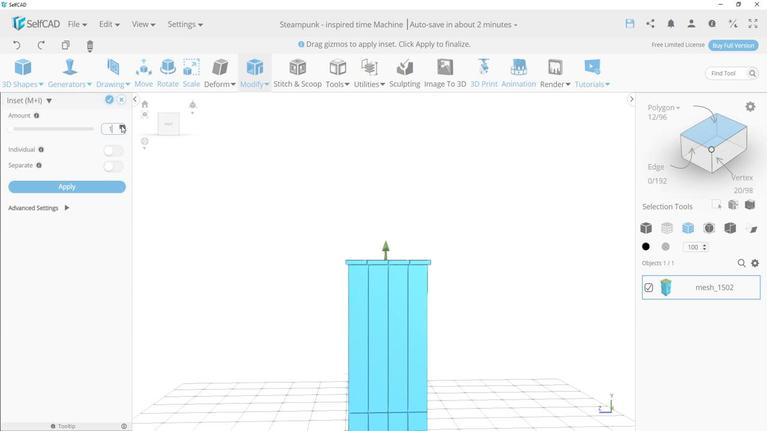 
Action: Mouse moved to (143, 115)
Screenshot: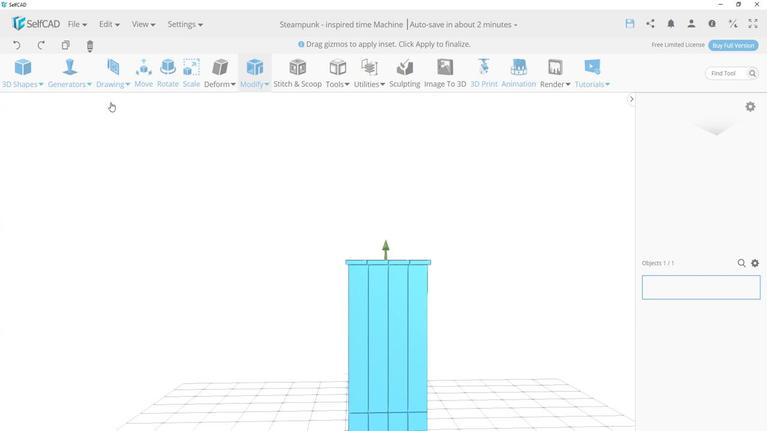 
Action: Mouse pressed left at (143, 115)
Screenshot: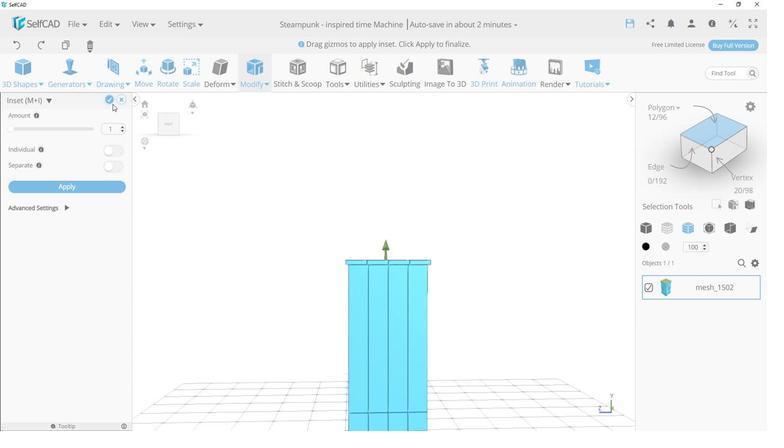 
Action: Mouse moved to (211, 165)
Screenshot: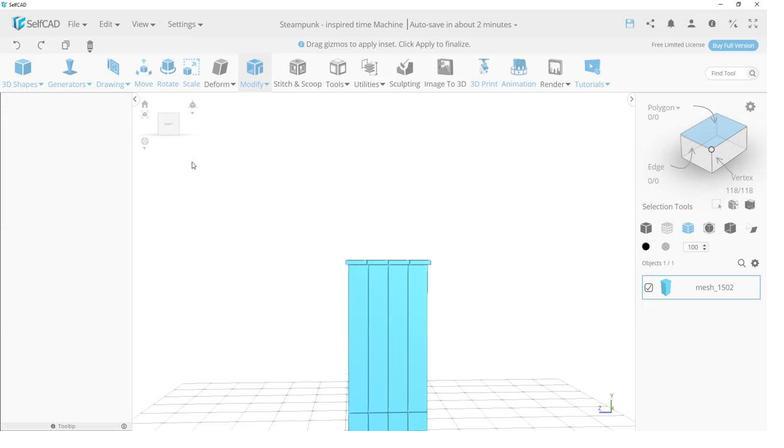 
Action: Mouse pressed left at (211, 165)
Screenshot: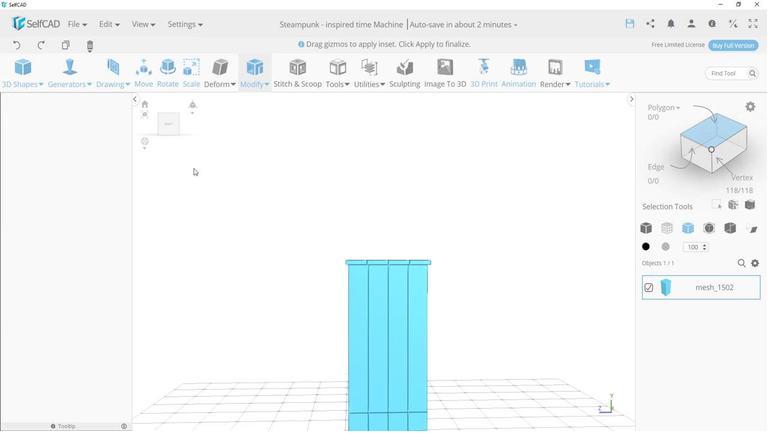 
Action: Mouse moved to (271, 114)
Screenshot: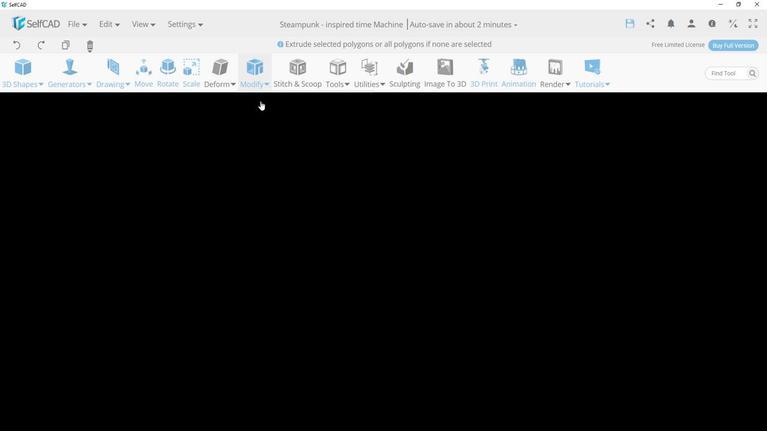 
Action: Mouse pressed left at (271, 114)
Screenshot: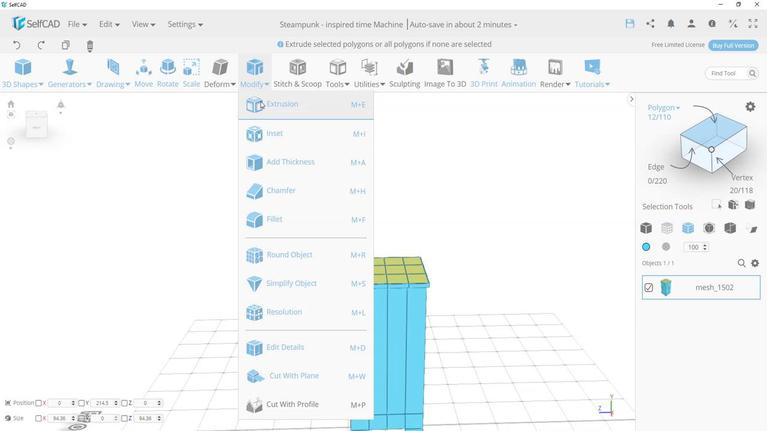 
Action: Mouse moved to (382, 182)
Screenshot: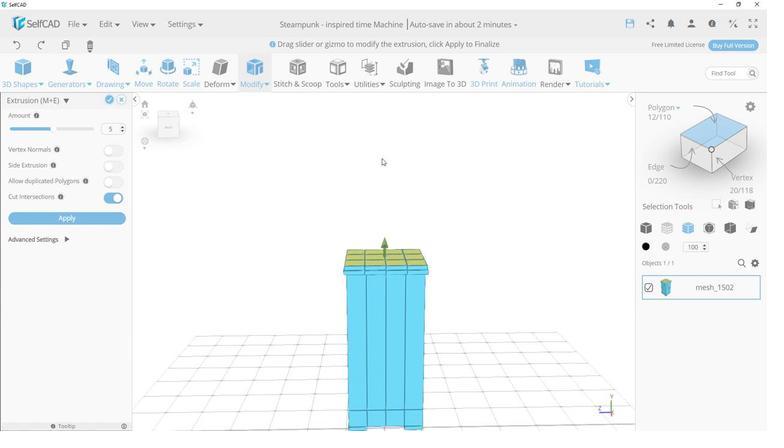 
Action: Mouse pressed left at (382, 182)
Screenshot: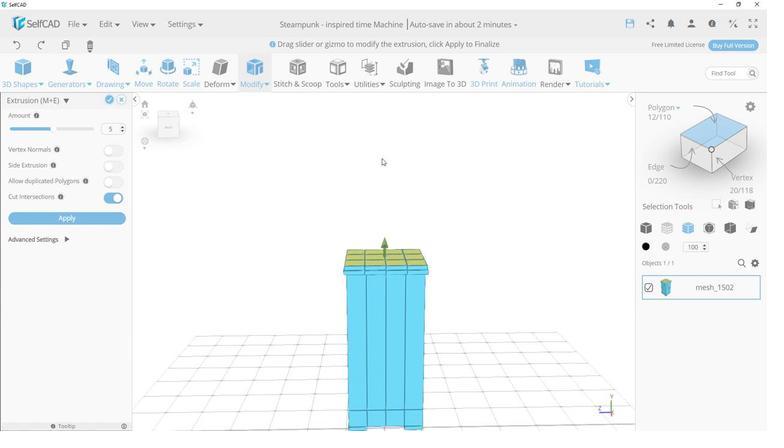 
Action: Mouse moved to (375, 231)
Screenshot: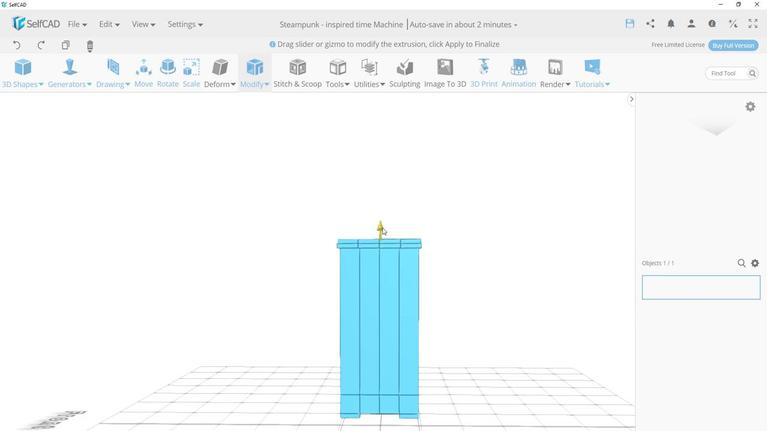 
Action: Mouse pressed left at (375, 231)
Screenshot: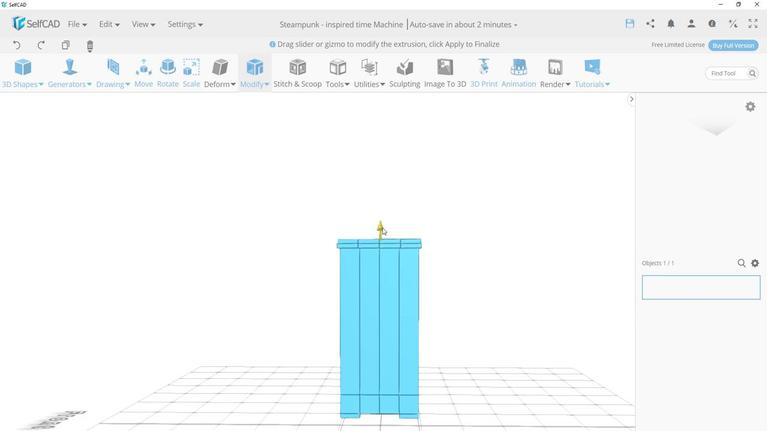 
Action: Mouse moved to (304, 189)
Screenshot: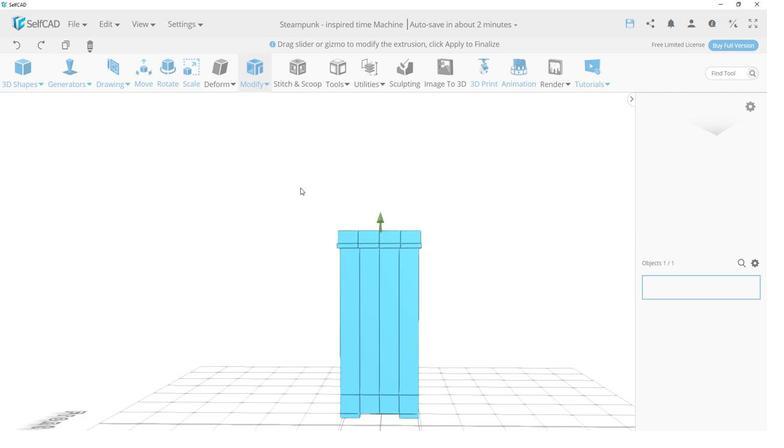
Action: Mouse pressed left at (304, 189)
Screenshot: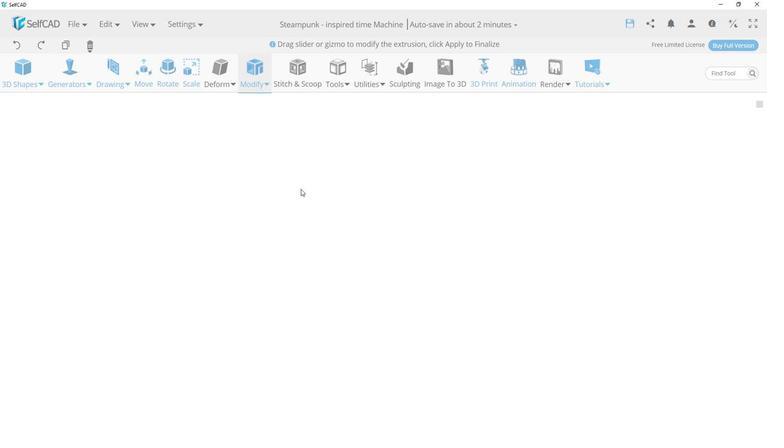 
Action: Mouse moved to (154, 141)
Screenshot: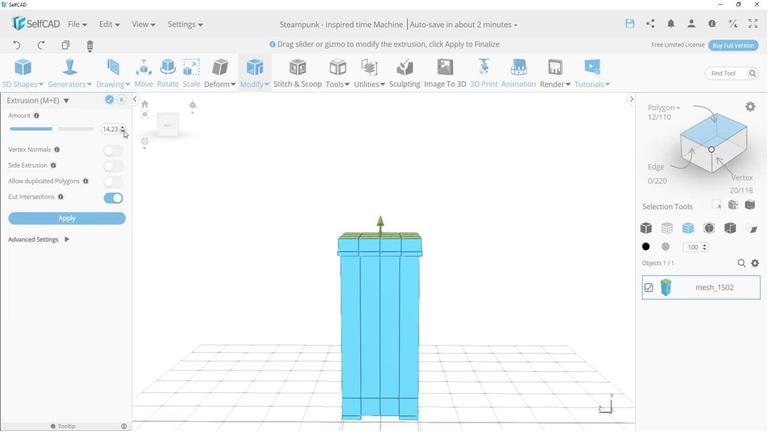 
Action: Mouse pressed left at (154, 141)
Screenshot: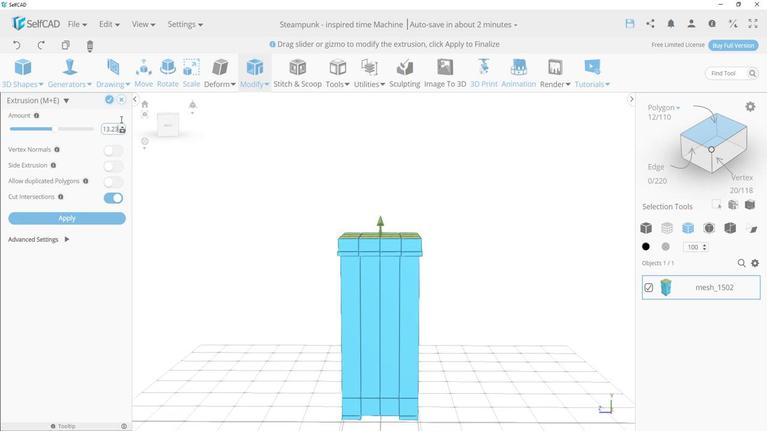 
Action: Mouse moved to (151, 137)
Screenshot: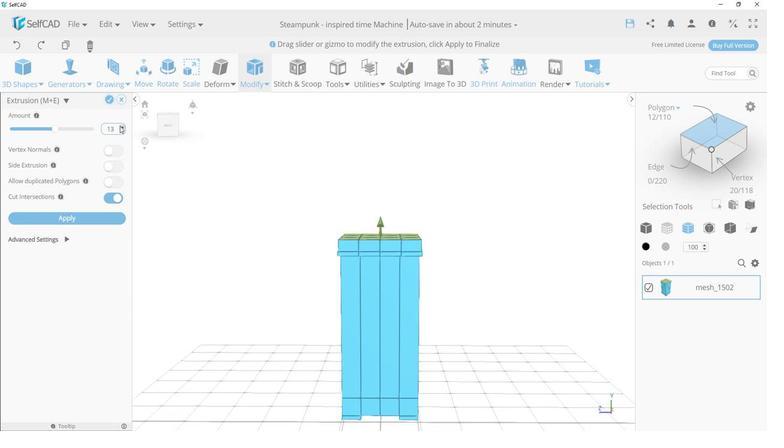 
Action: Mouse pressed left at (151, 137)
Screenshot: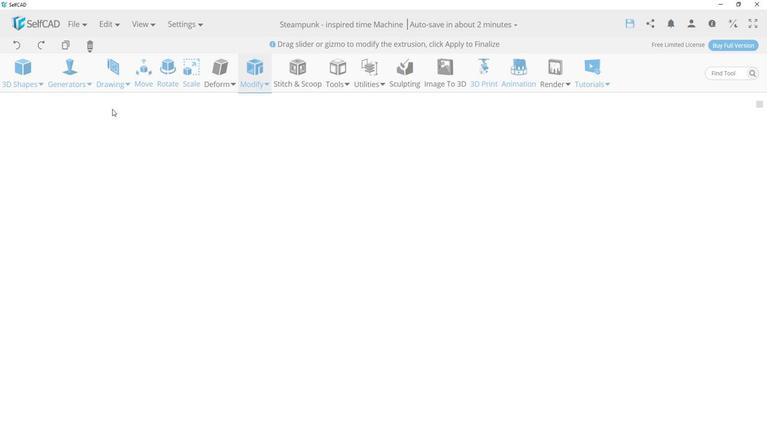 
Action: Mouse moved to (140, 113)
Screenshot: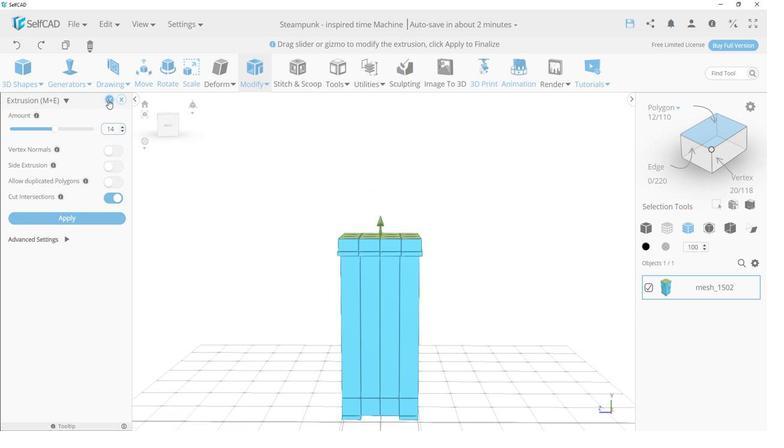 
Action: Mouse pressed left at (140, 113)
Screenshot: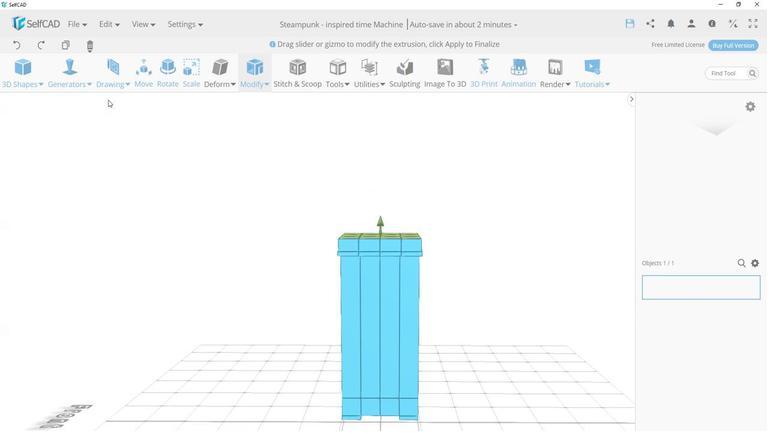 
Action: Mouse moved to (265, 118)
Screenshot: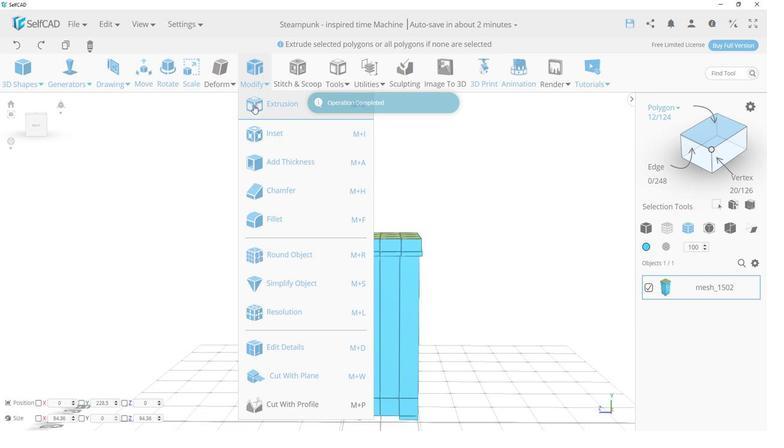 
Action: Mouse pressed left at (265, 118)
Screenshot: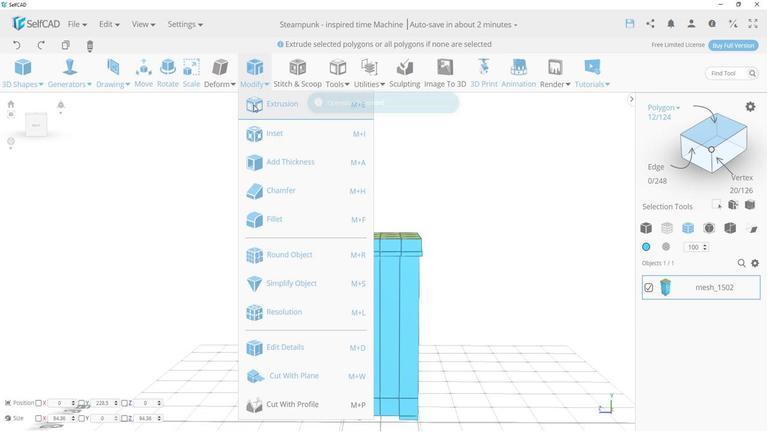 
Action: Mouse moved to (94, 140)
Screenshot: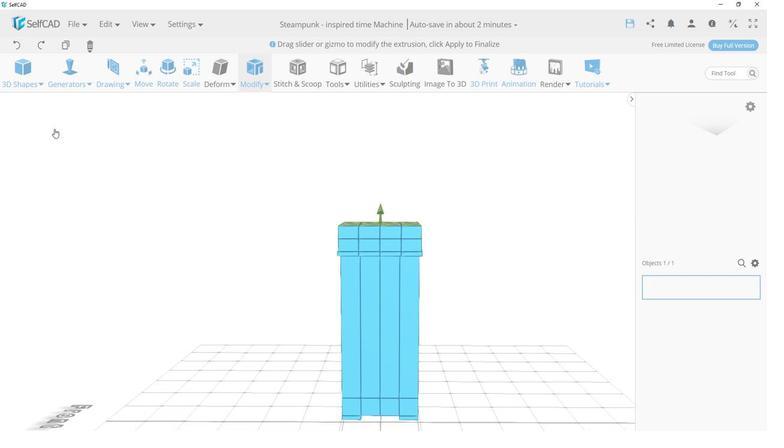 
Action: Mouse pressed left at (94, 140)
Screenshot: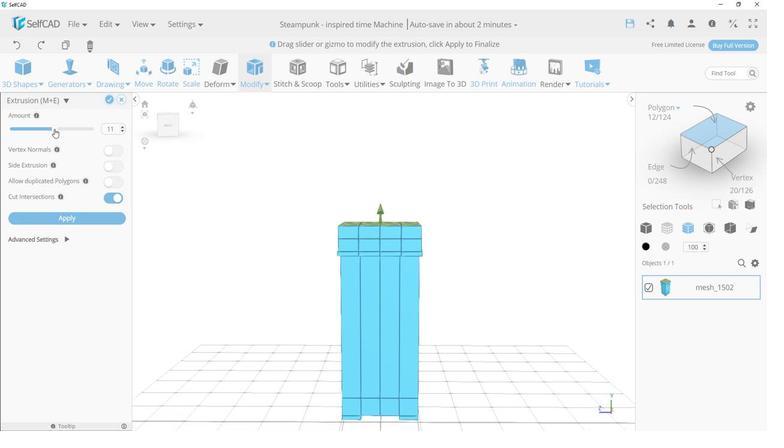 
Action: Mouse moved to (91, 140)
Screenshot: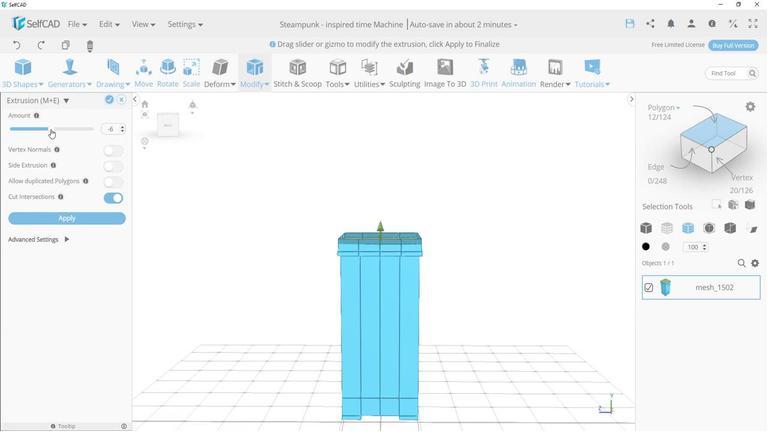 
Action: Mouse pressed left at (91, 140)
Screenshot: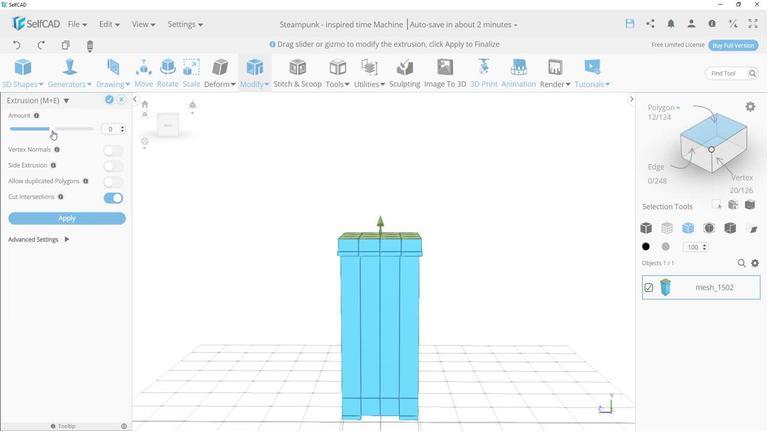 
Action: Mouse moved to (151, 139)
Screenshot: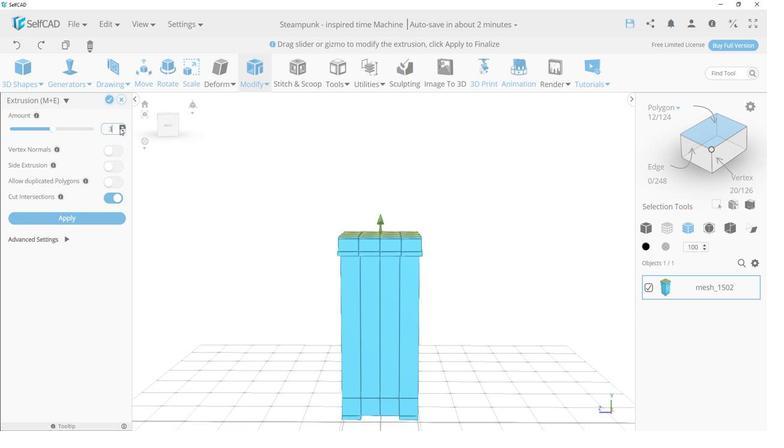 
Action: Mouse pressed left at (151, 139)
Screenshot: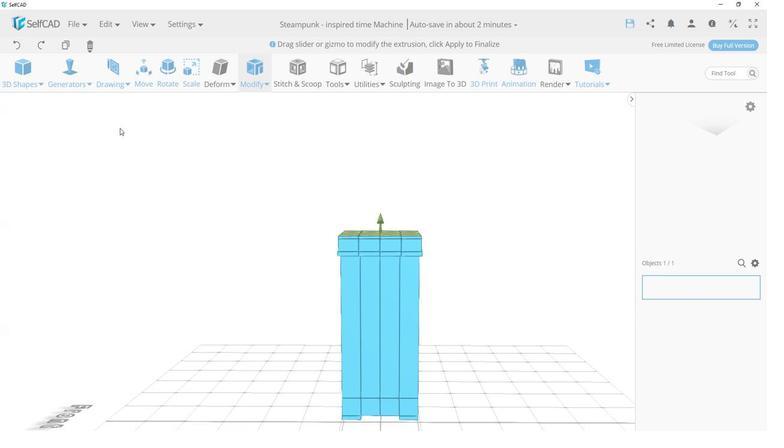 
Action: Mouse pressed left at (151, 139)
Screenshot: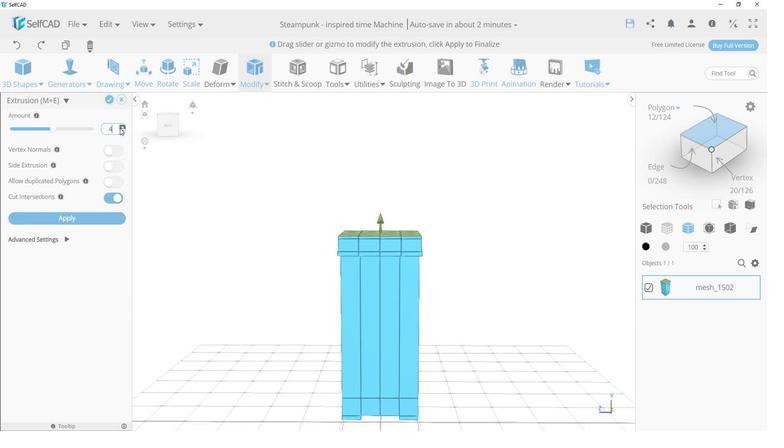 
Action: Mouse moved to (151, 139)
Screenshot: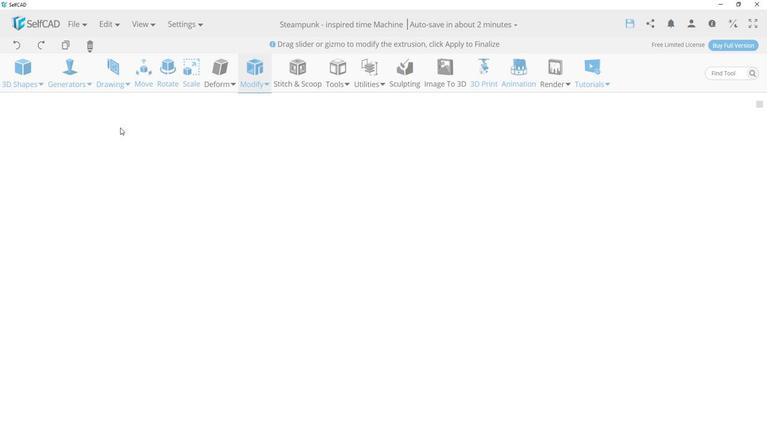 
Action: Mouse pressed left at (151, 139)
Screenshot: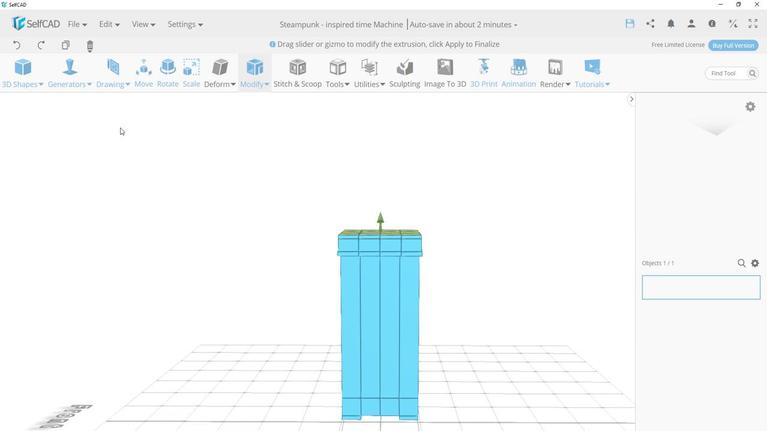 
Action: Mouse moved to (140, 112)
Screenshot: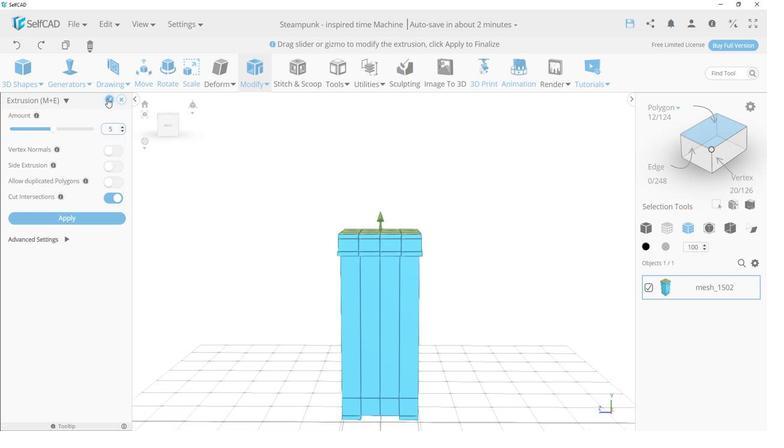 
Action: Mouse pressed left at (140, 112)
Screenshot: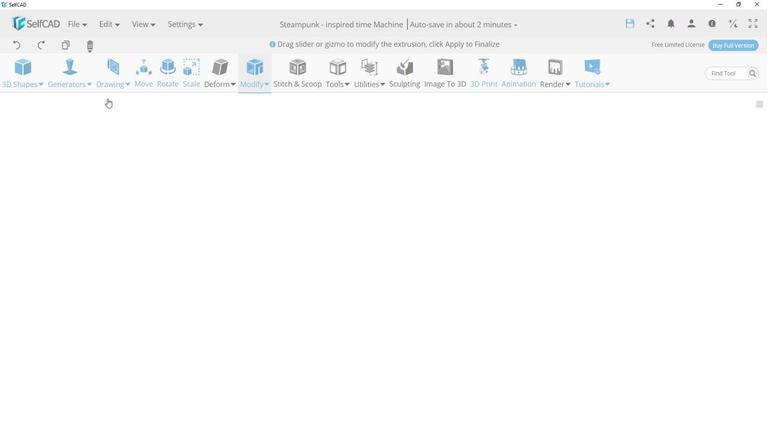 
Action: Mouse moved to (230, 173)
Screenshot: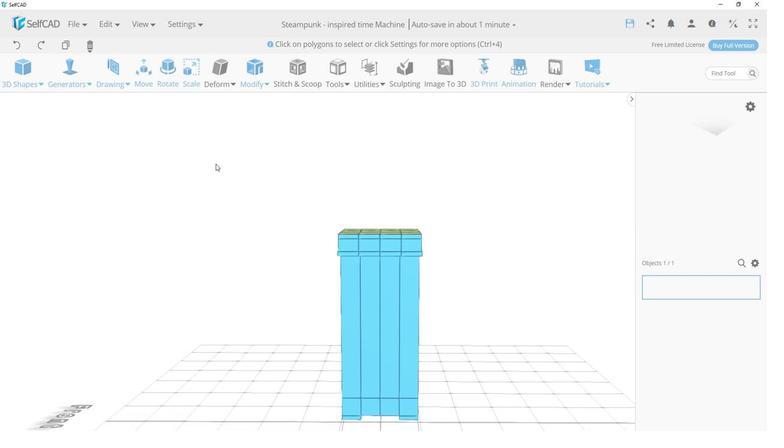 
Action: Mouse pressed left at (230, 173)
Screenshot: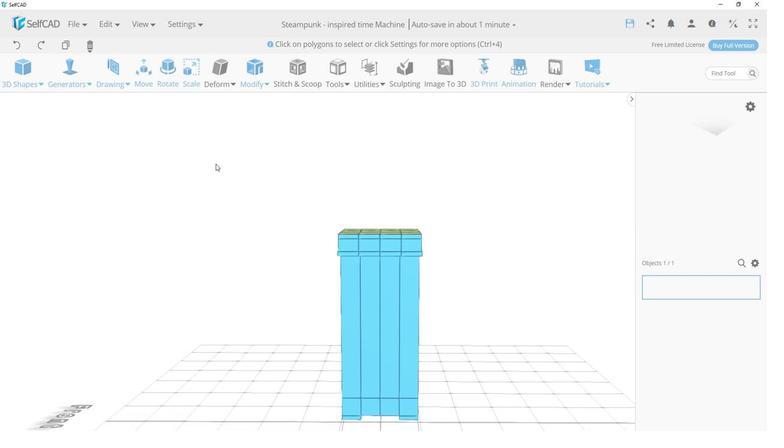 
Action: Mouse moved to (66, 405)
Screenshot: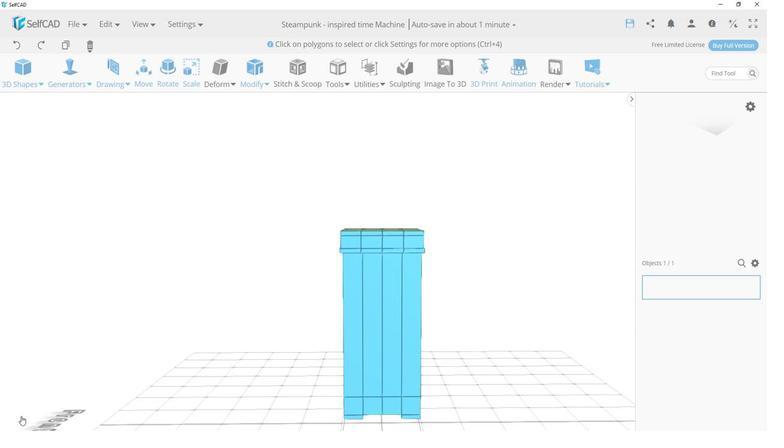 
Action: Mouse pressed left at (66, 405)
Screenshot: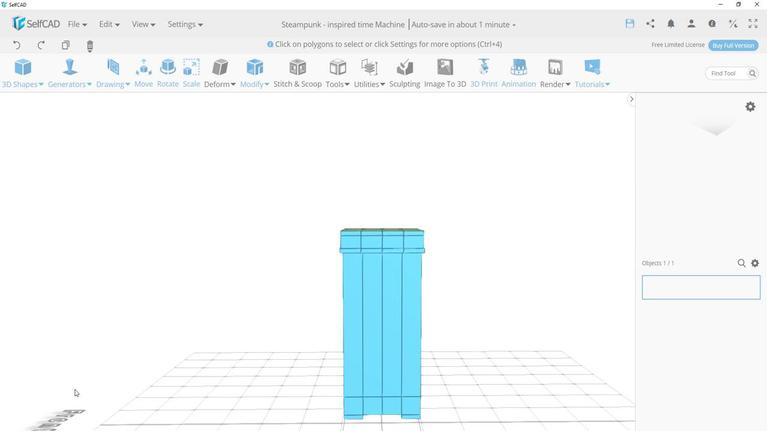 
Action: Mouse moved to (352, 194)
Screenshot: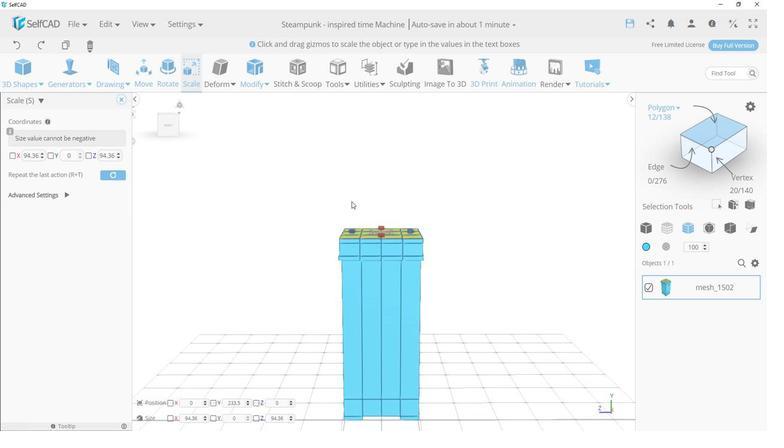 
Action: Mouse pressed left at (352, 194)
Screenshot: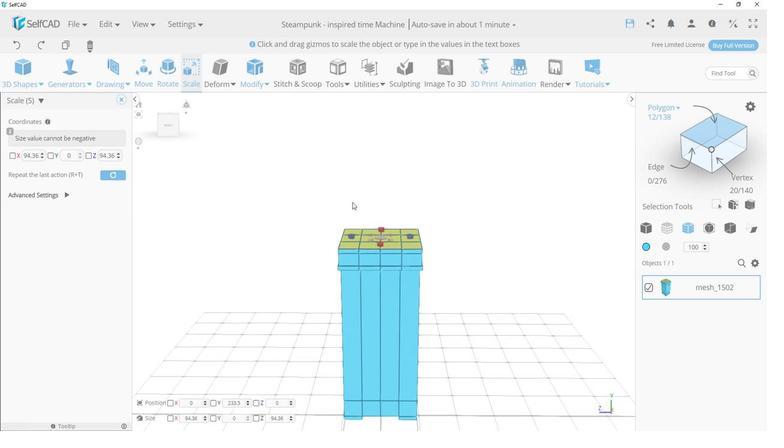 
Action: Mouse moved to (374, 244)
Screenshot: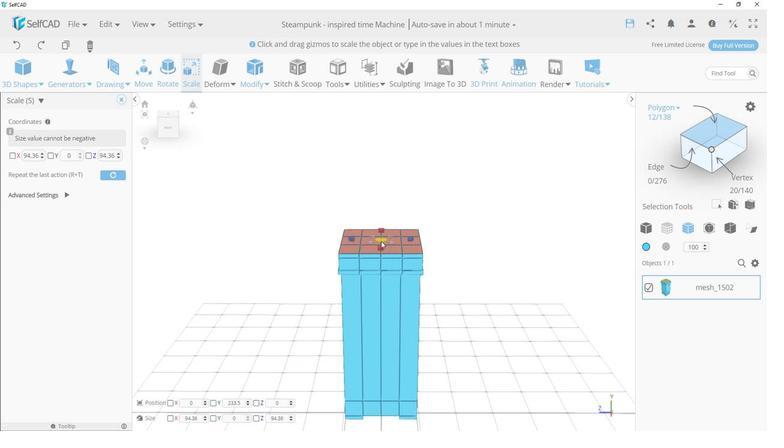 
Action: Mouse pressed left at (374, 244)
Screenshot: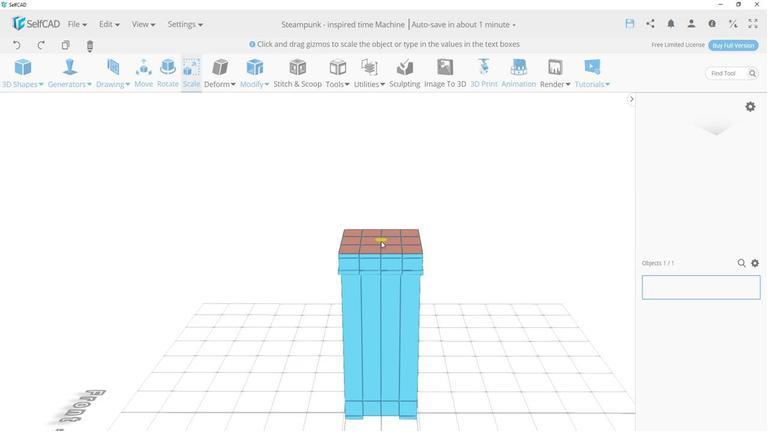 
Action: Mouse moved to (305, 250)
Screenshot: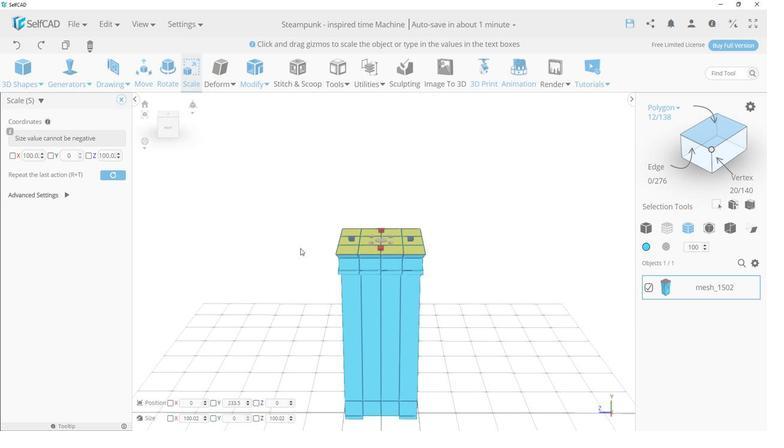 
Action: Mouse pressed left at (305, 250)
Screenshot: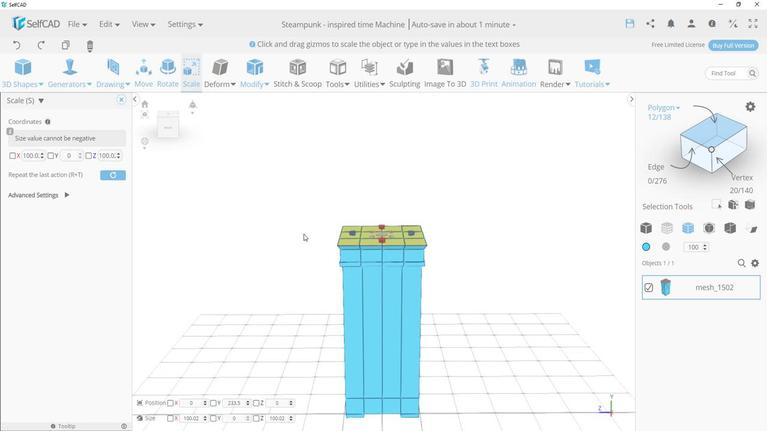 
Action: Mouse moved to (173, 83)
Screenshot: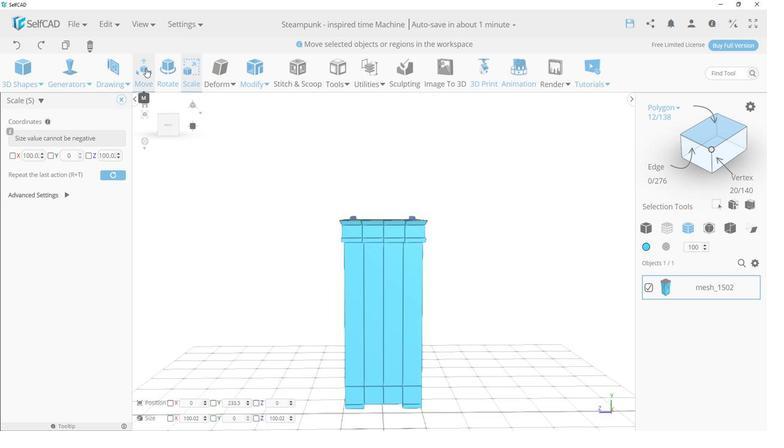 
Action: Mouse pressed left at (173, 83)
Screenshot: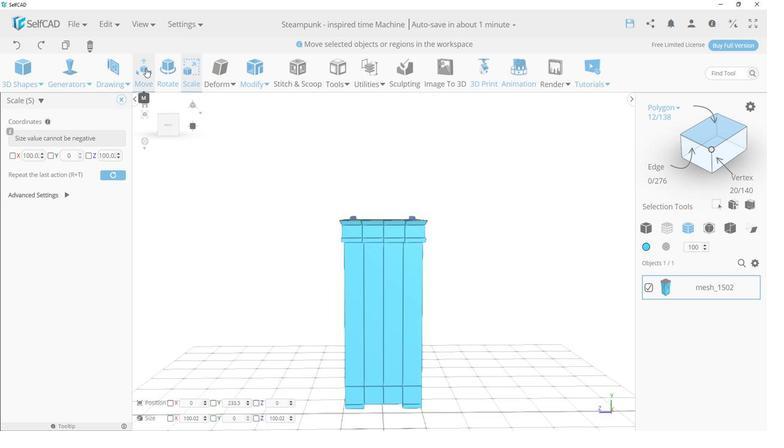 
Action: Mouse moved to (375, 176)
Screenshot: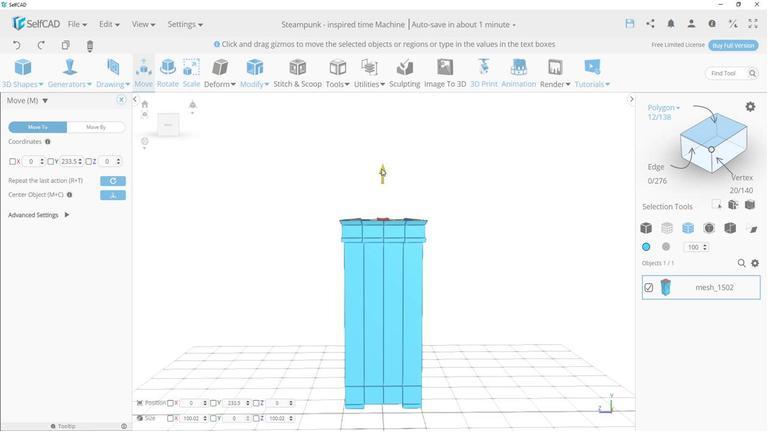 
Action: Mouse pressed left at (375, 176)
Screenshot: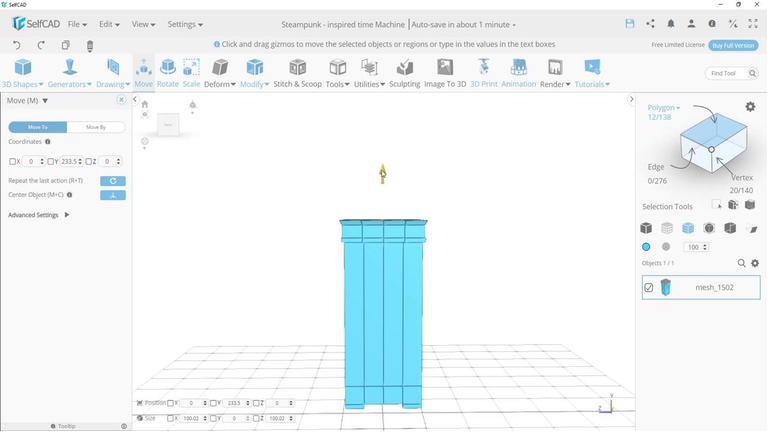
Action: Mouse moved to (346, 180)
Screenshot: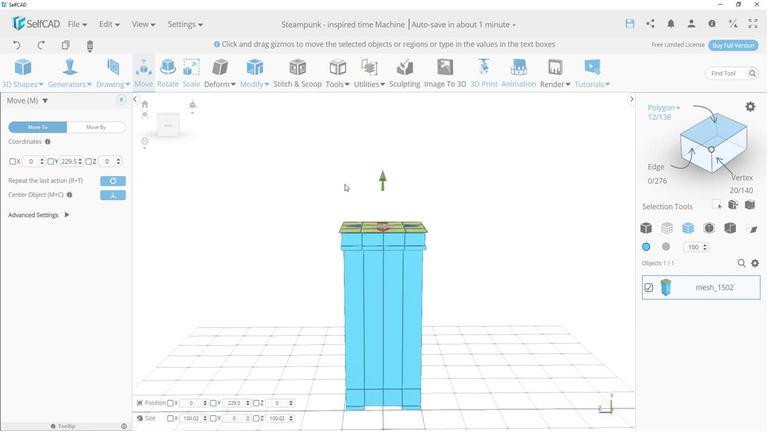 
Action: Mouse pressed left at (346, 180)
Screenshot: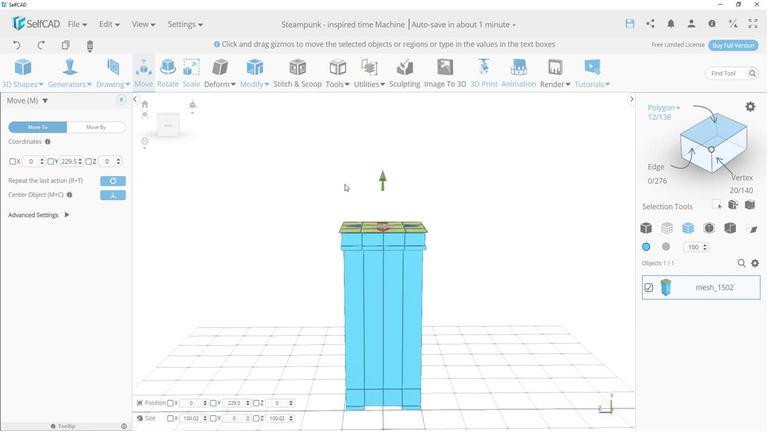 
Action: Mouse moved to (375, 187)
